 Task:  Click on Football In the Sunday Gridiron Challenge click on  Pick Sheet Add name Gavin Davis Team name Endor Ewoks and  Email softage.3@softage.net 10 Points Minnesota Vikings 9 Points Green Bay Packers 8 Points Los Angeles Rams 7 Points Los Angeles Chargers 6 Points Pittsburgh Steelers 5 Points Baltimore Ravens 4 Points Cincinnati Bengals 3 Points Buffalo Bills 2 Points Dallas Cowboys 1 Points Tennessee Titans Submit pick sheet
Action: Mouse moved to (539, 323)
Screenshot: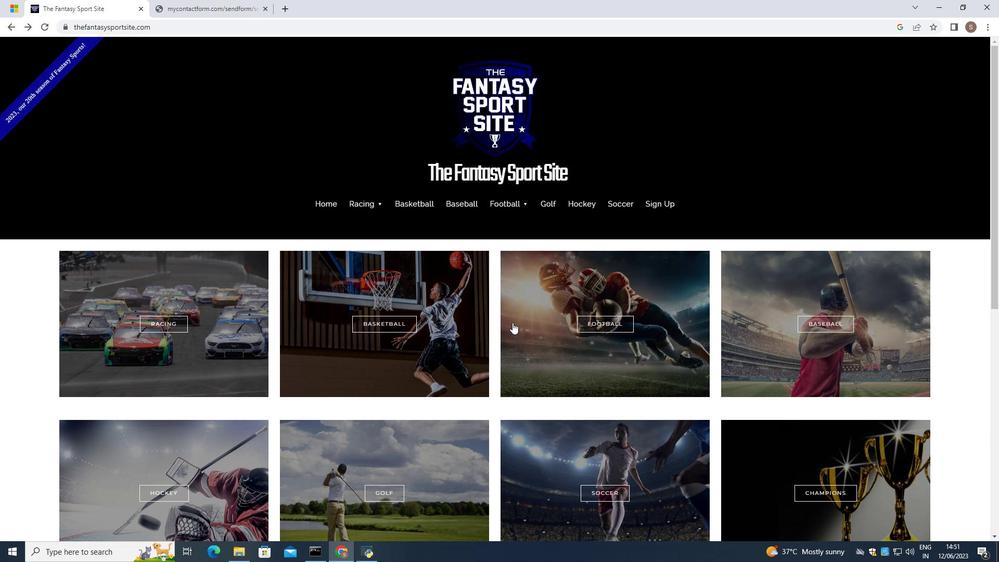 
Action: Mouse pressed left at (539, 323)
Screenshot: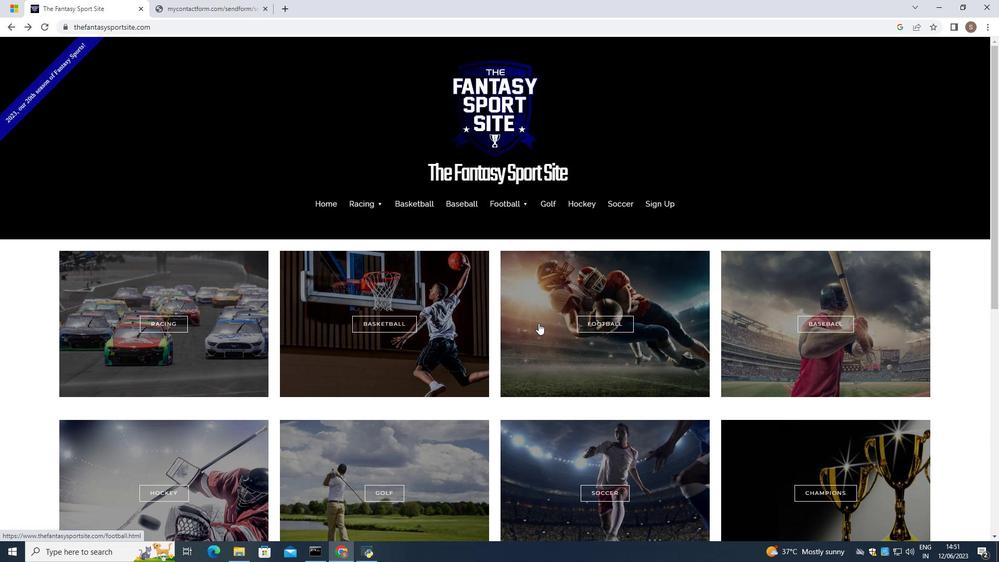 
Action: Mouse scrolled (539, 322) with delta (0, 0)
Screenshot: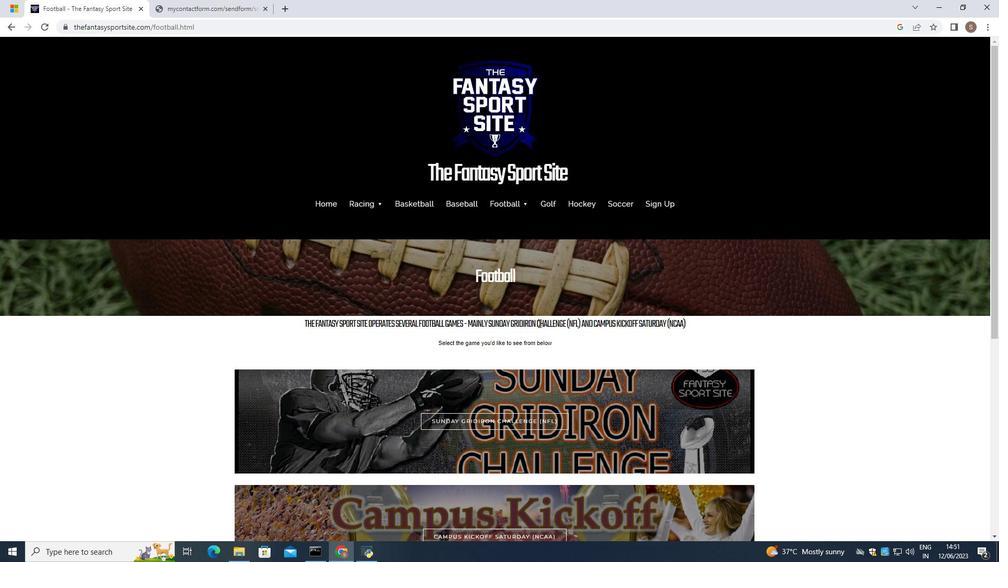 
Action: Mouse moved to (539, 324)
Screenshot: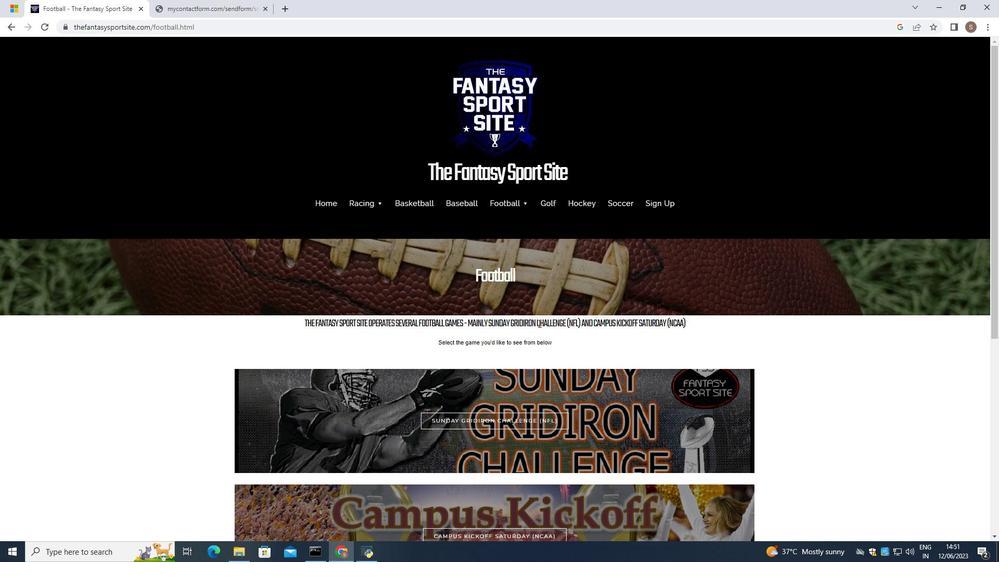 
Action: Mouse scrolled (539, 323) with delta (0, 0)
Screenshot: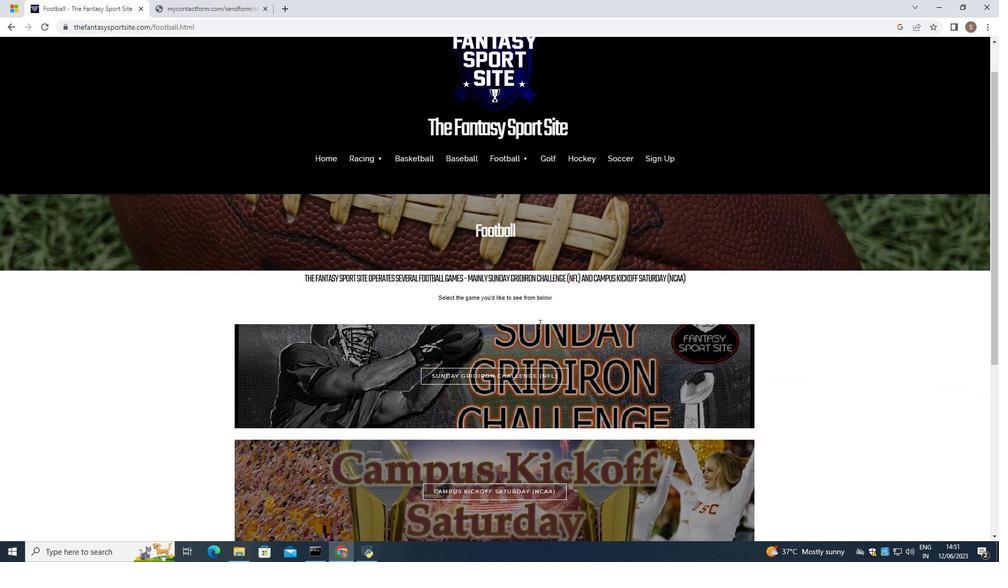 
Action: Mouse moved to (534, 317)
Screenshot: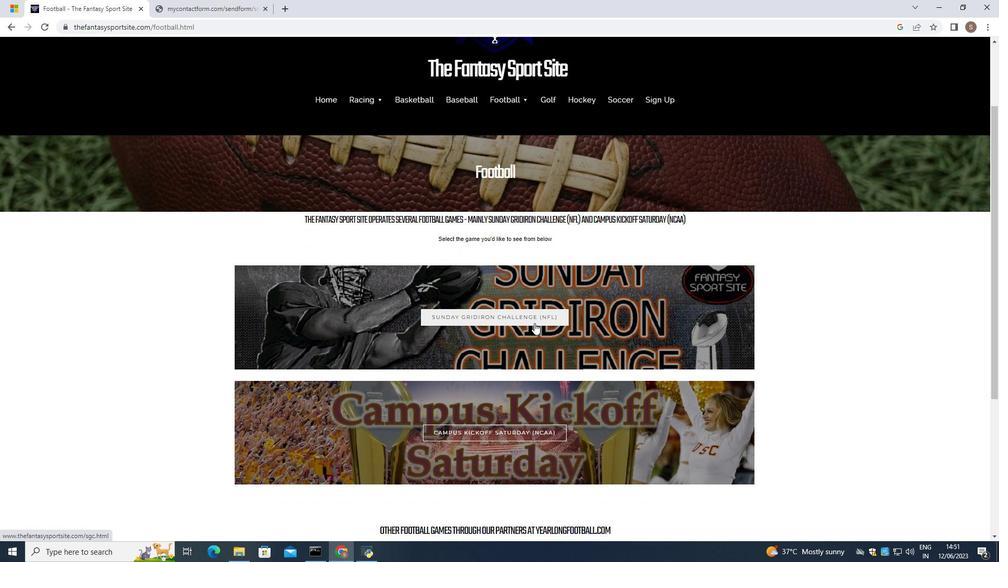 
Action: Mouse pressed left at (534, 317)
Screenshot: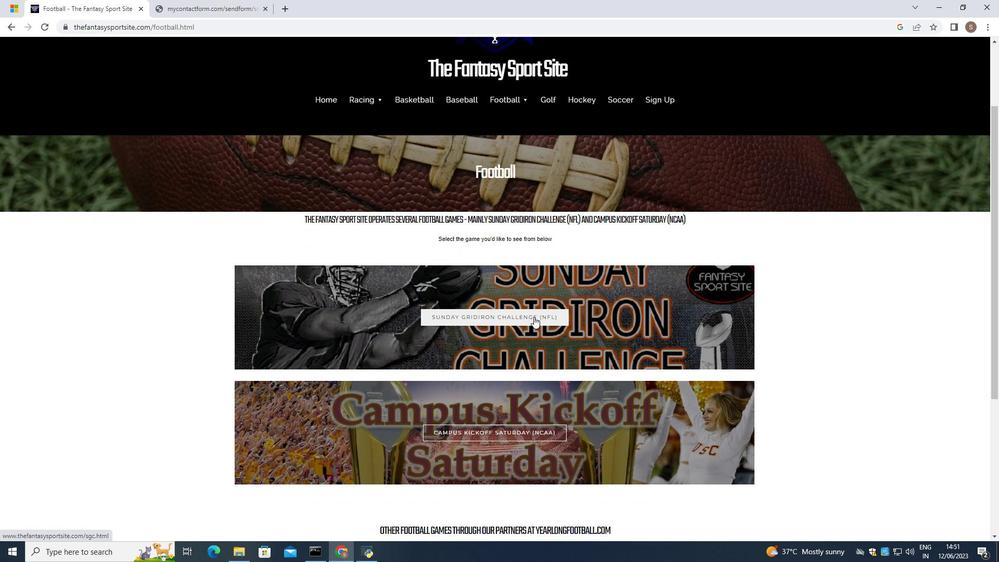 
Action: Mouse moved to (533, 317)
Screenshot: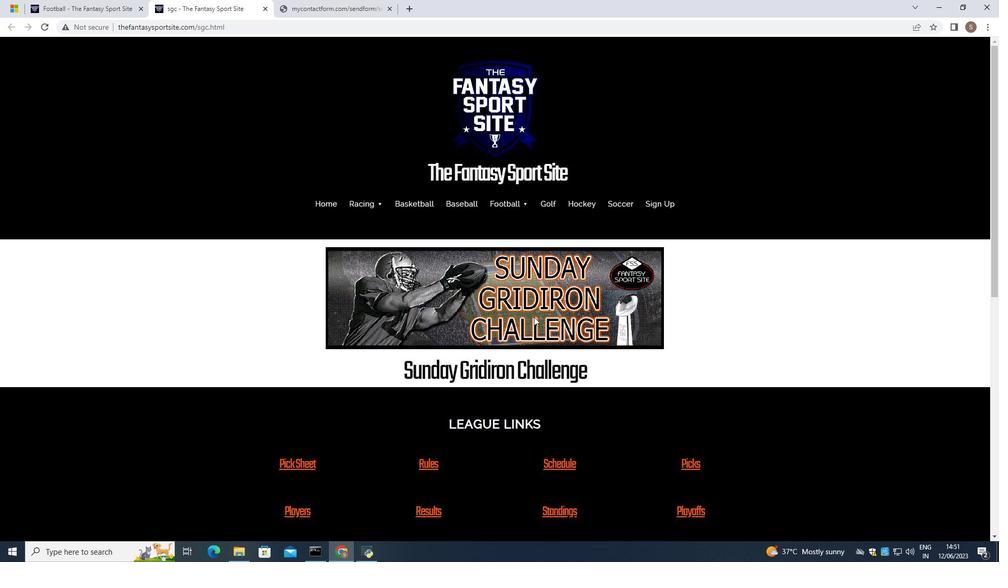 
Action: Mouse scrolled (533, 316) with delta (0, 0)
Screenshot: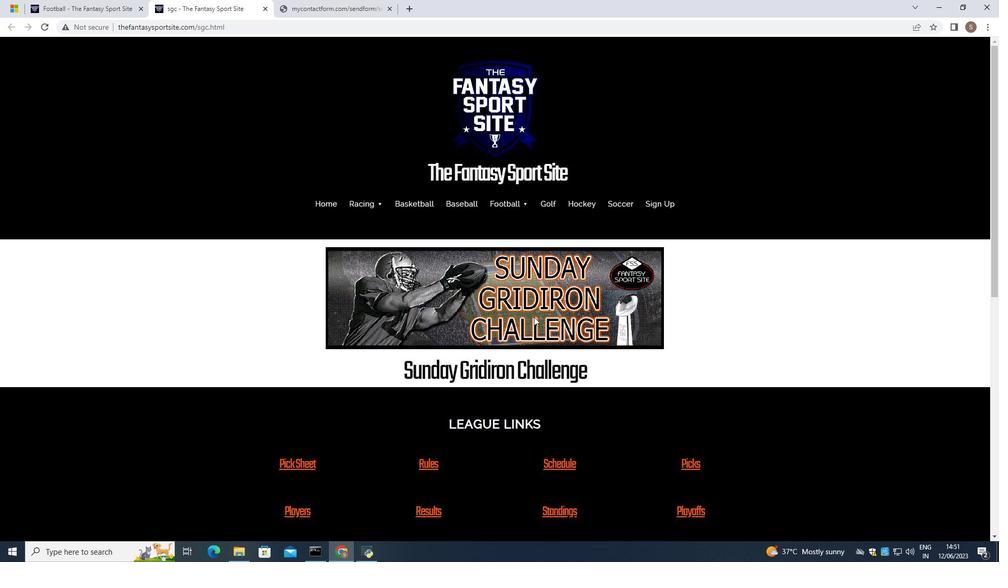 
Action: Mouse moved to (532, 317)
Screenshot: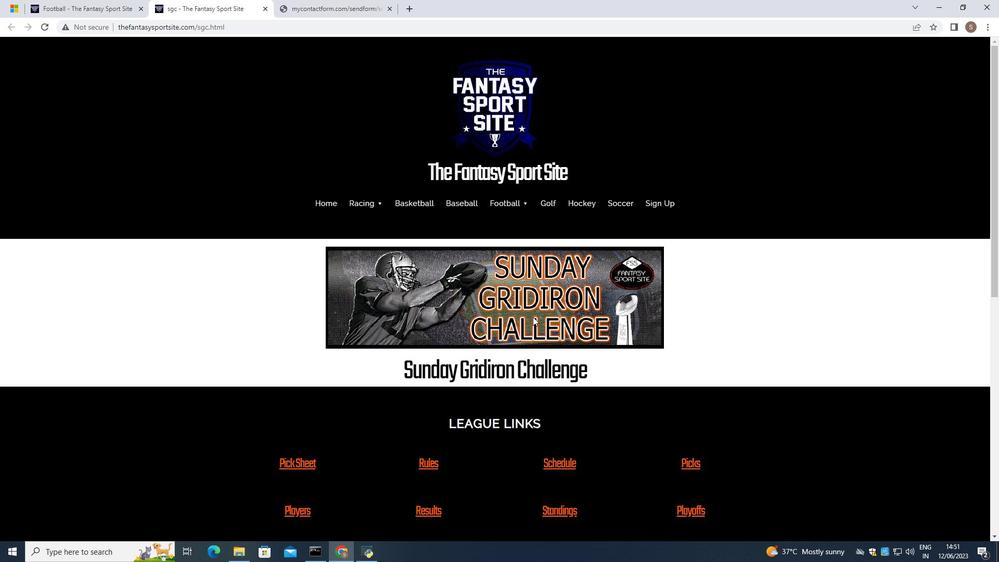 
Action: Mouse scrolled (532, 316) with delta (0, 0)
Screenshot: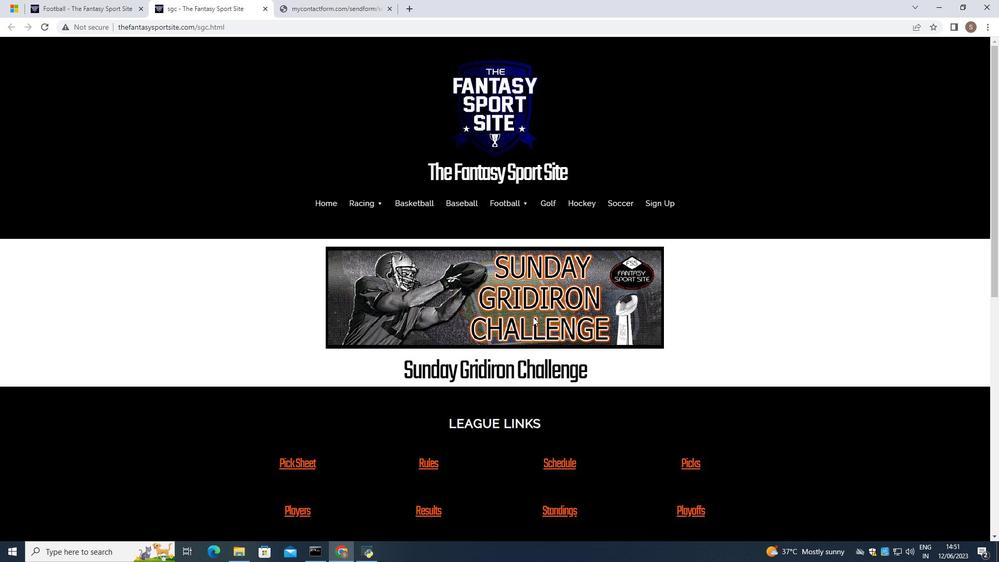 
Action: Mouse moved to (309, 358)
Screenshot: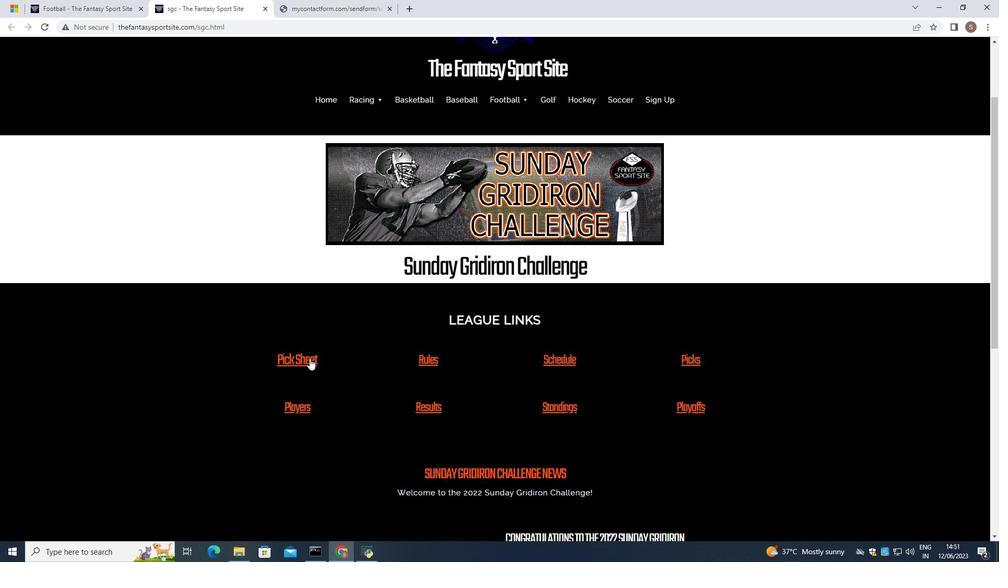 
Action: Mouse pressed left at (309, 358)
Screenshot: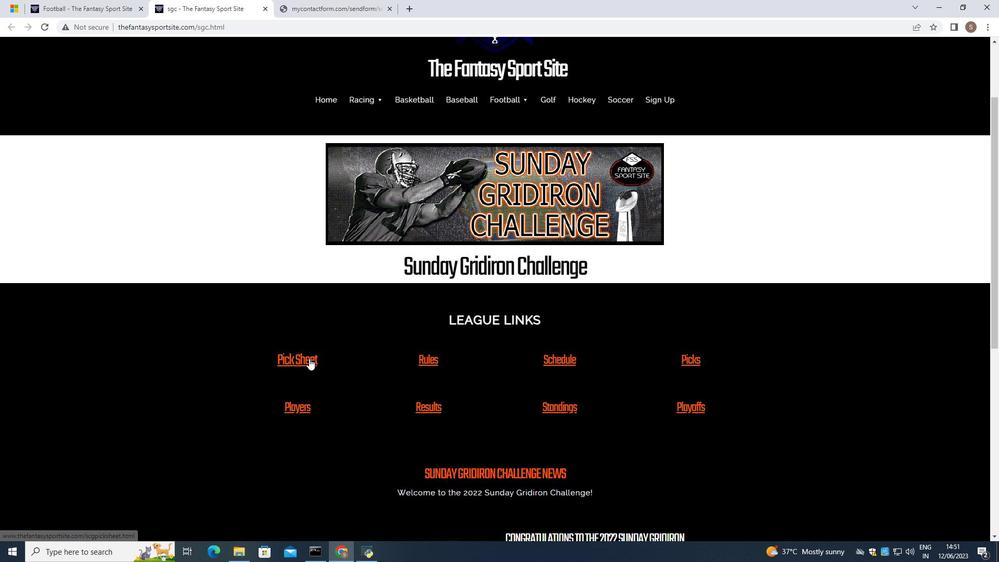 
Action: Mouse scrolled (309, 358) with delta (0, 0)
Screenshot: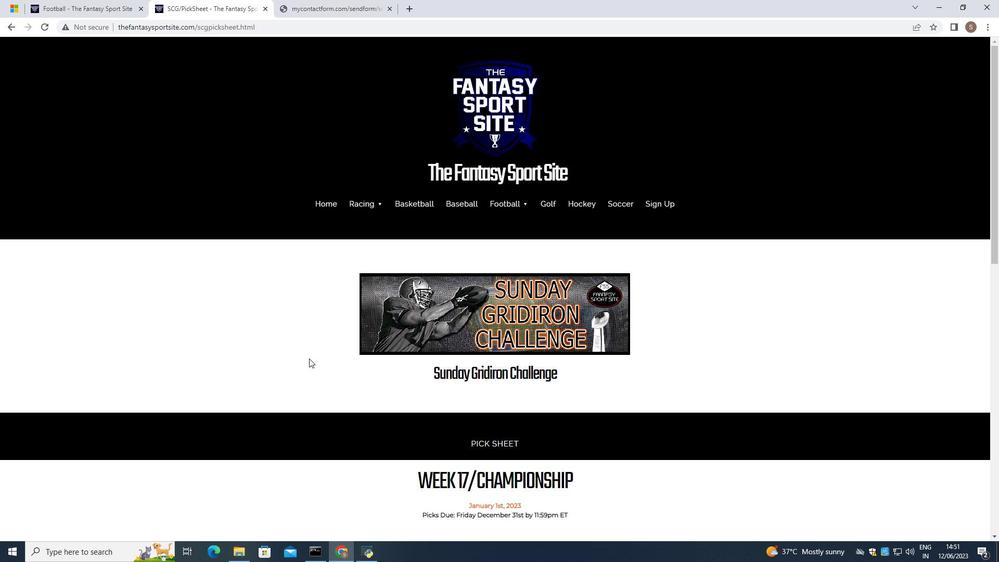 
Action: Mouse scrolled (309, 358) with delta (0, 0)
Screenshot: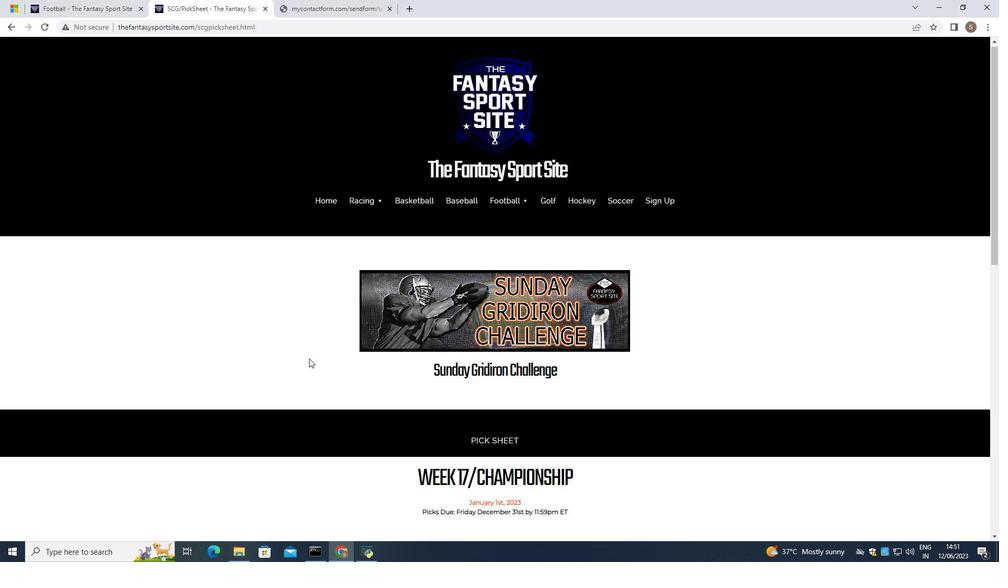 
Action: Mouse scrolled (309, 358) with delta (0, 0)
Screenshot: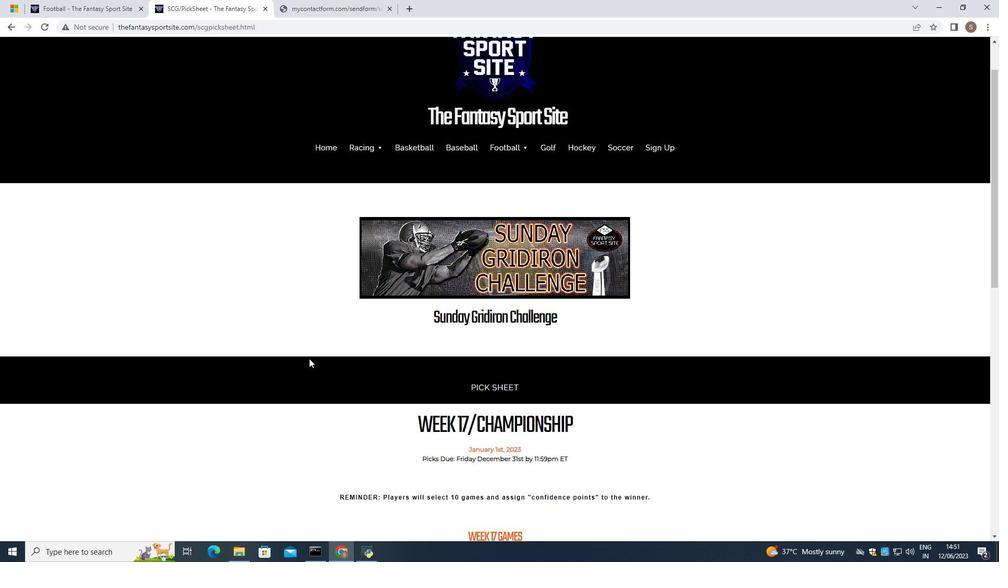 
Action: Mouse scrolled (309, 358) with delta (0, 0)
Screenshot: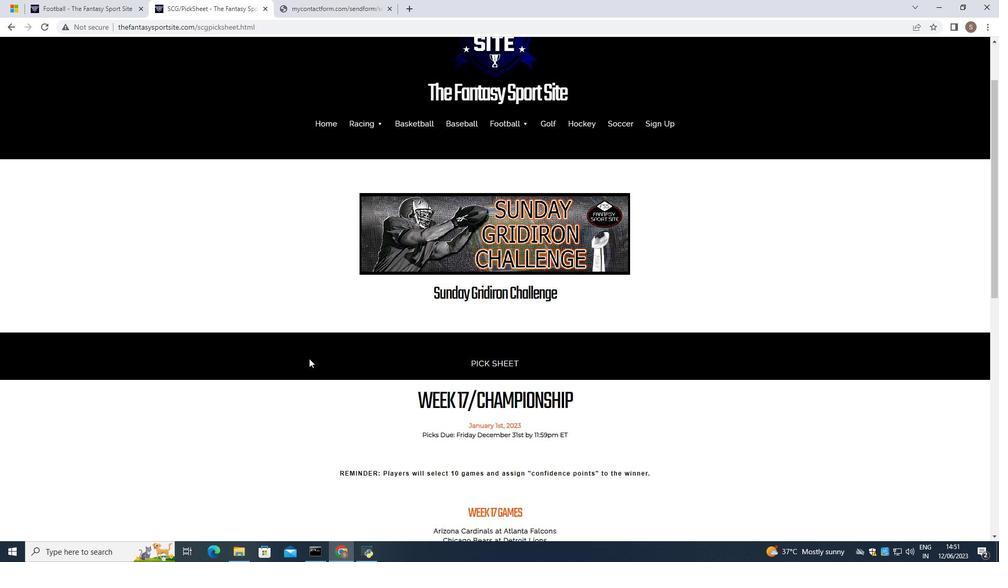 
Action: Mouse scrolled (309, 358) with delta (0, 0)
Screenshot: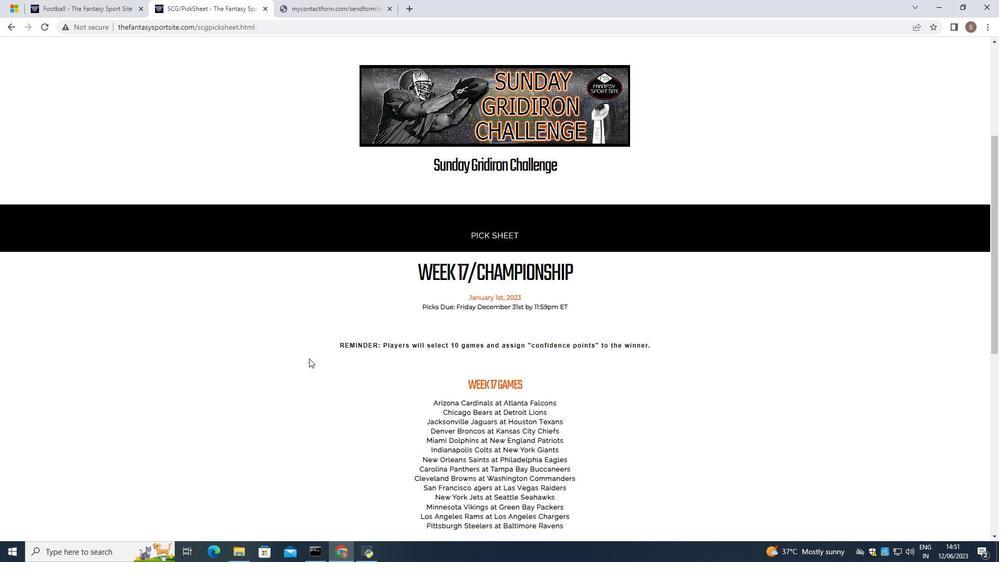 
Action: Mouse scrolled (309, 358) with delta (0, 0)
Screenshot: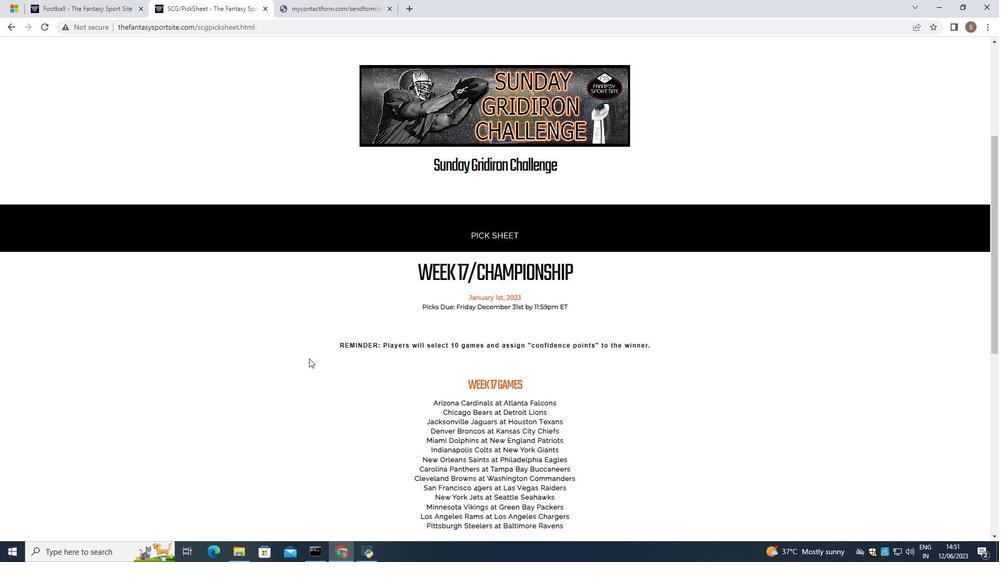 
Action: Mouse scrolled (309, 358) with delta (0, 0)
Screenshot: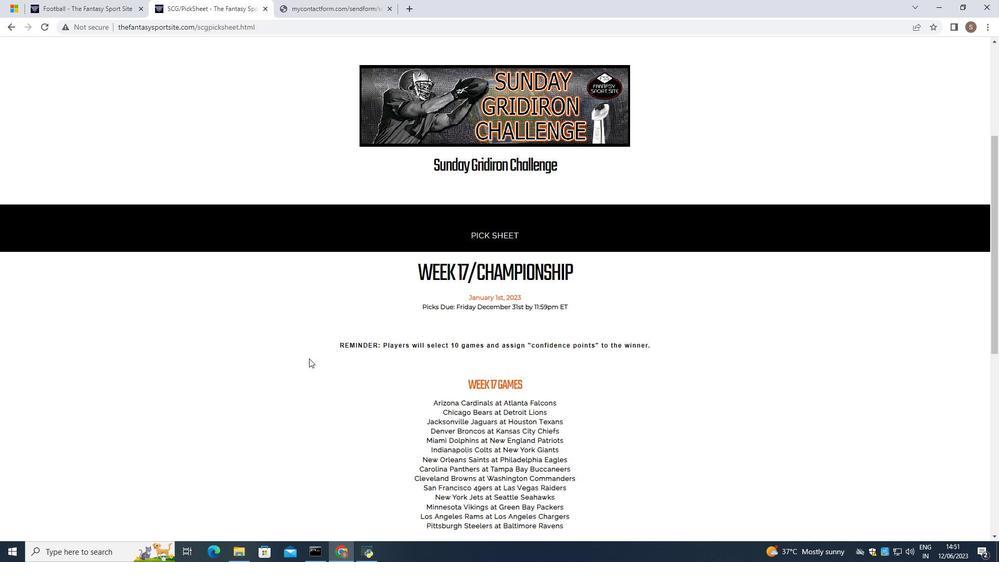 
Action: Mouse scrolled (309, 358) with delta (0, 0)
Screenshot: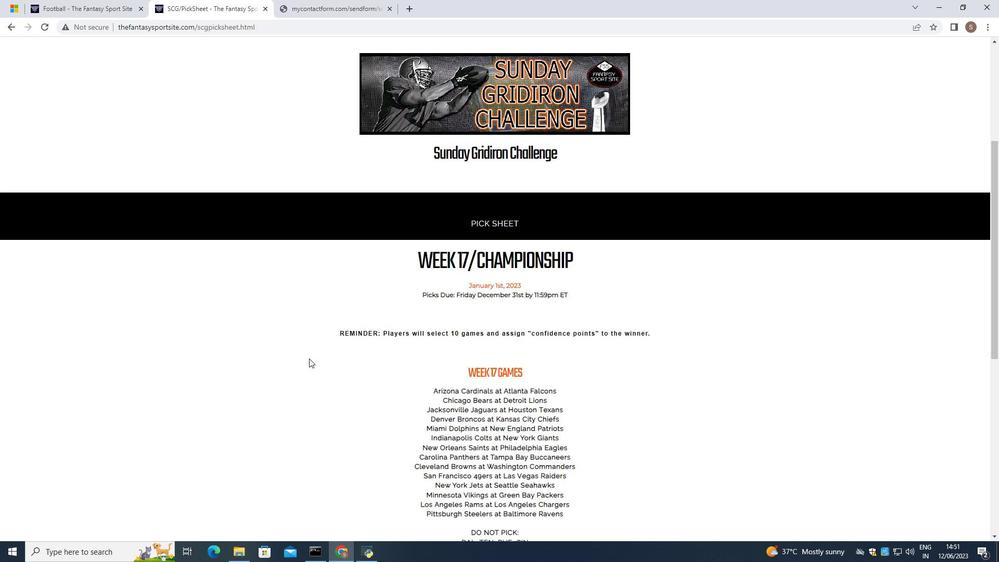 
Action: Mouse scrolled (309, 358) with delta (0, 0)
Screenshot: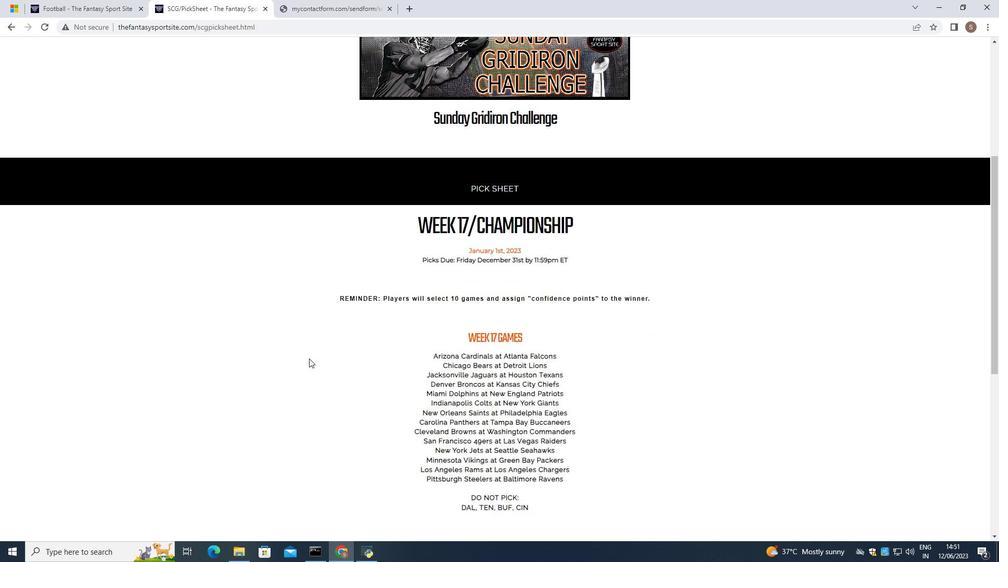 
Action: Mouse scrolled (309, 358) with delta (0, 0)
Screenshot: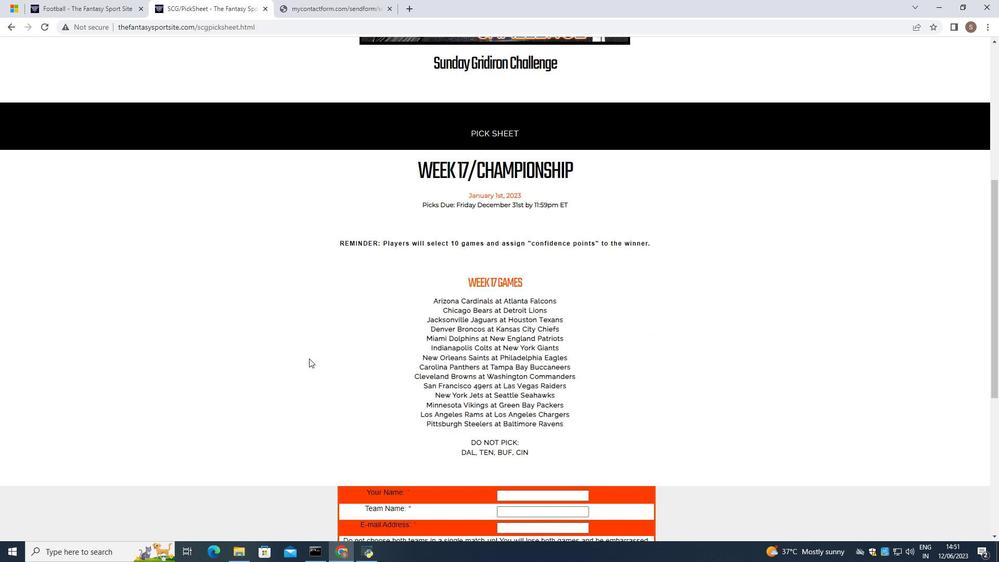 
Action: Mouse moved to (509, 288)
Screenshot: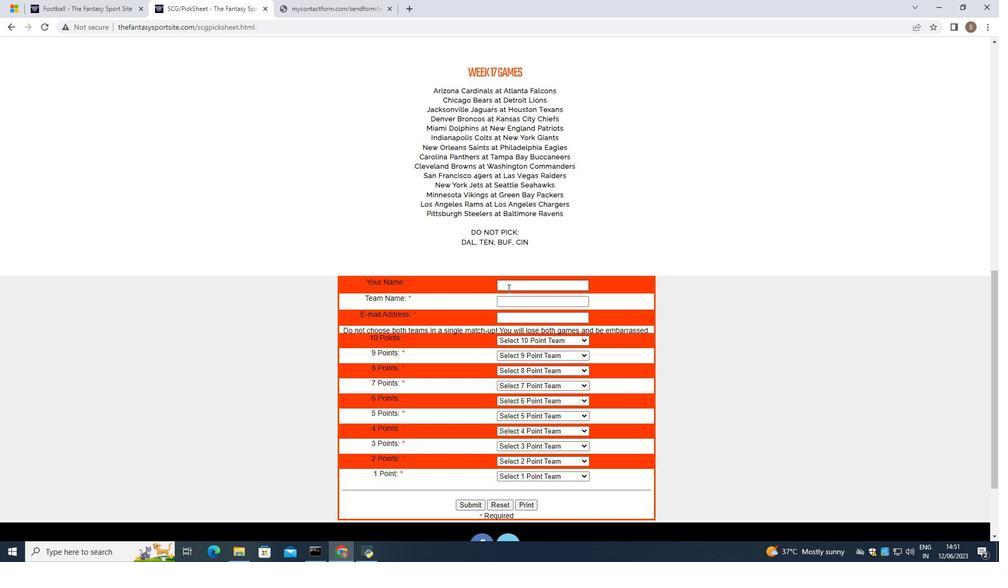 
Action: Mouse pressed left at (509, 288)
Screenshot: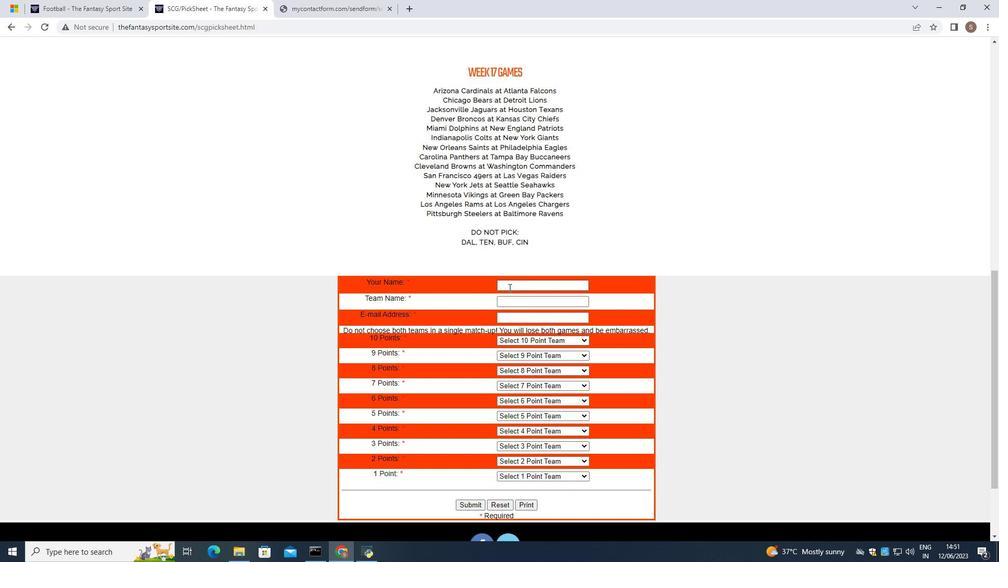 
Action: Key pressed <Key.shift>Gavin<Key.space><Key.shift>Davis
Screenshot: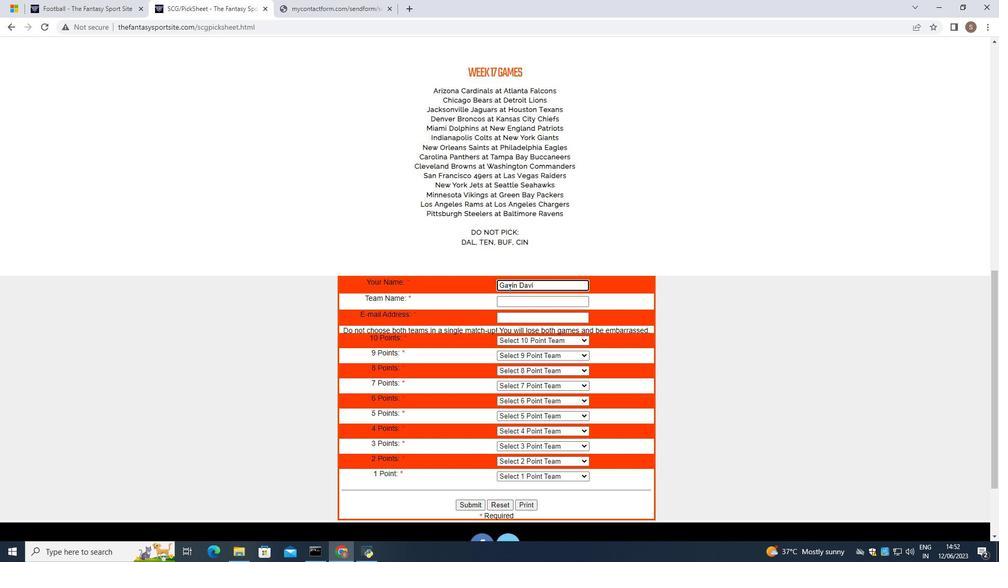 
Action: Mouse moved to (545, 299)
Screenshot: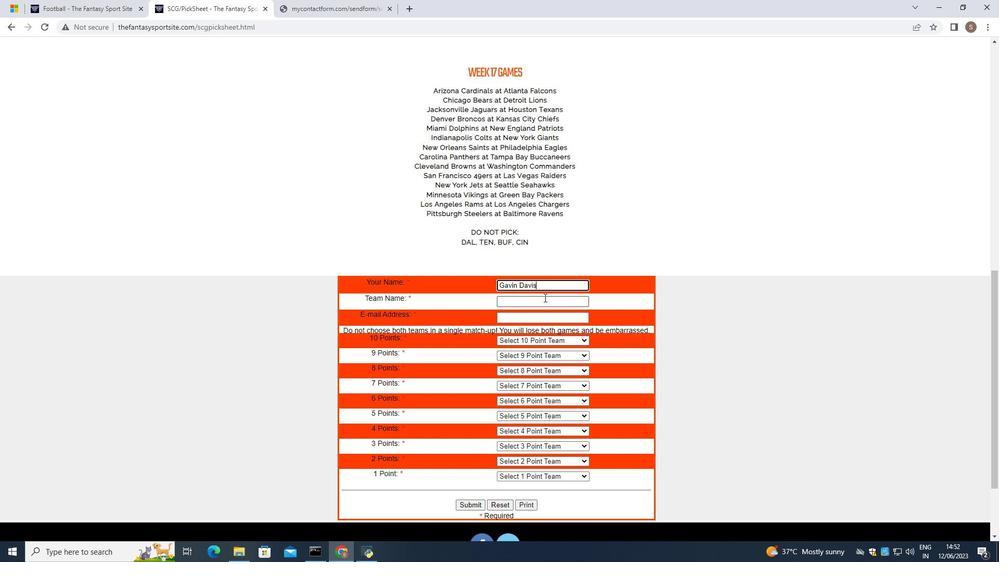 
Action: Mouse pressed left at (545, 299)
Screenshot: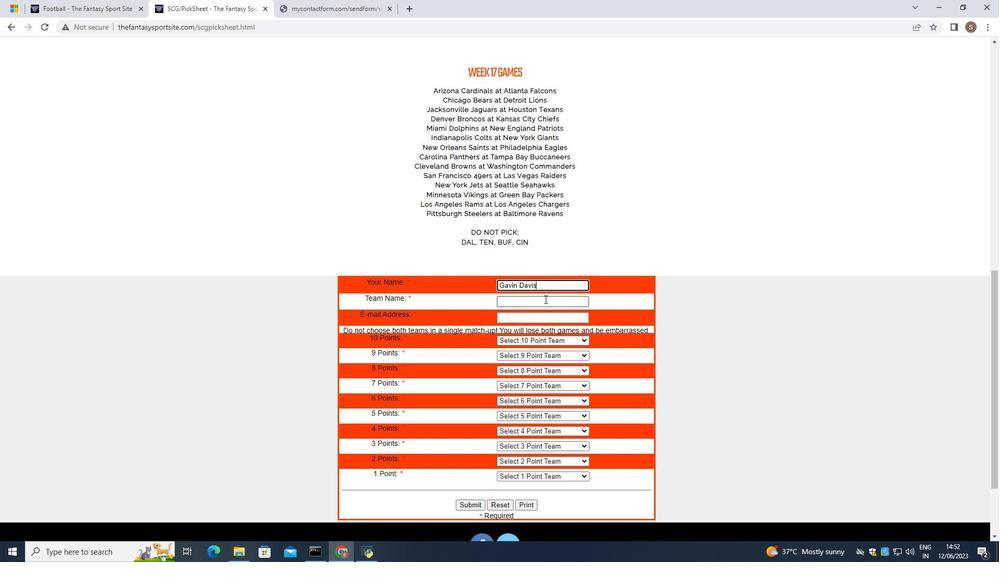 
Action: Key pressed <Key.shift>Endor<Key.space><Key.shift><Key.shift><Key.shift><Key.shift><Key.shift>Ewoks
Screenshot: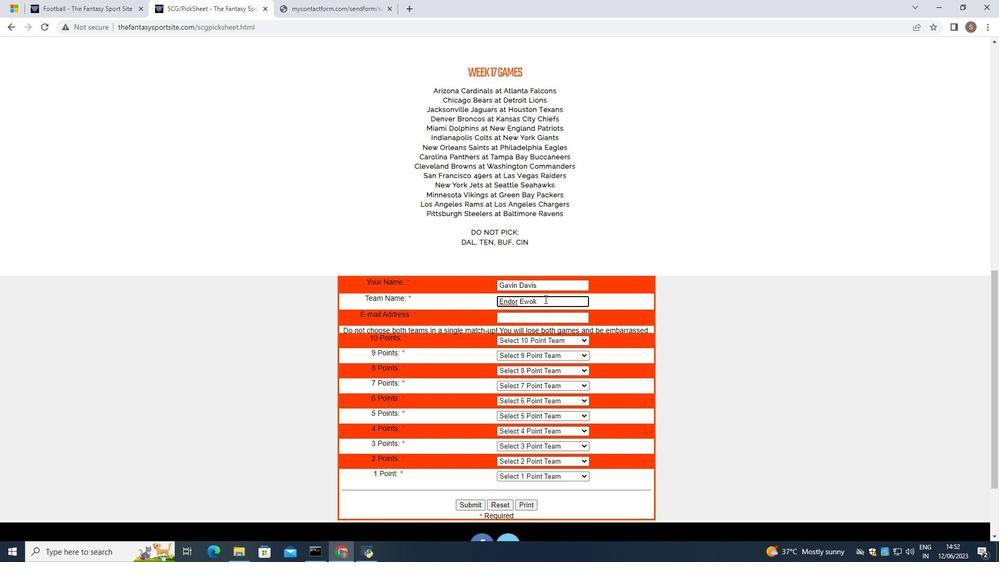 
Action: Mouse moved to (540, 314)
Screenshot: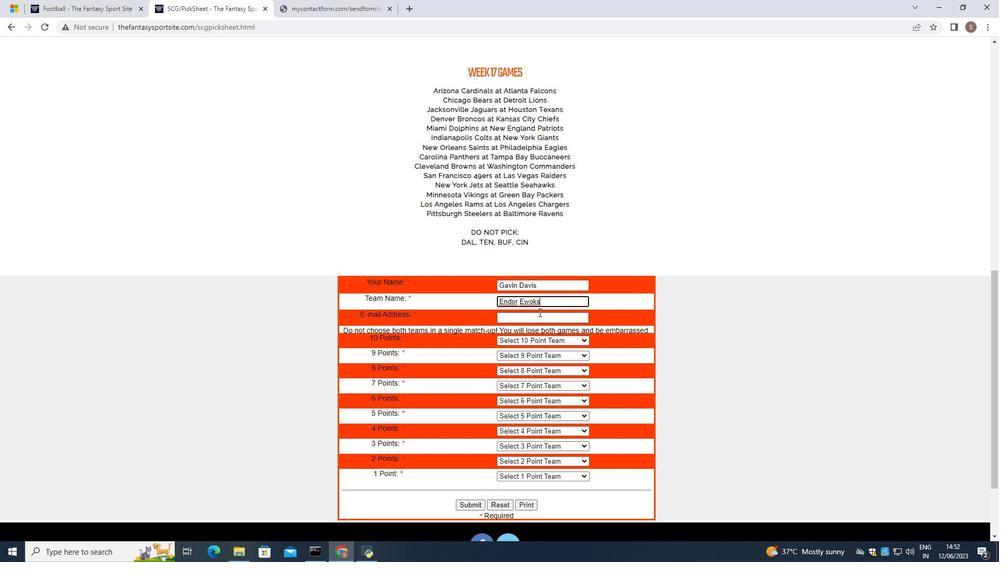 
Action: Mouse pressed left at (540, 314)
Screenshot: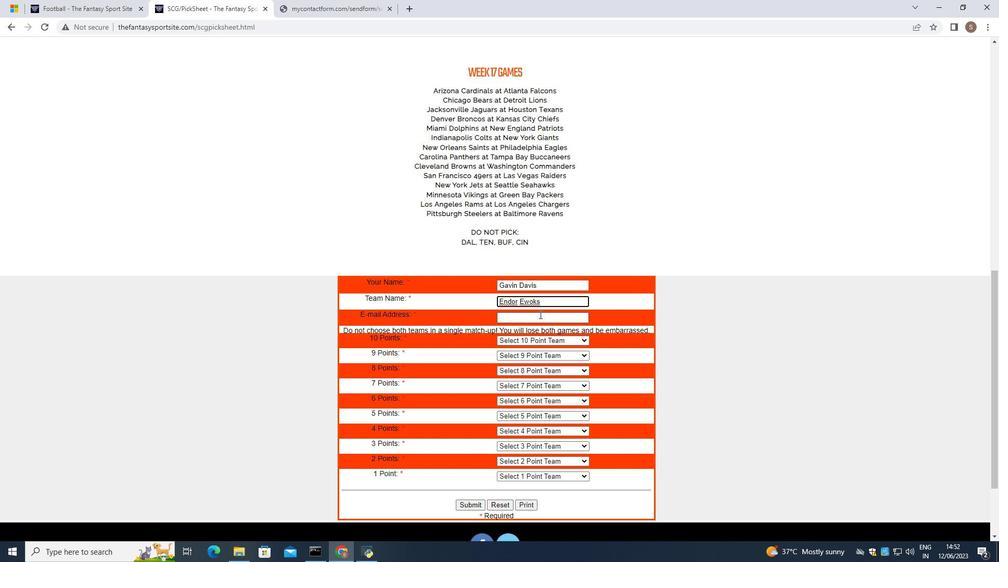 
Action: Mouse moved to (540, 314)
Screenshot: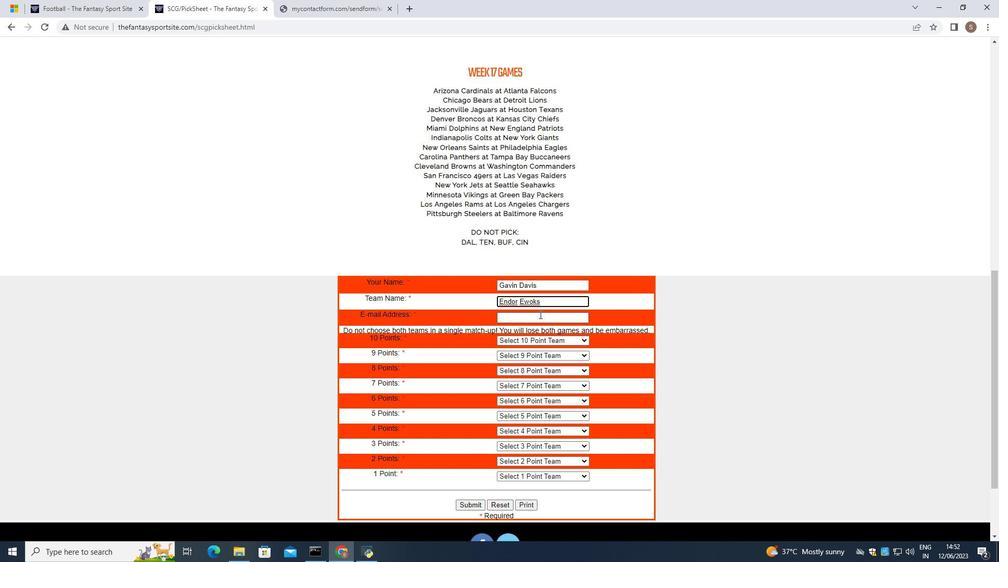 
Action: Key pressed softage.3
Screenshot: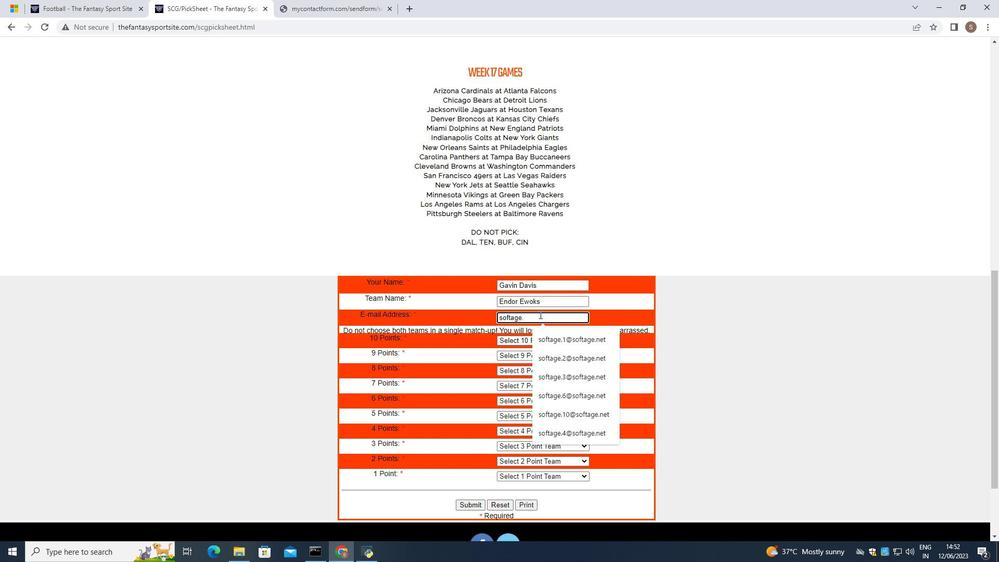 
Action: Mouse moved to (545, 335)
Screenshot: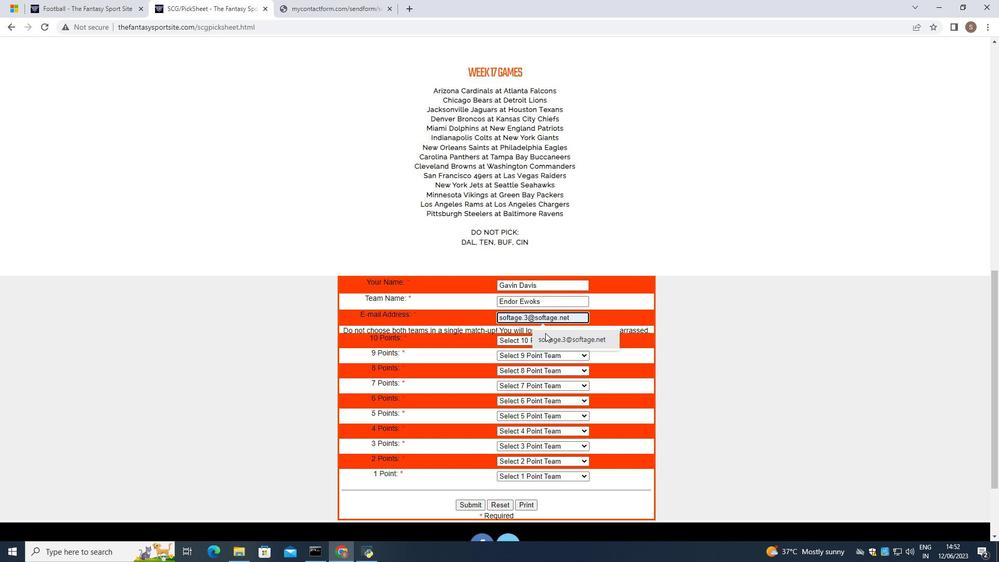
Action: Mouse pressed left at (545, 335)
Screenshot: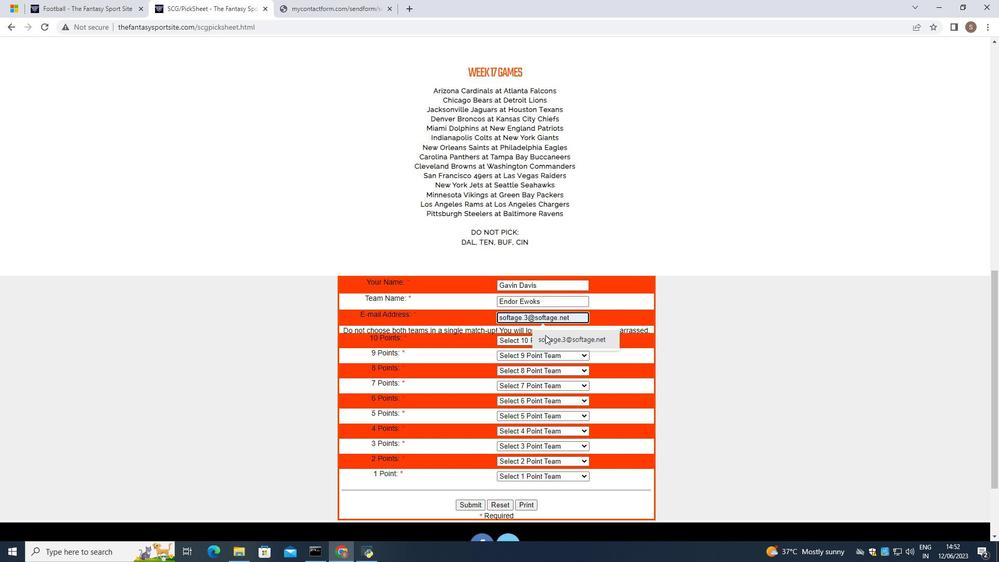
Action: Mouse moved to (567, 339)
Screenshot: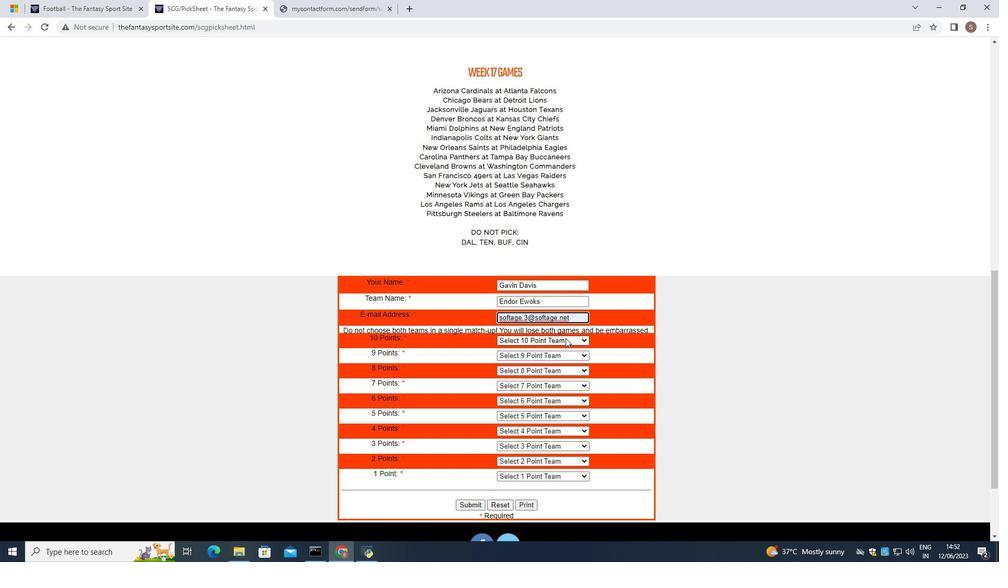 
Action: Mouse pressed left at (567, 339)
Screenshot: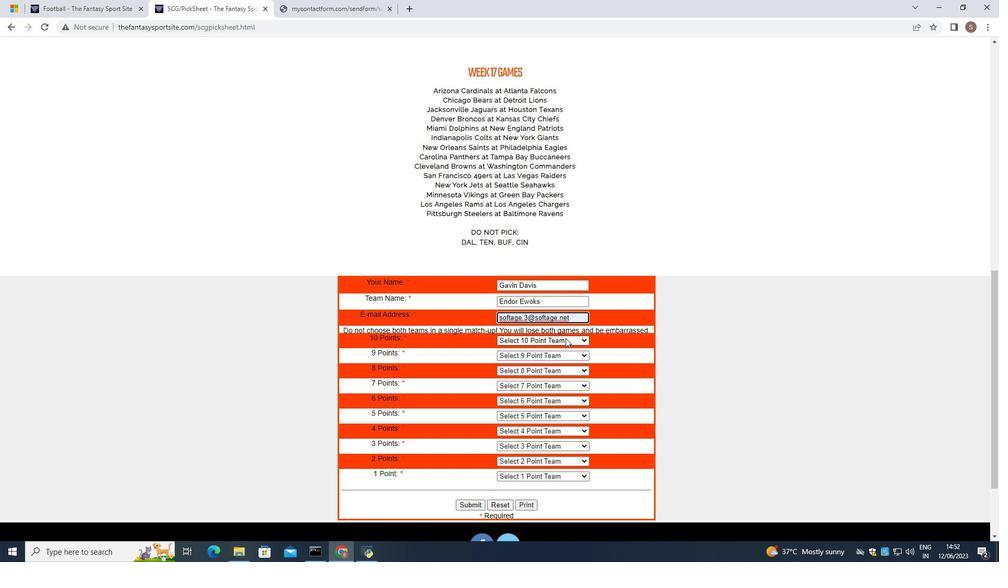 
Action: Mouse moved to (561, 379)
Screenshot: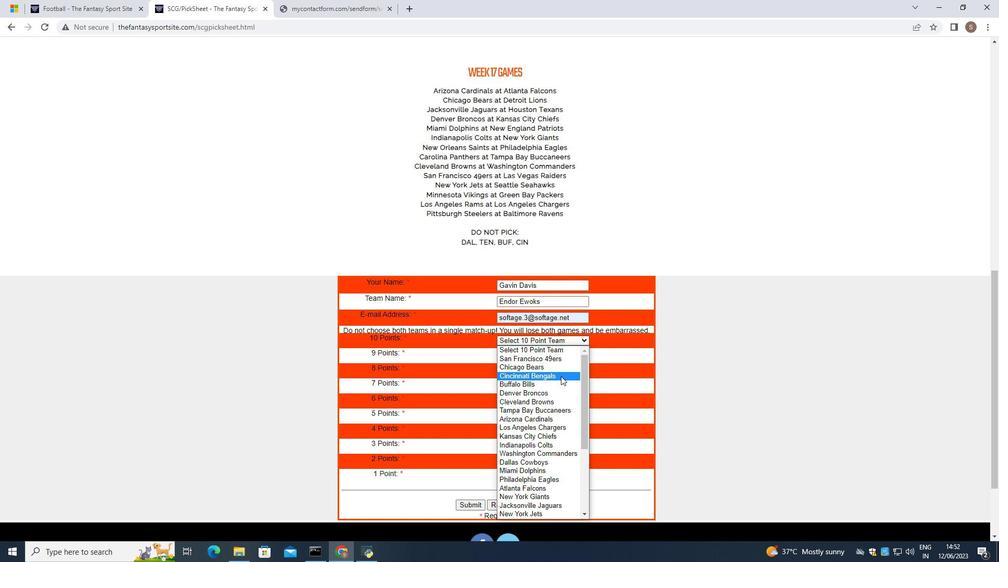 
Action: Mouse scrolled (561, 379) with delta (0, 0)
Screenshot: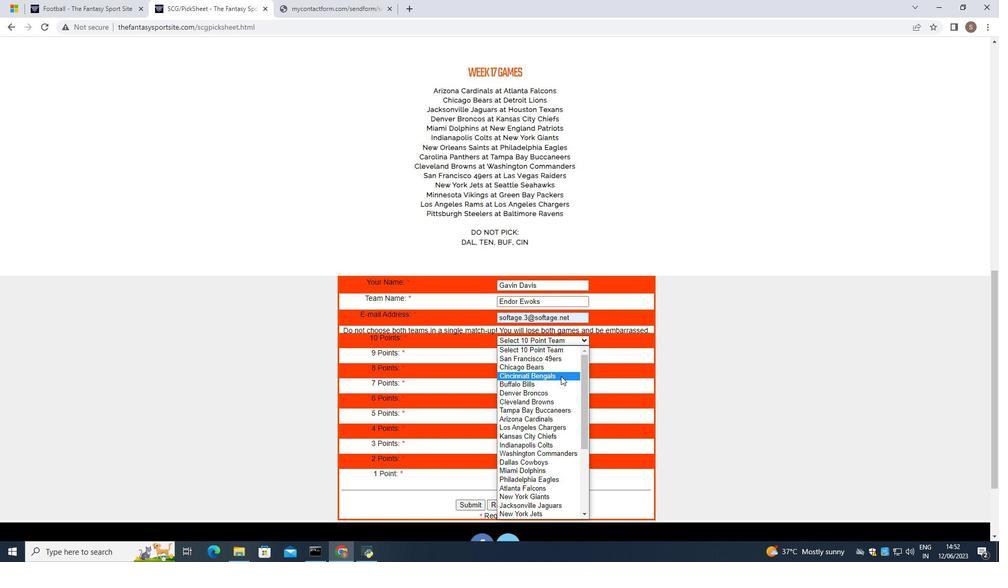 
Action: Mouse moved to (561, 380)
Screenshot: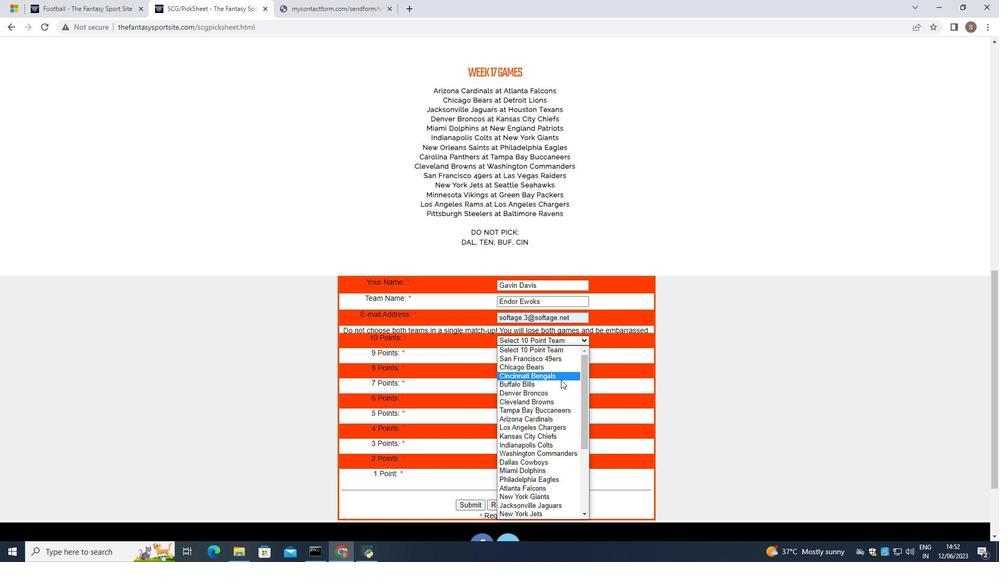 
Action: Mouse scrolled (561, 380) with delta (0, 0)
Screenshot: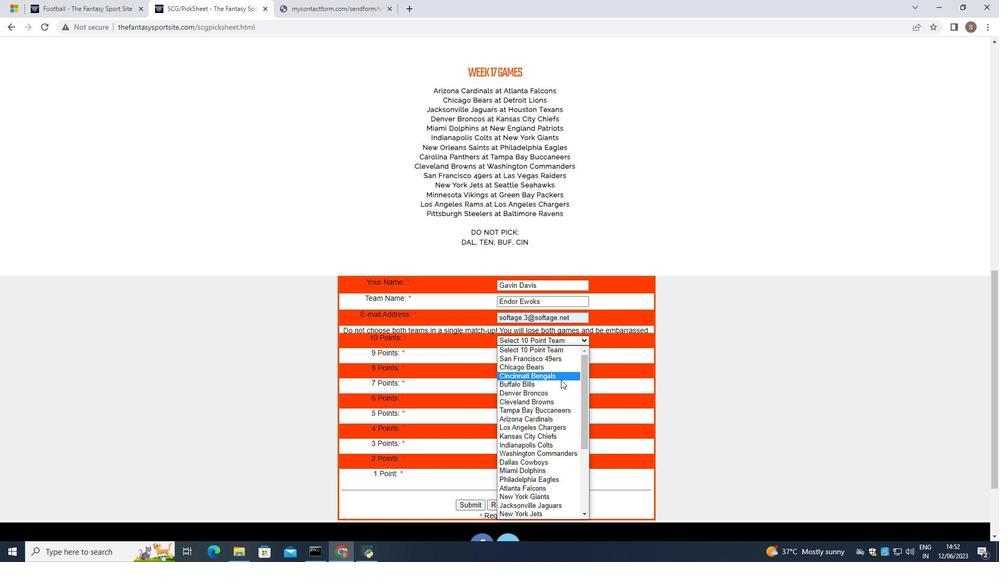 
Action: Mouse moved to (561, 383)
Screenshot: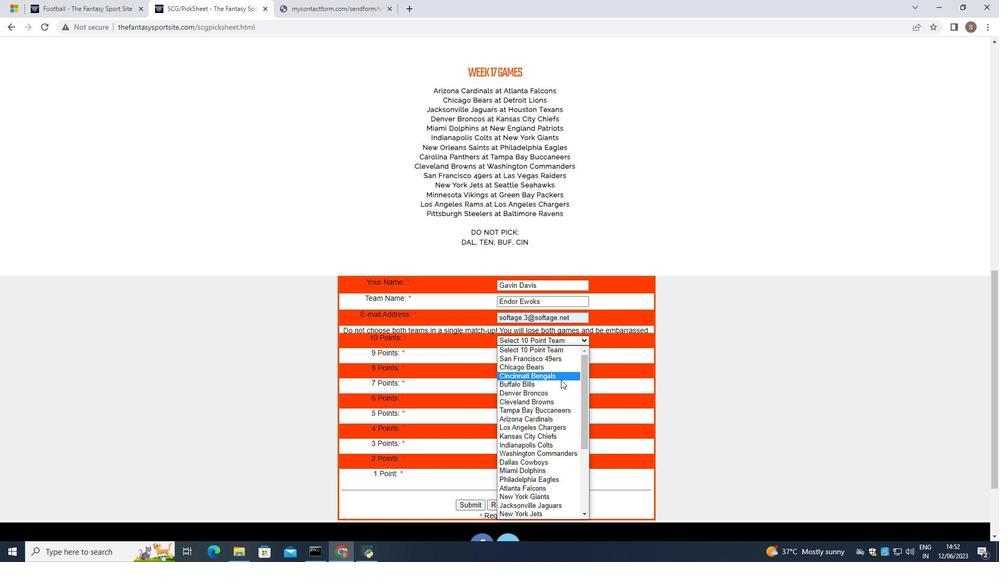 
Action: Mouse scrolled (561, 380) with delta (0, 0)
Screenshot: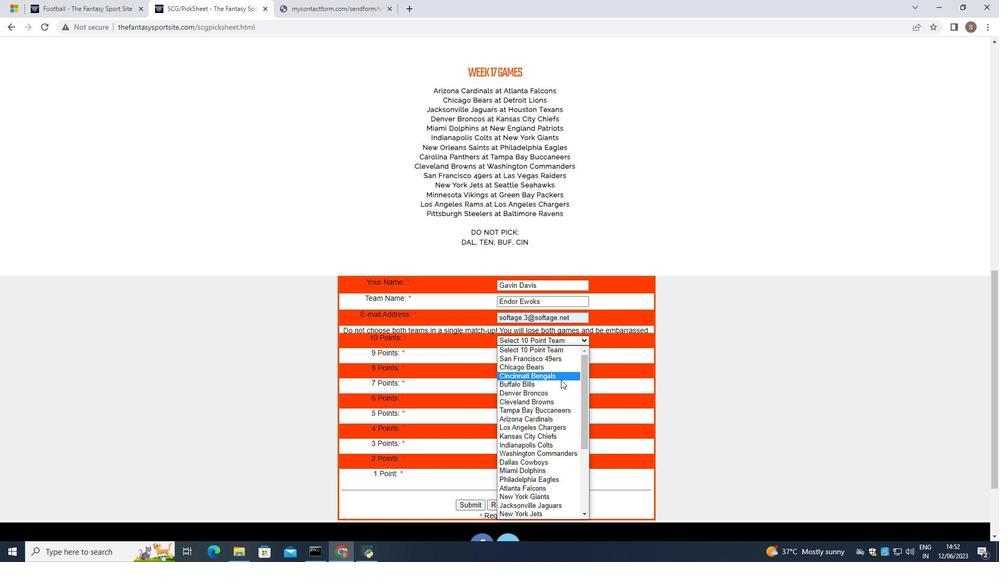 
Action: Mouse moved to (561, 383)
Screenshot: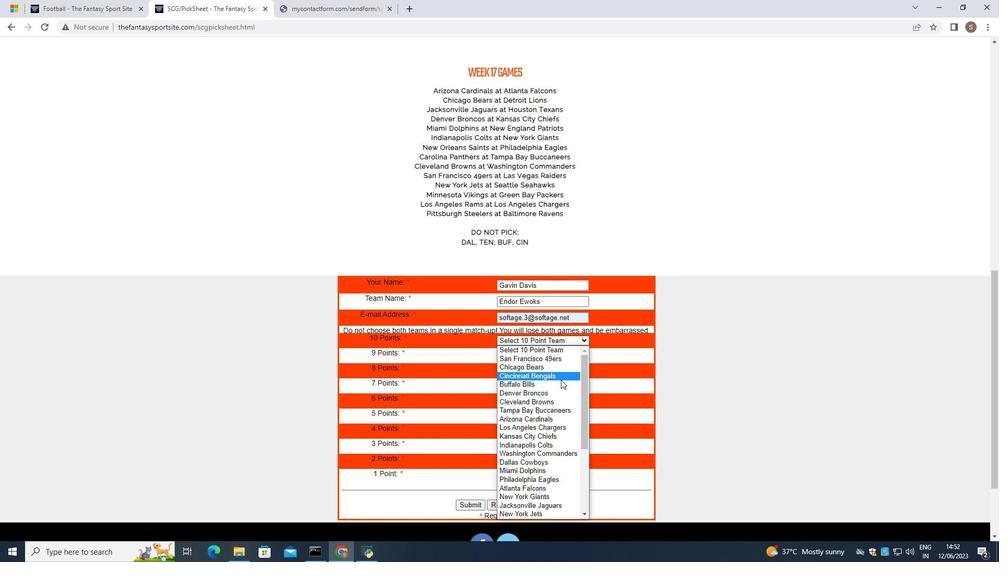 
Action: Mouse scrolled (561, 380) with delta (0, 0)
Screenshot: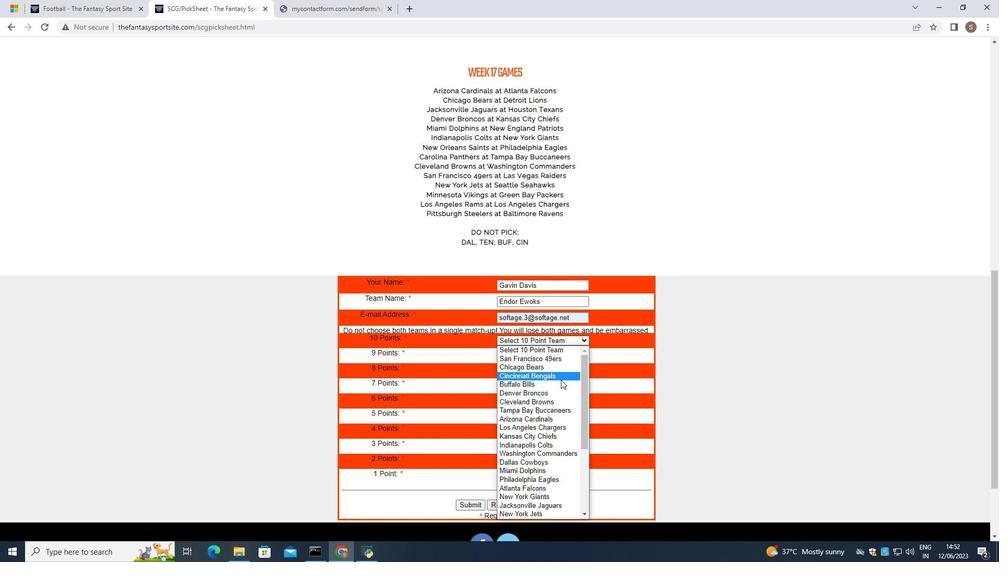 
Action: Mouse moved to (561, 384)
Screenshot: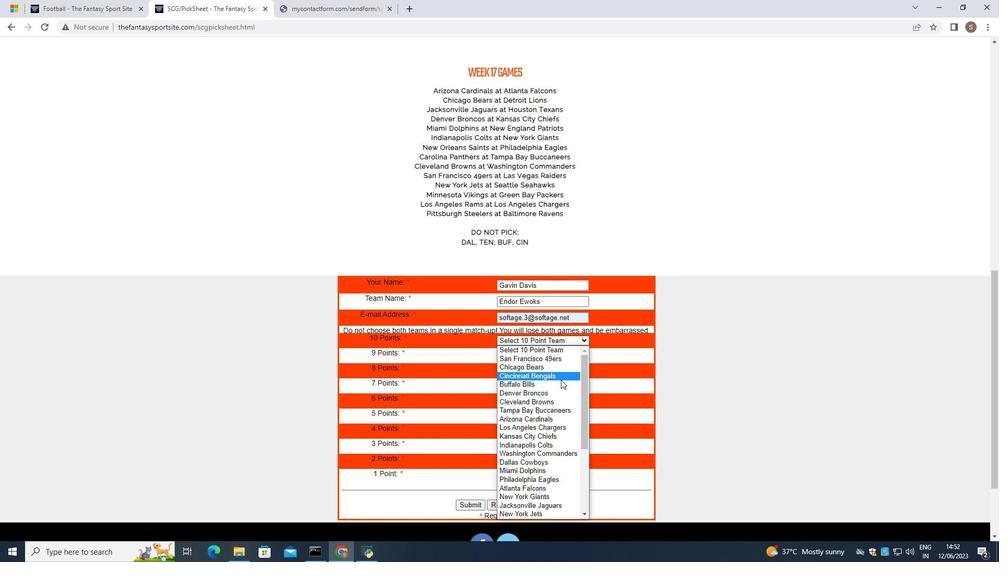 
Action: Mouse scrolled (561, 380) with delta (0, 0)
Screenshot: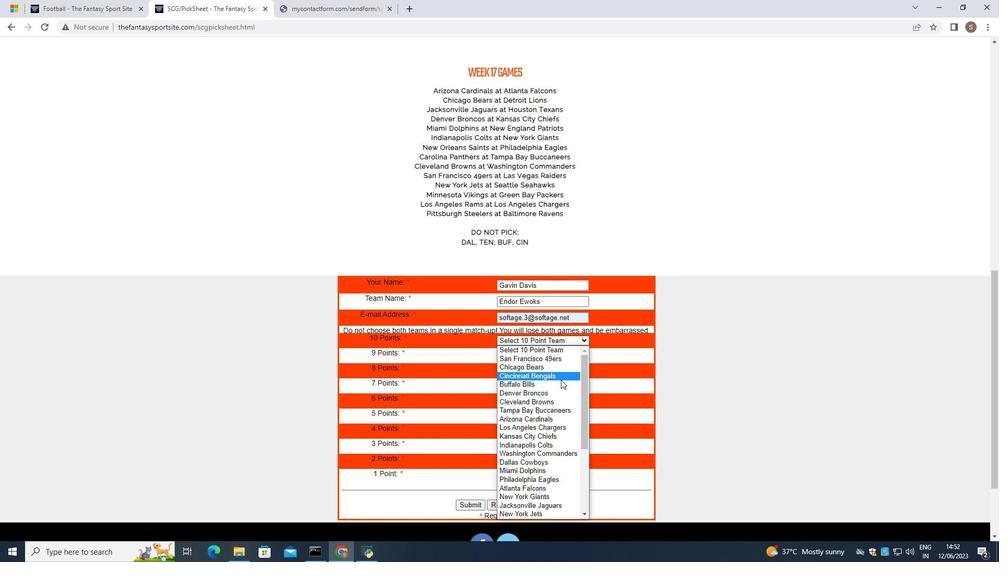 
Action: Mouse moved to (561, 384)
Screenshot: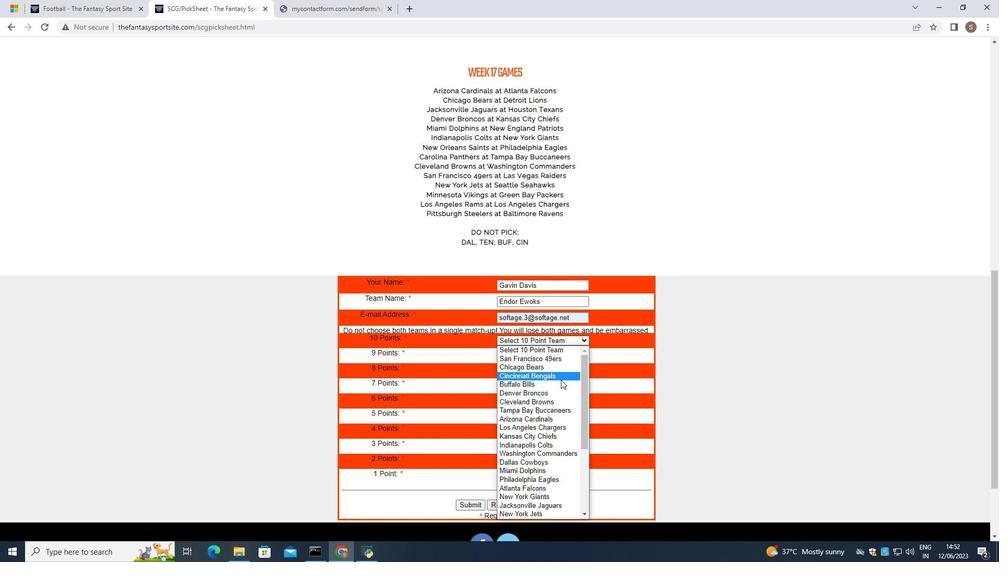 
Action: Mouse scrolled (561, 380) with delta (0, 0)
Screenshot: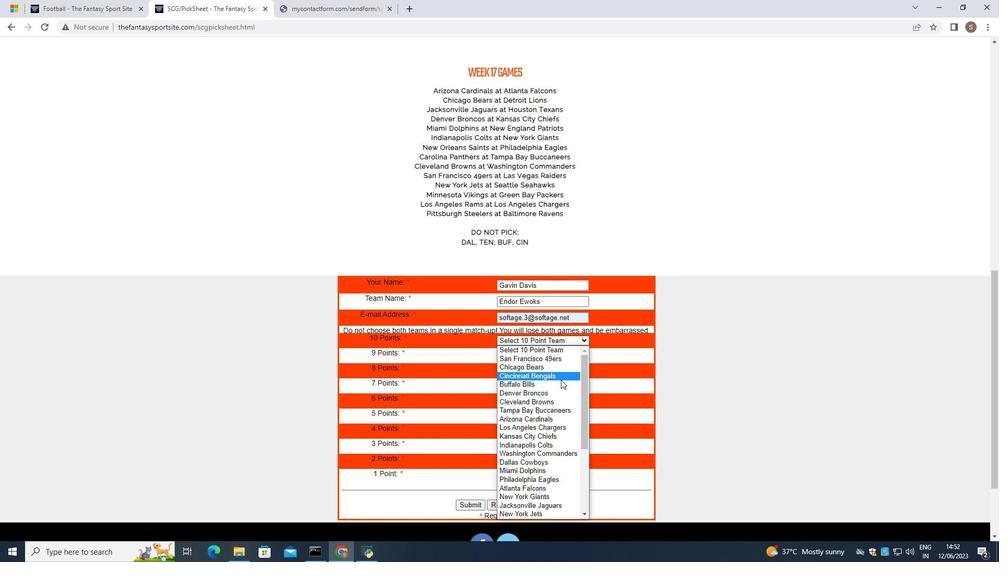 
Action: Mouse moved to (560, 390)
Screenshot: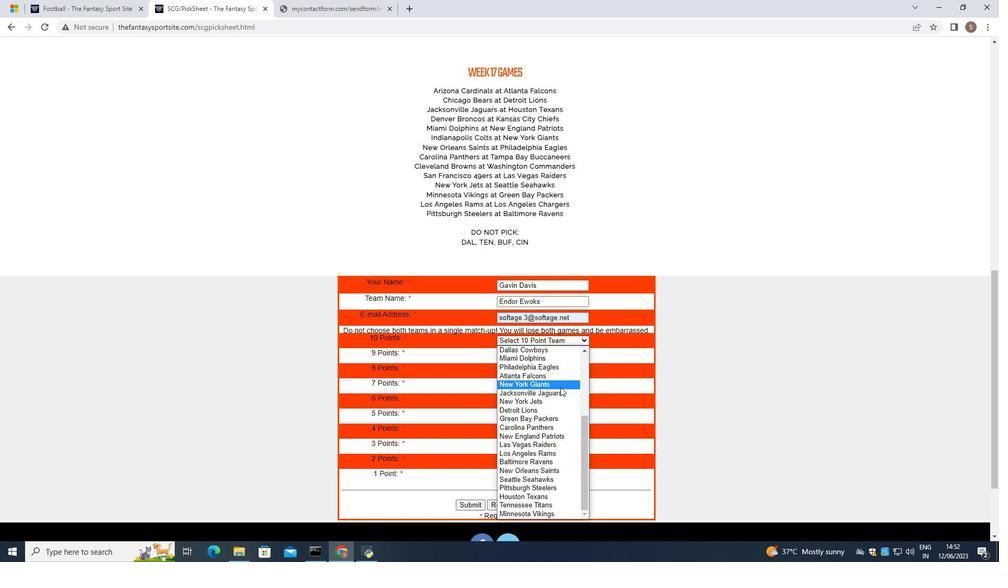 
Action: Mouse scrolled (560, 389) with delta (0, 0)
Screenshot: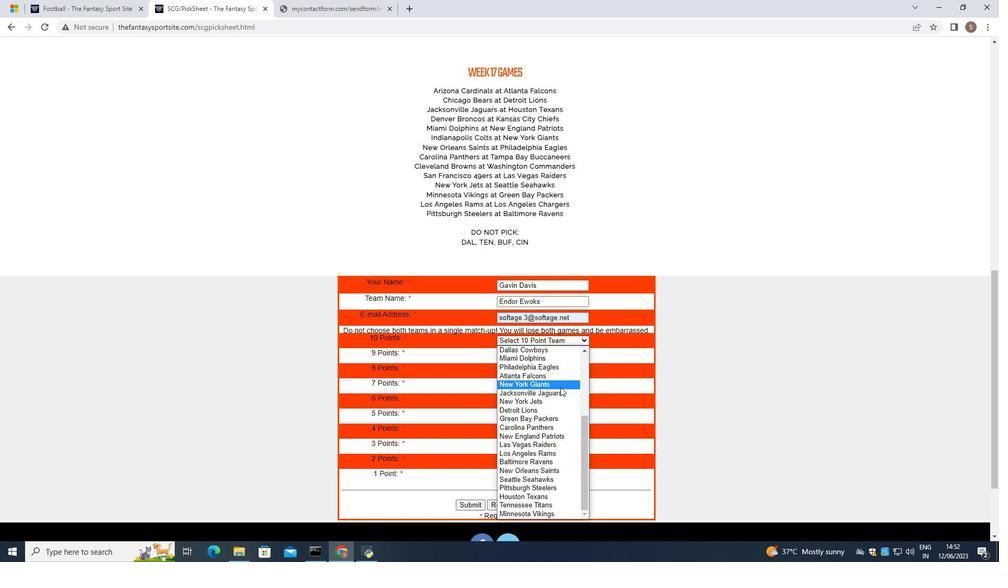 
Action: Mouse moved to (560, 392)
Screenshot: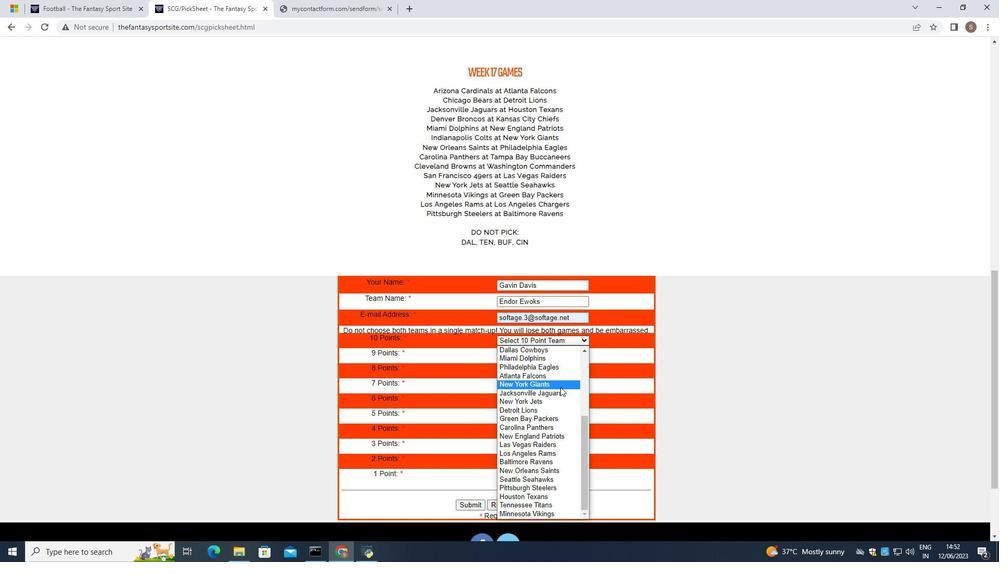 
Action: Mouse scrolled (560, 392) with delta (0, 0)
Screenshot: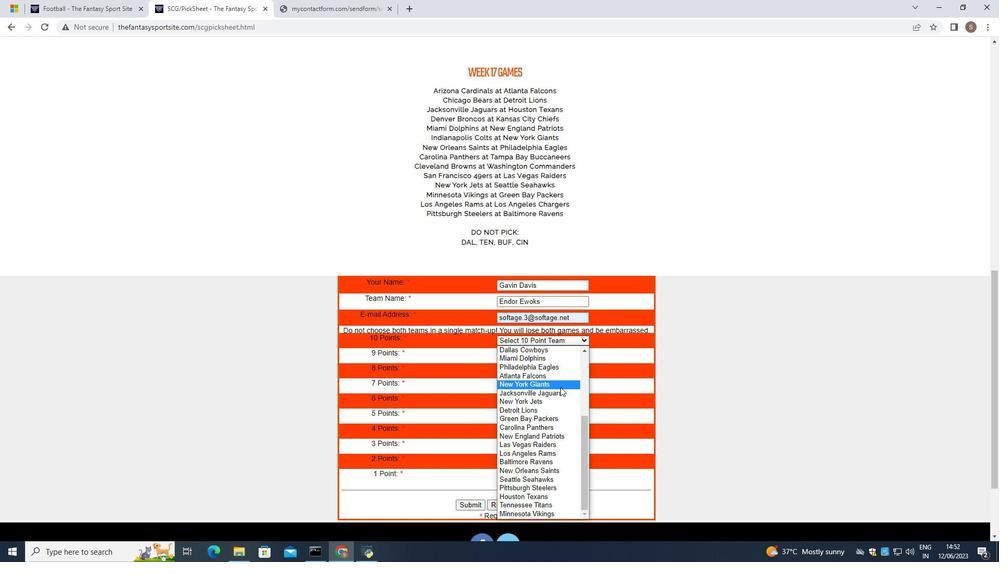 
Action: Mouse moved to (560, 394)
Screenshot: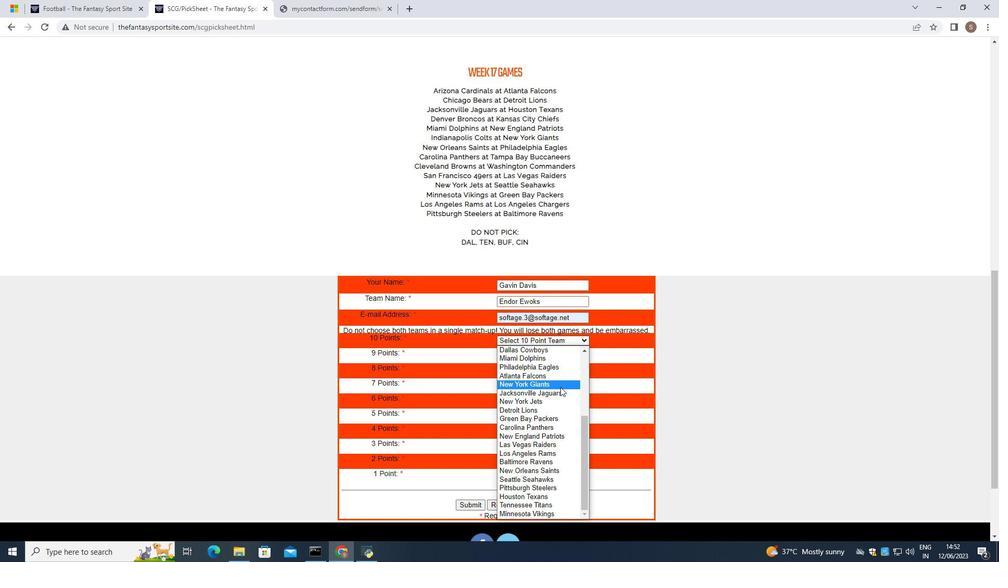 
Action: Mouse scrolled (560, 394) with delta (0, 0)
Screenshot: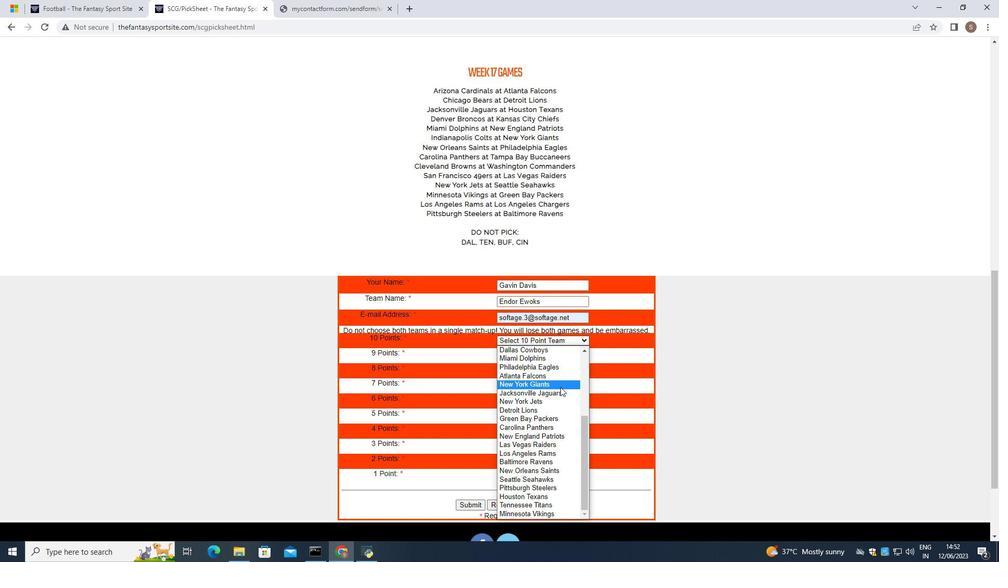 
Action: Mouse moved to (560, 395)
Screenshot: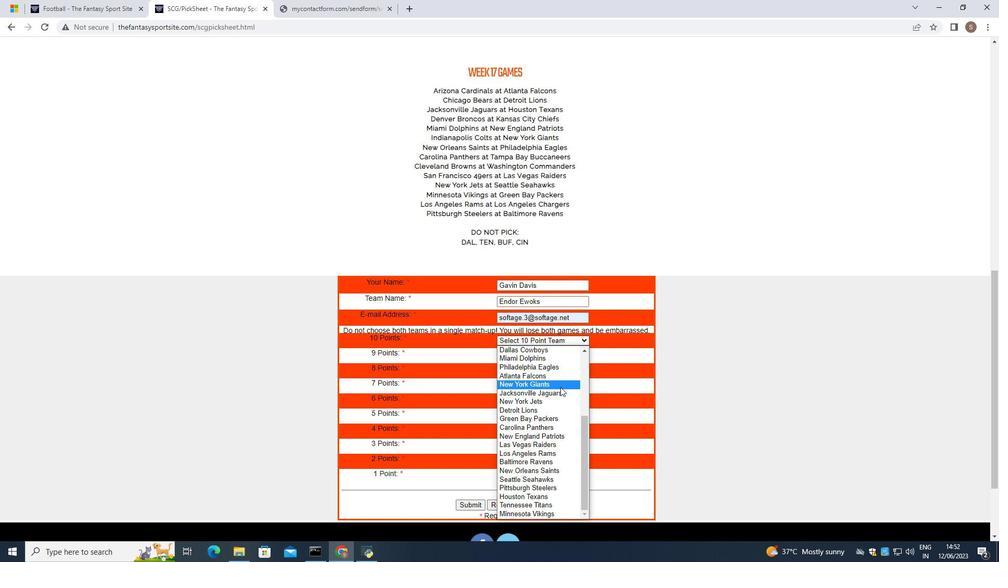 
Action: Mouse scrolled (560, 395) with delta (0, 0)
Screenshot: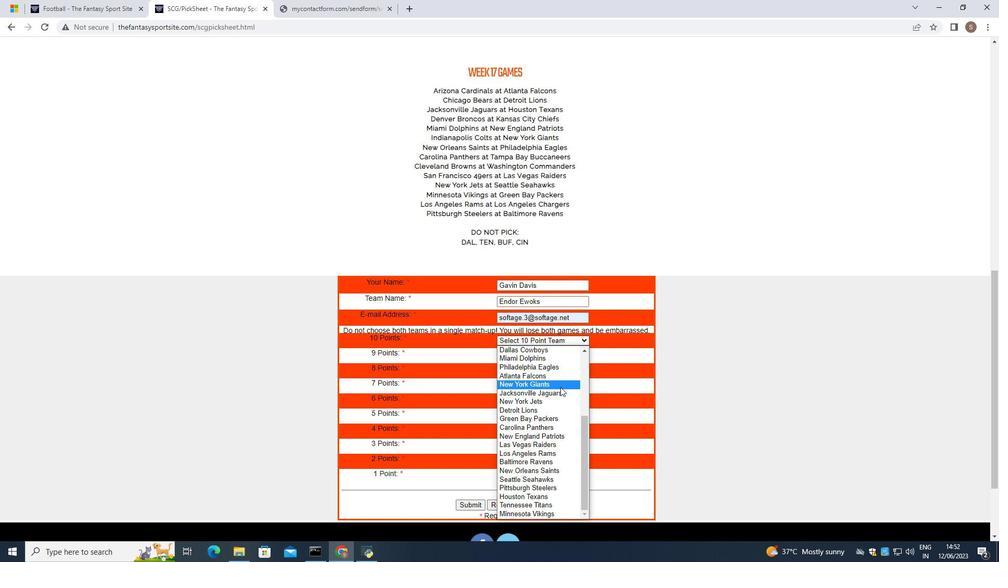 
Action: Mouse scrolled (560, 395) with delta (0, 0)
Screenshot: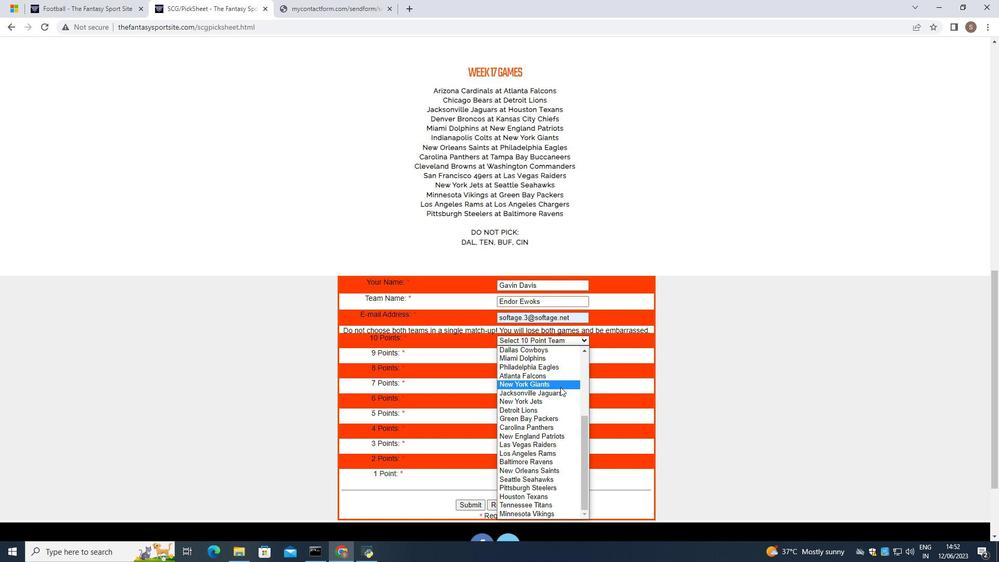 
Action: Mouse moved to (549, 515)
Screenshot: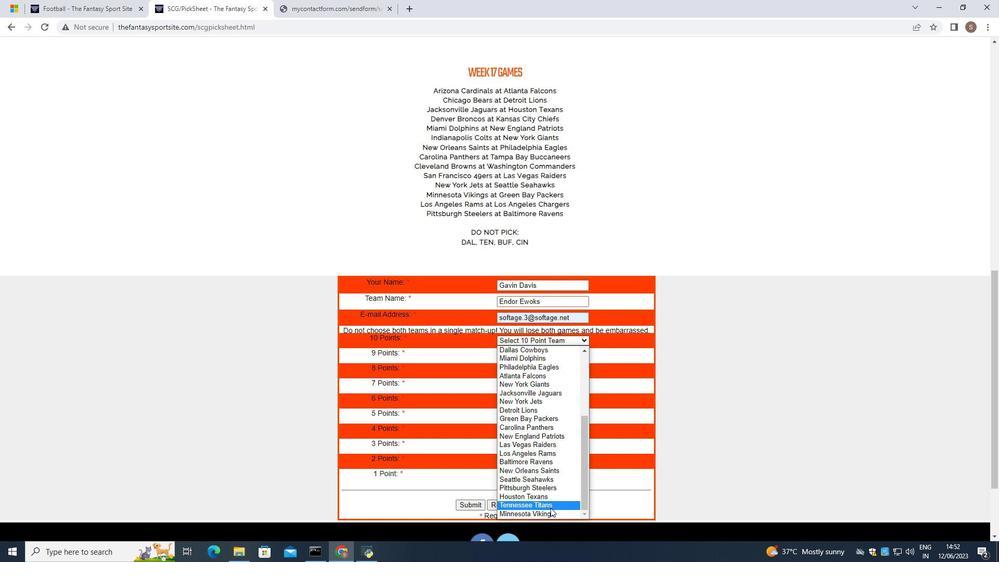 
Action: Mouse pressed left at (549, 515)
Screenshot: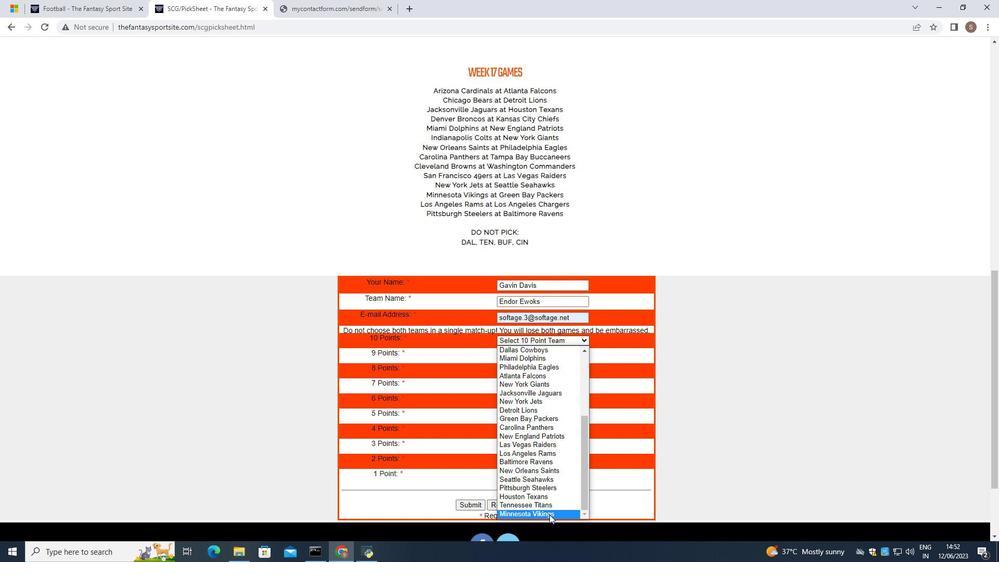 
Action: Mouse moved to (574, 356)
Screenshot: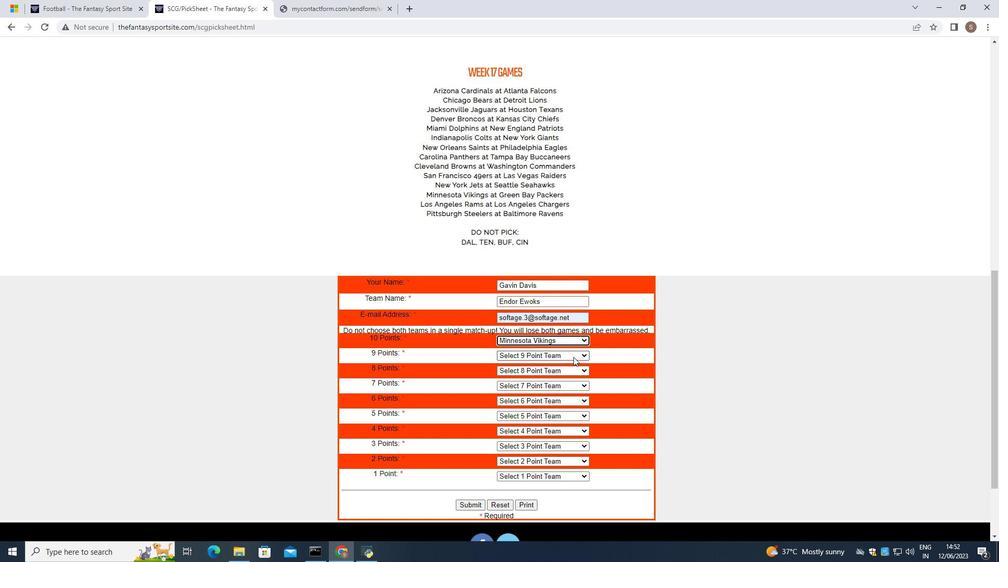 
Action: Mouse pressed left at (574, 356)
Screenshot: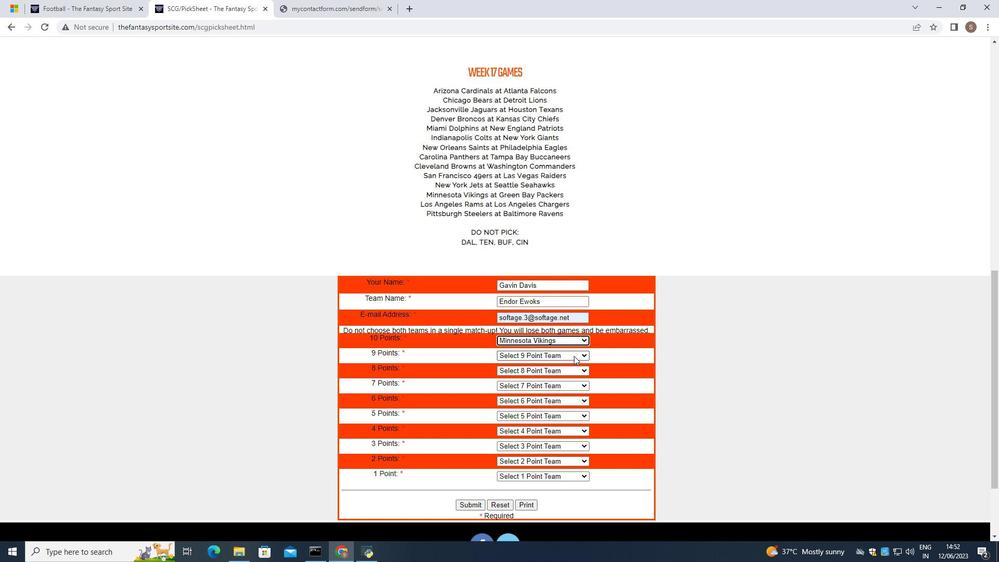 
Action: Mouse moved to (550, 454)
Screenshot: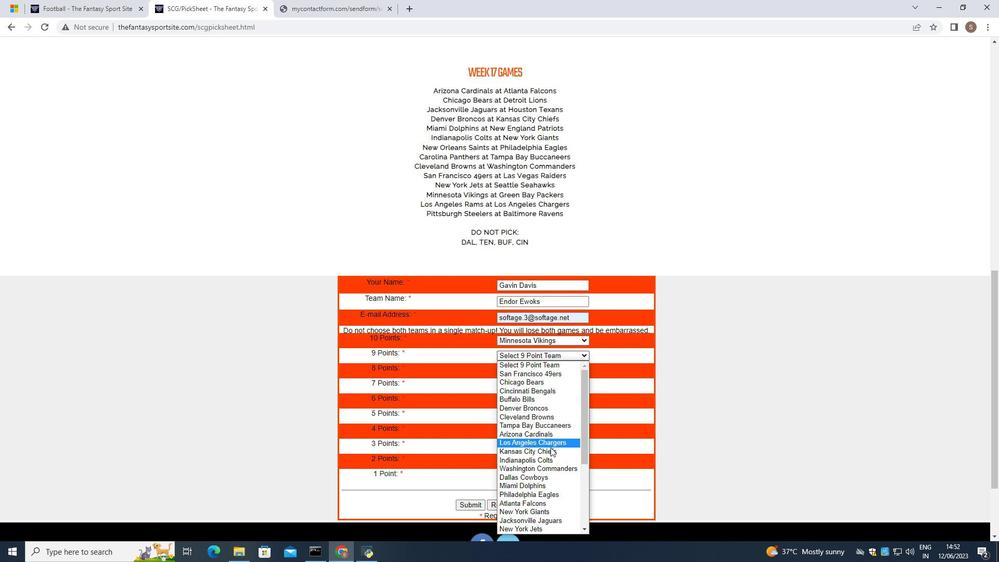 
Action: Mouse scrolled (550, 454) with delta (0, 0)
Screenshot: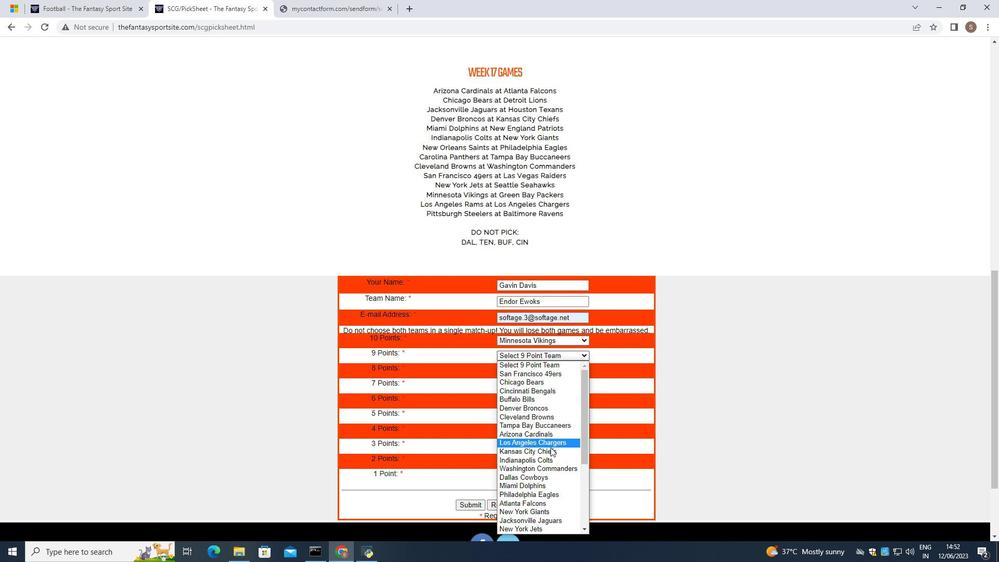 
Action: Mouse moved to (550, 459)
Screenshot: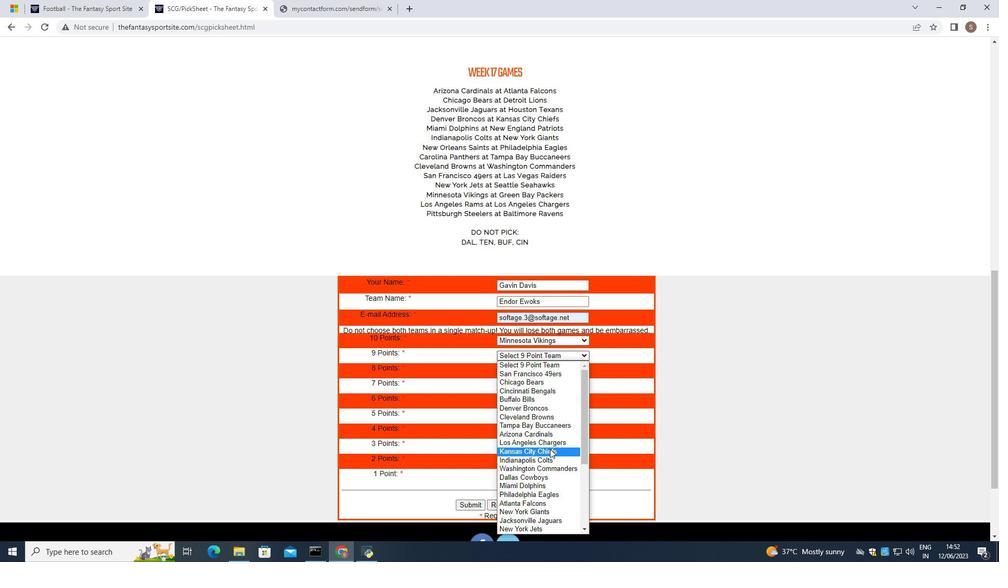 
Action: Mouse scrolled (550, 458) with delta (0, 0)
Screenshot: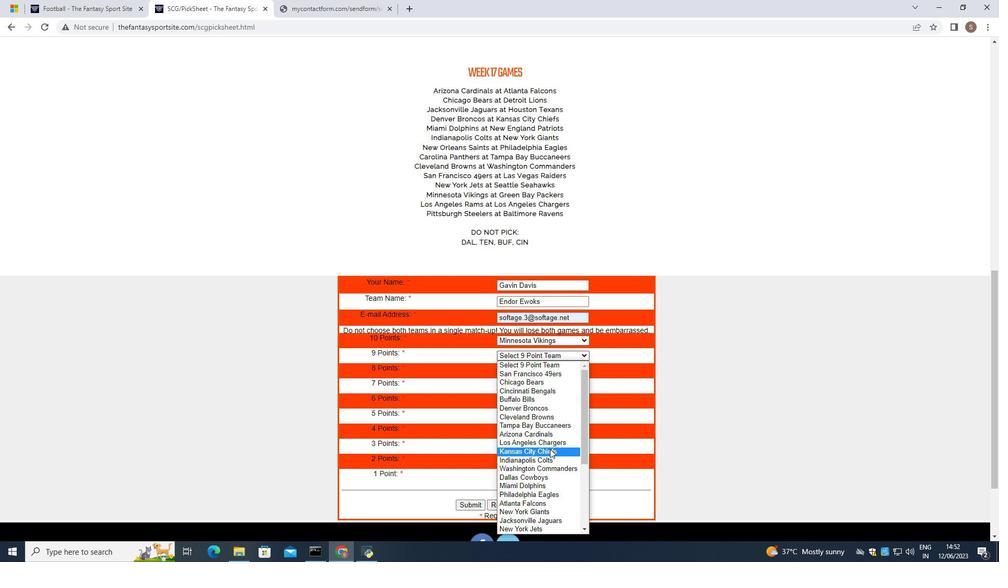 
Action: Mouse moved to (550, 459)
Screenshot: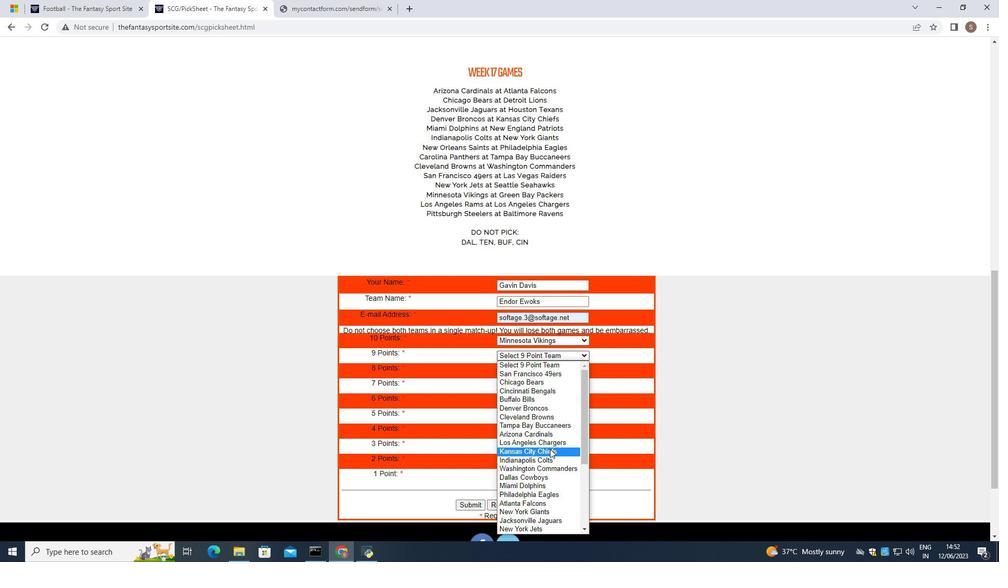 
Action: Mouse scrolled (550, 458) with delta (0, 0)
Screenshot: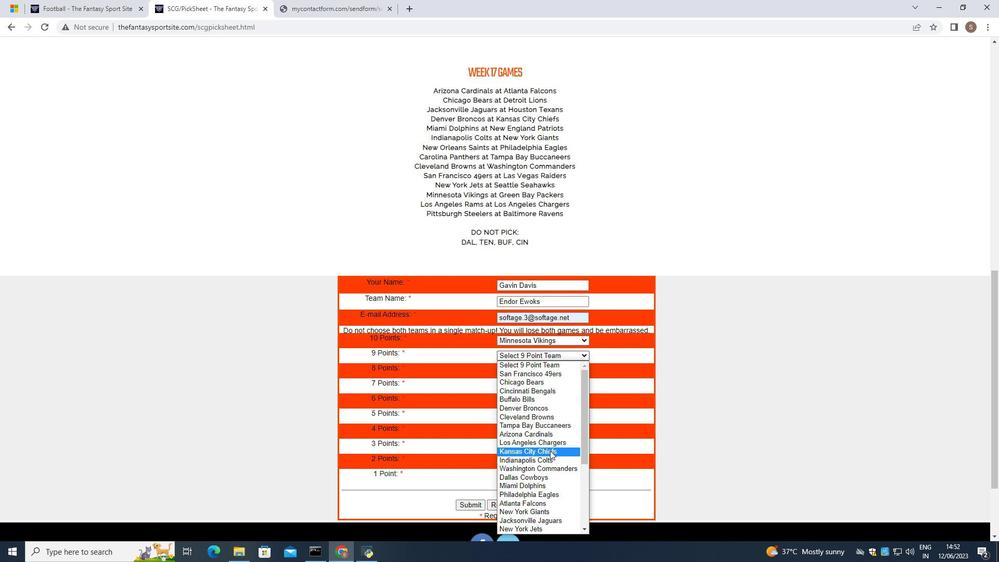 
Action: Mouse scrolled (550, 458) with delta (0, 0)
Screenshot: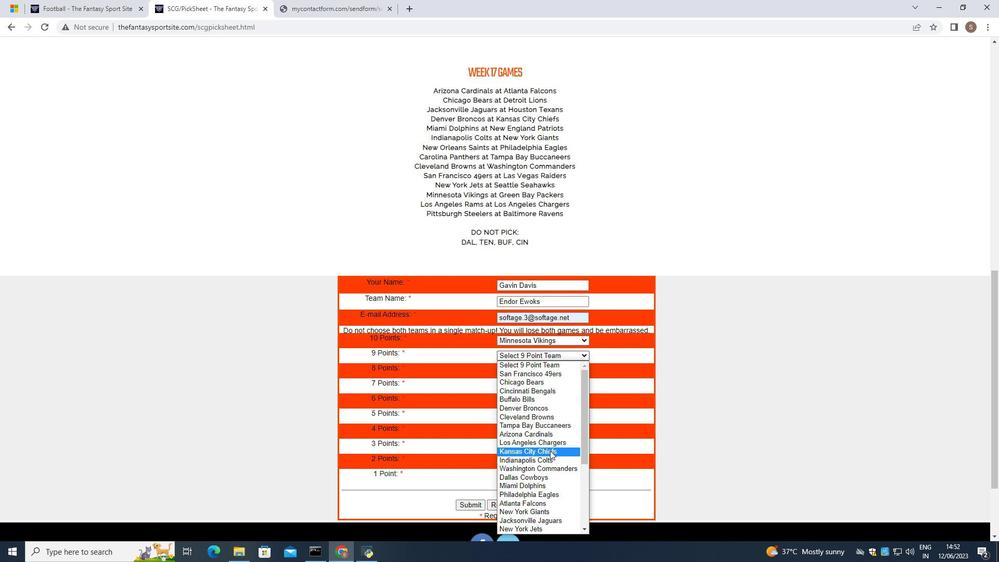 
Action: Mouse scrolled (550, 458) with delta (0, 0)
Screenshot: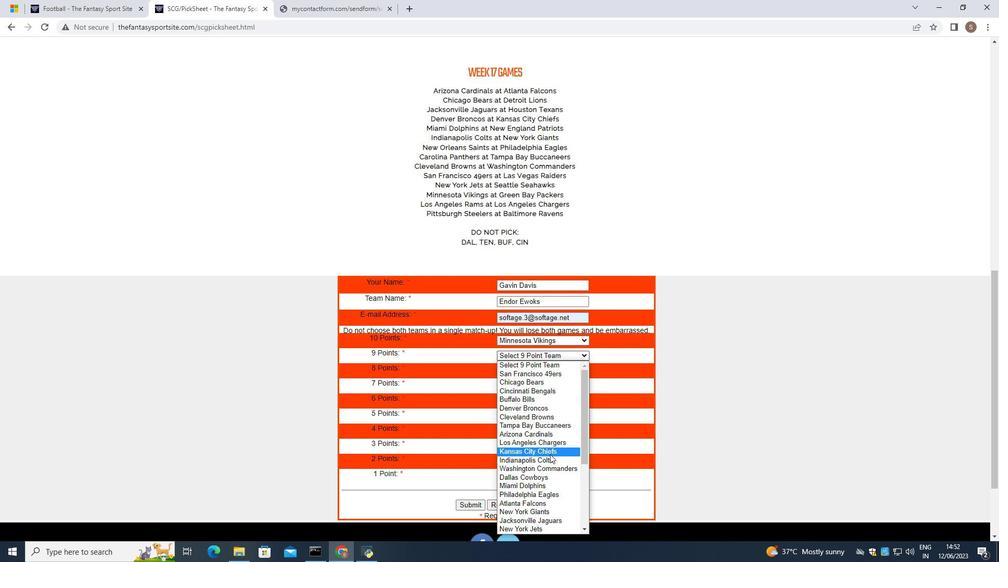 
Action: Mouse scrolled (550, 458) with delta (0, 0)
Screenshot: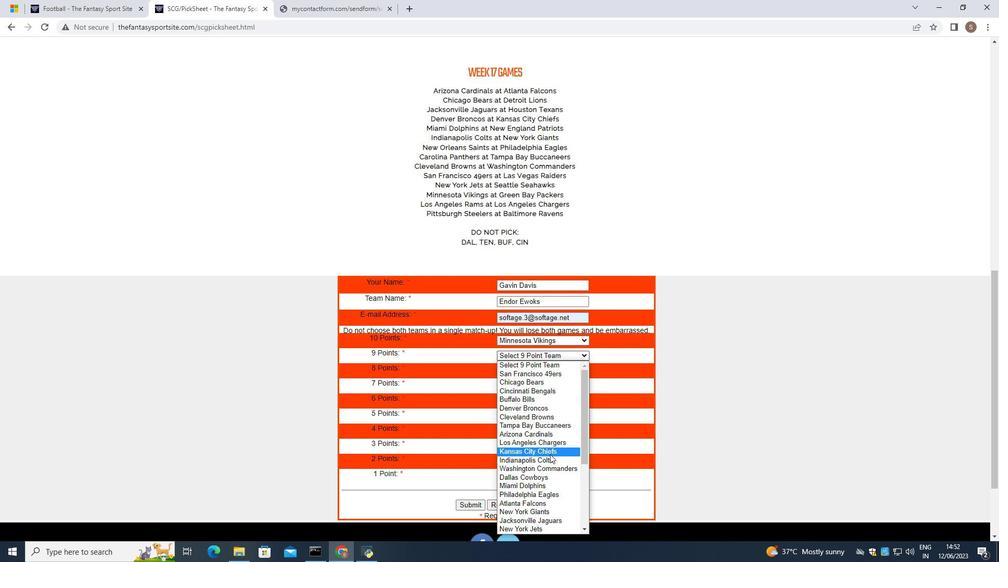 
Action: Mouse scrolled (550, 458) with delta (0, 0)
Screenshot: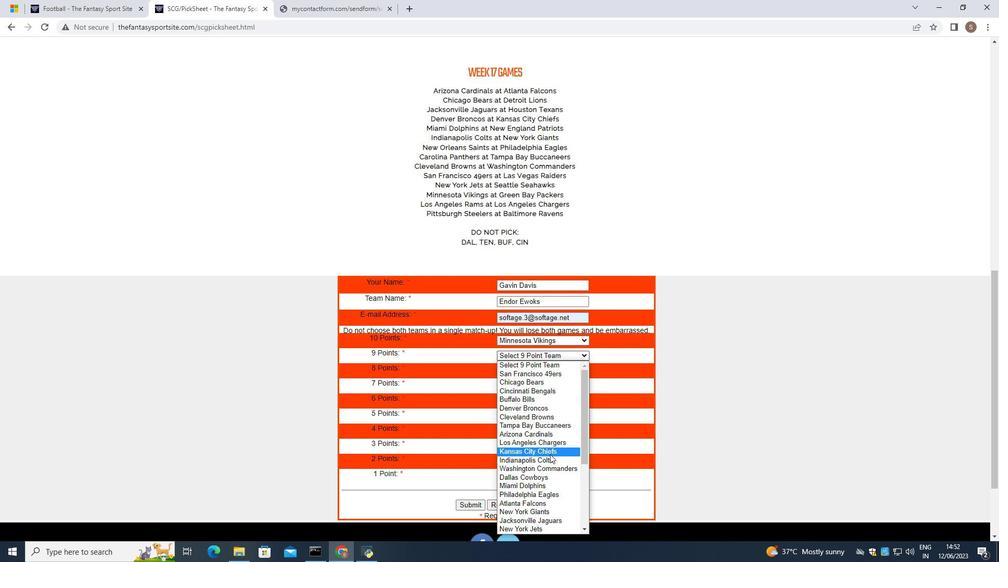 
Action: Mouse moved to (559, 435)
Screenshot: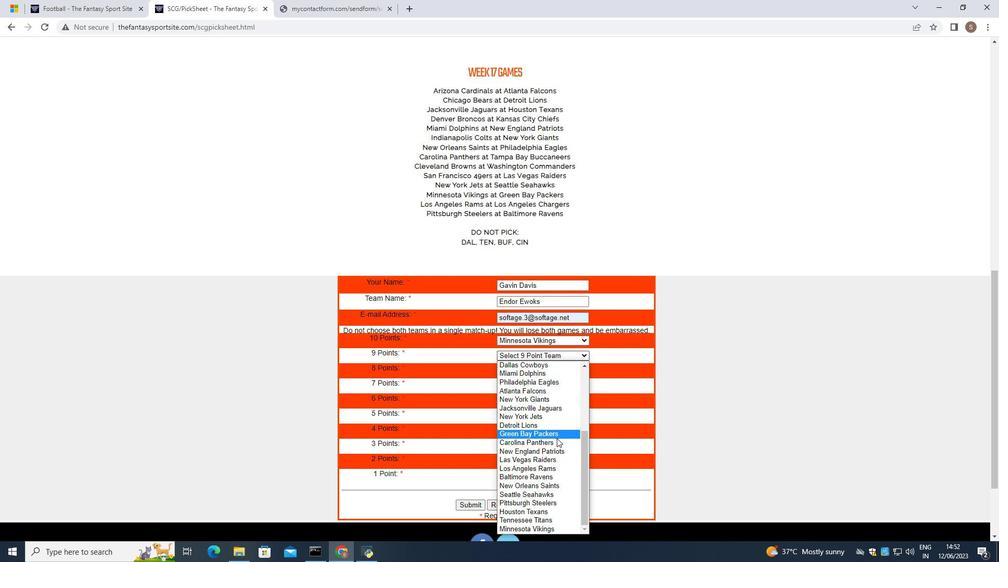 
Action: Mouse pressed left at (559, 435)
Screenshot: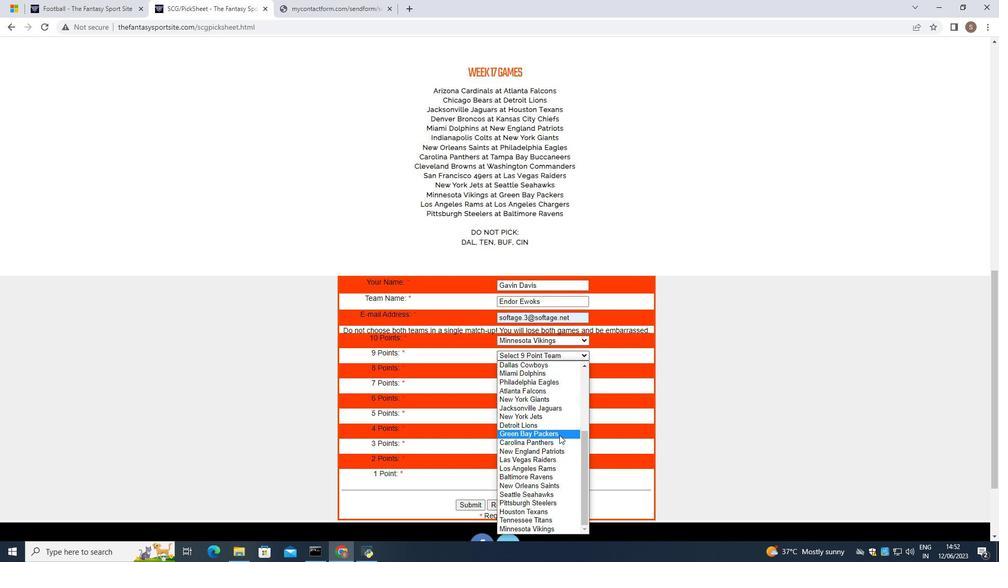 
Action: Mouse moved to (578, 372)
Screenshot: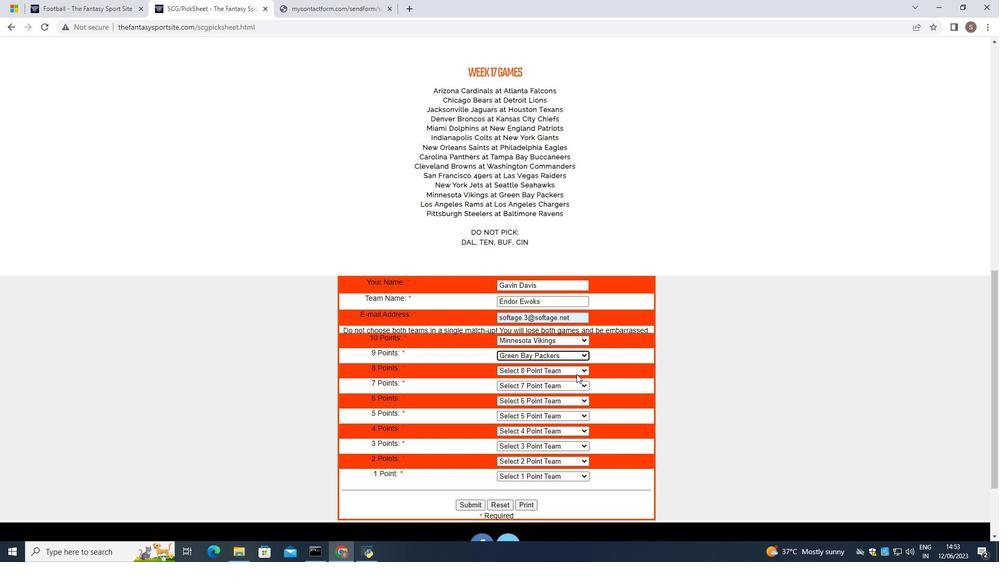 
Action: Mouse pressed left at (578, 372)
Screenshot: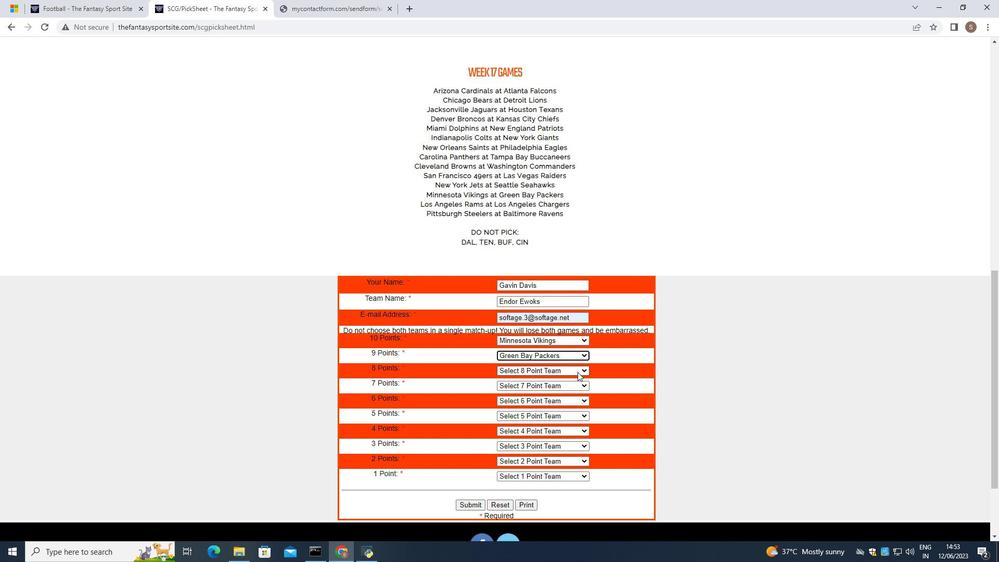 
Action: Mouse moved to (566, 340)
Screenshot: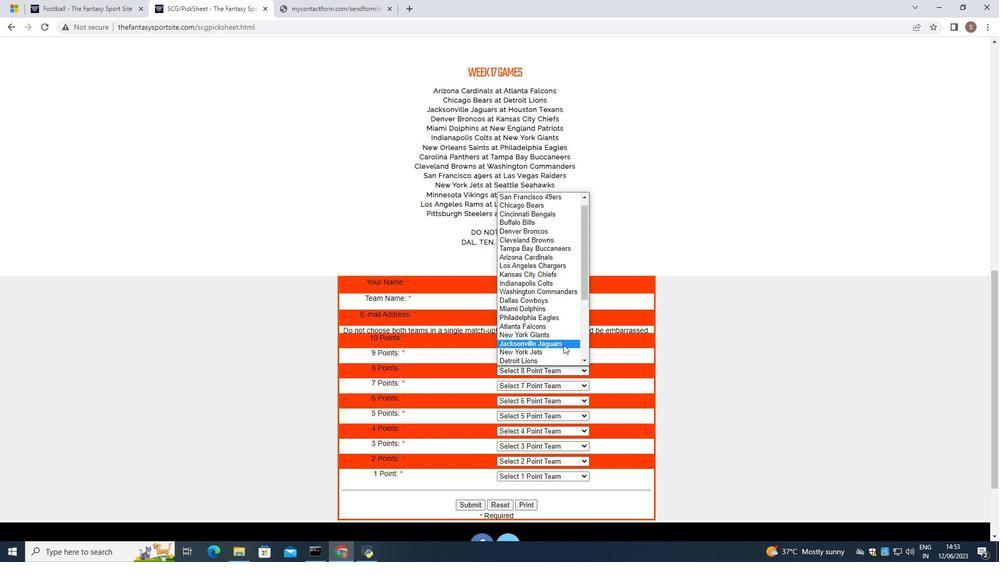 
Action: Mouse scrolled (566, 340) with delta (0, 0)
Screenshot: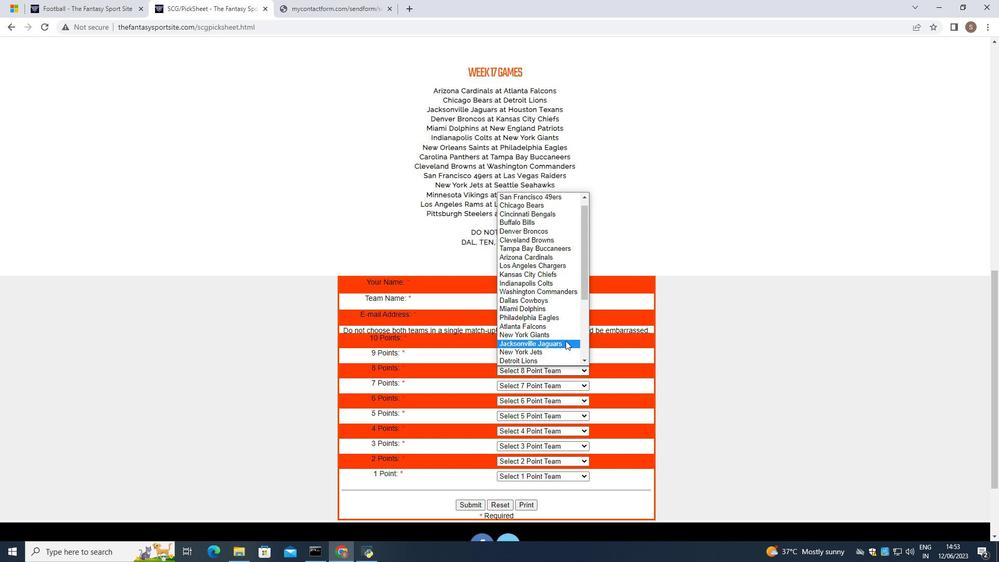 
Action: Mouse scrolled (566, 340) with delta (0, 0)
Screenshot: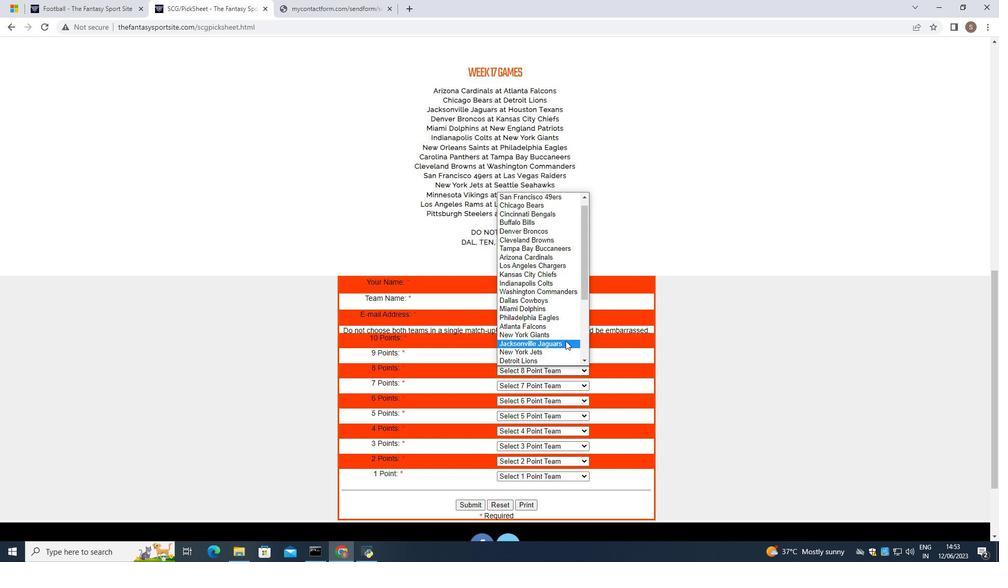 
Action: Mouse scrolled (566, 340) with delta (0, 0)
Screenshot: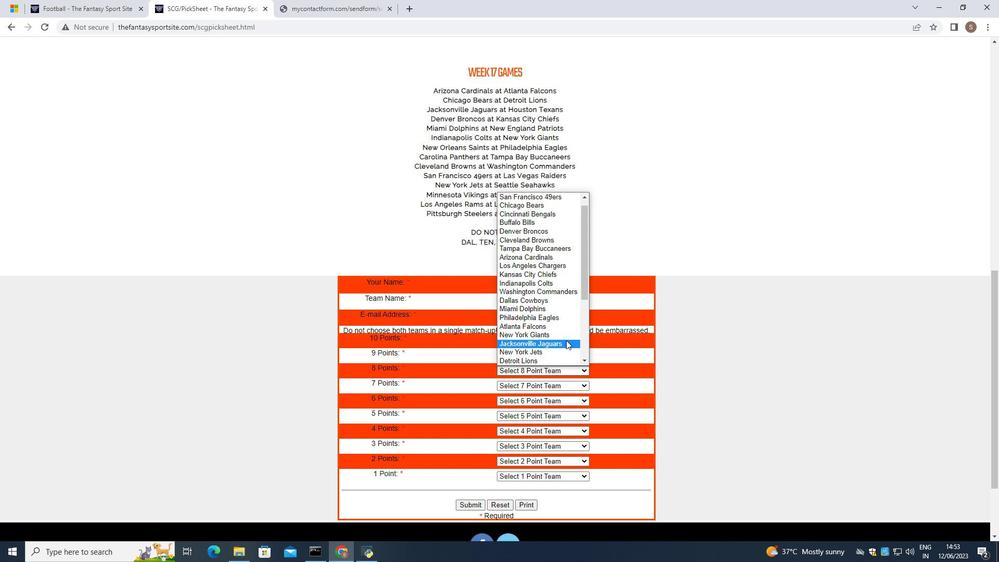 
Action: Mouse scrolled (566, 340) with delta (0, 0)
Screenshot: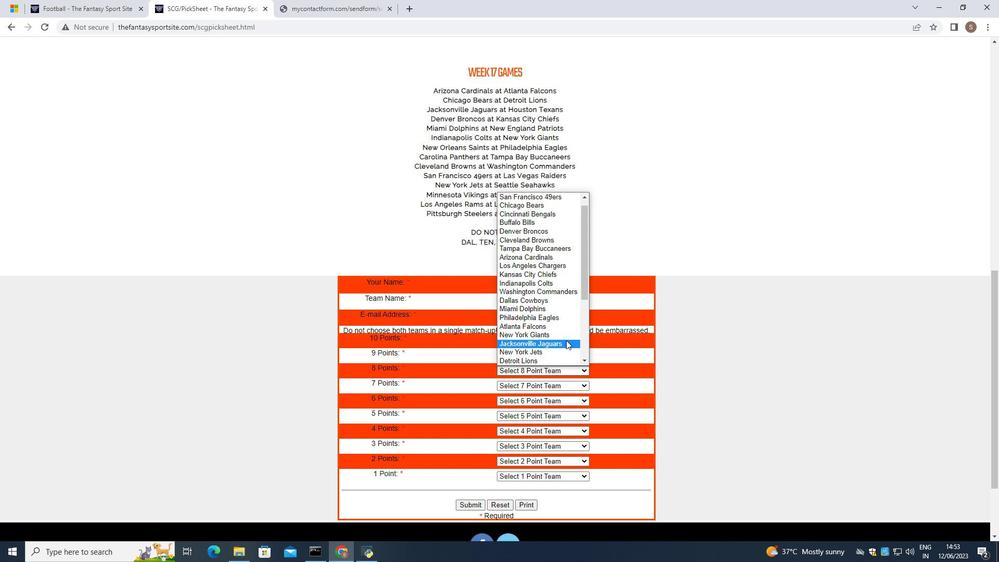 
Action: Mouse scrolled (566, 340) with delta (0, 0)
Screenshot: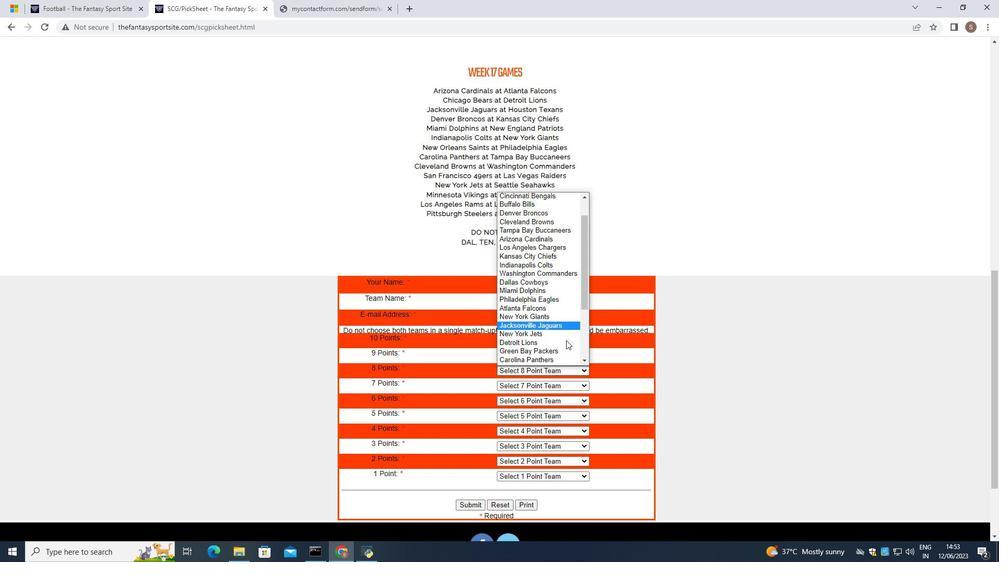 
Action: Mouse scrolled (566, 340) with delta (0, 0)
Screenshot: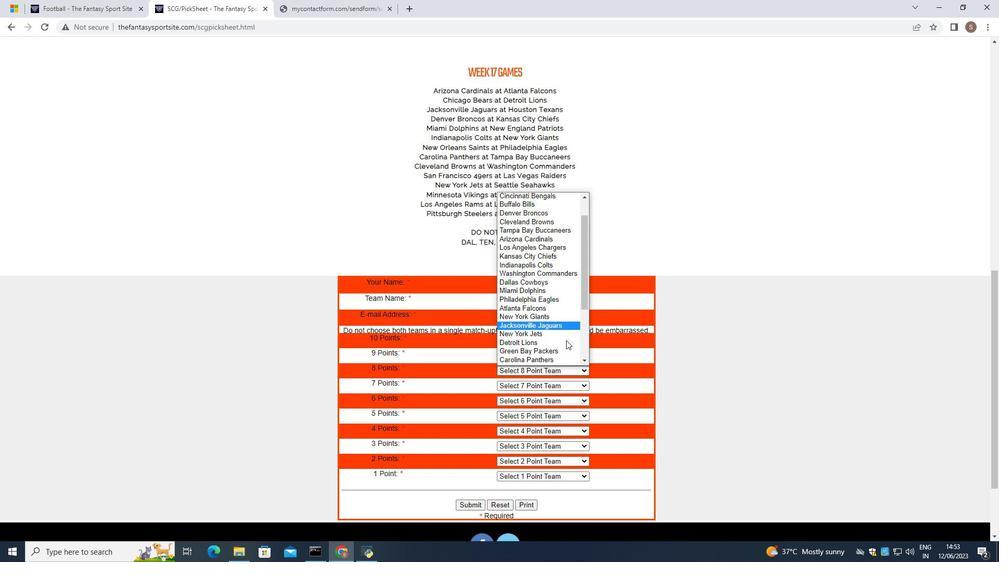 
Action: Mouse scrolled (566, 340) with delta (0, 0)
Screenshot: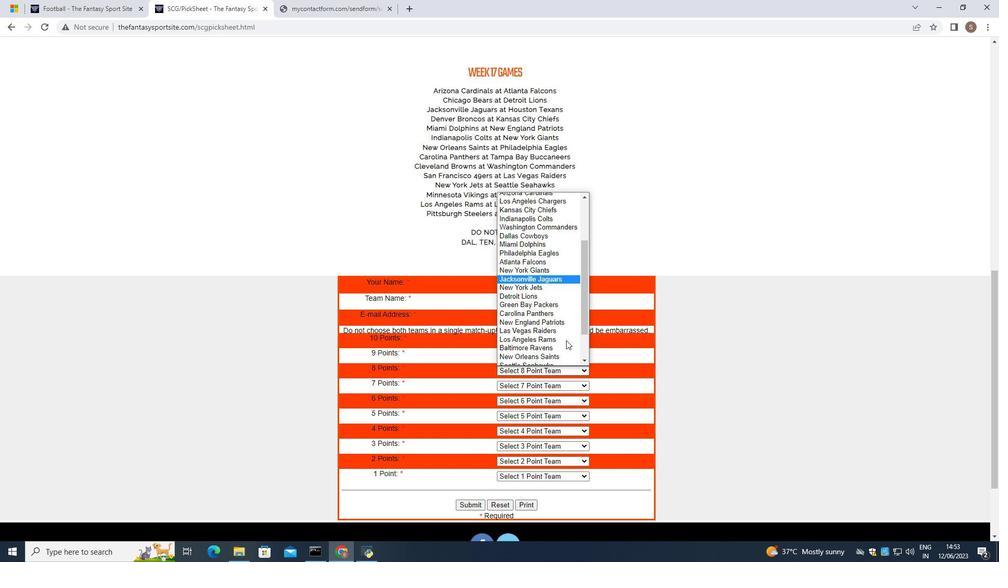 
Action: Mouse moved to (560, 301)
Screenshot: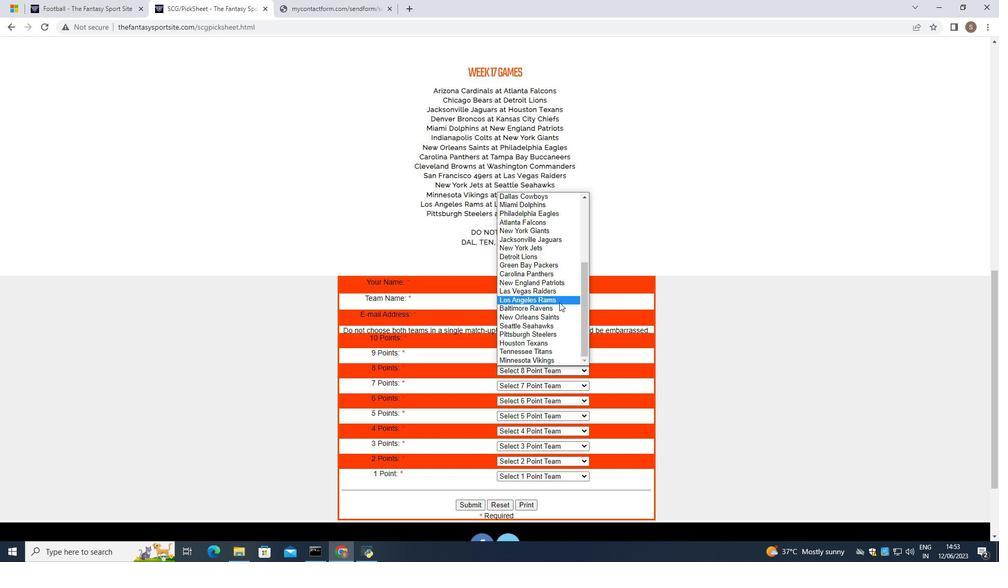 
Action: Mouse pressed left at (560, 301)
Screenshot: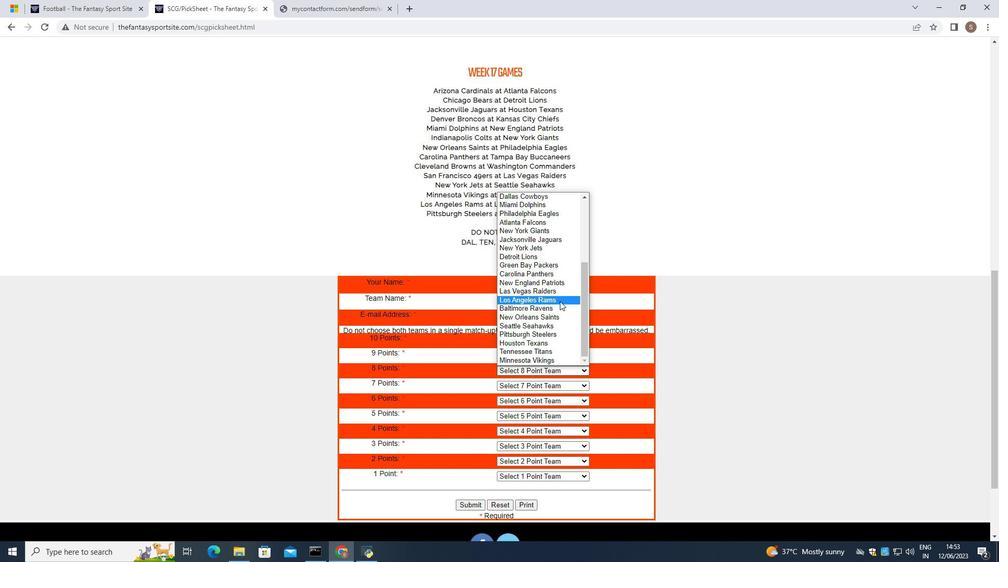 
Action: Mouse moved to (564, 388)
Screenshot: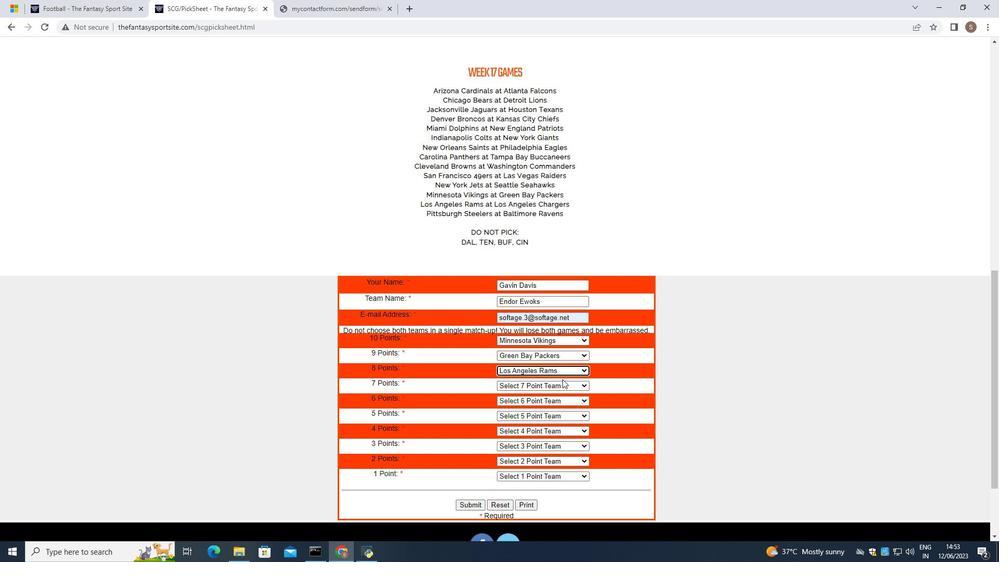 
Action: Mouse pressed left at (564, 388)
Screenshot: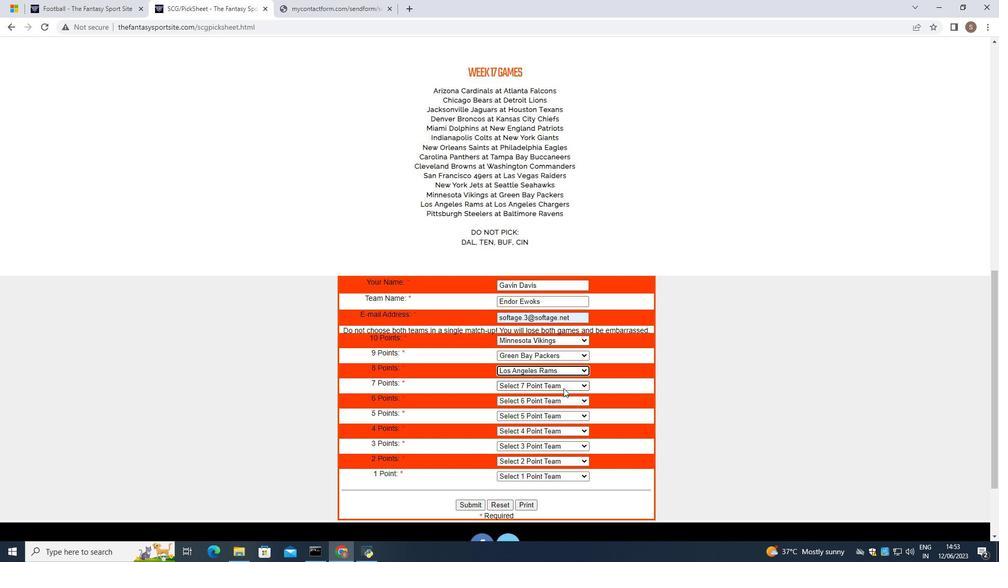 
Action: Mouse moved to (568, 280)
Screenshot: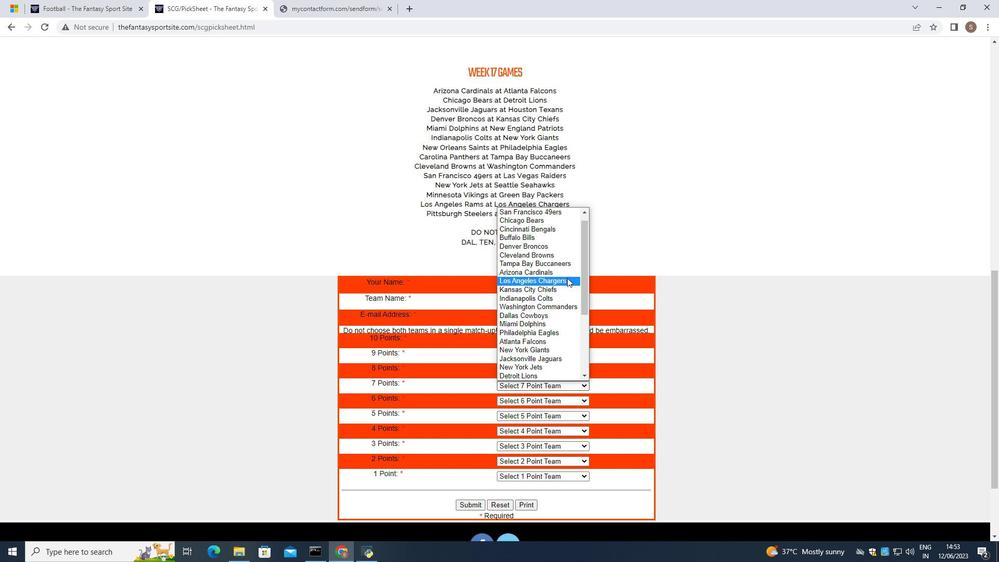 
Action: Mouse pressed left at (568, 280)
Screenshot: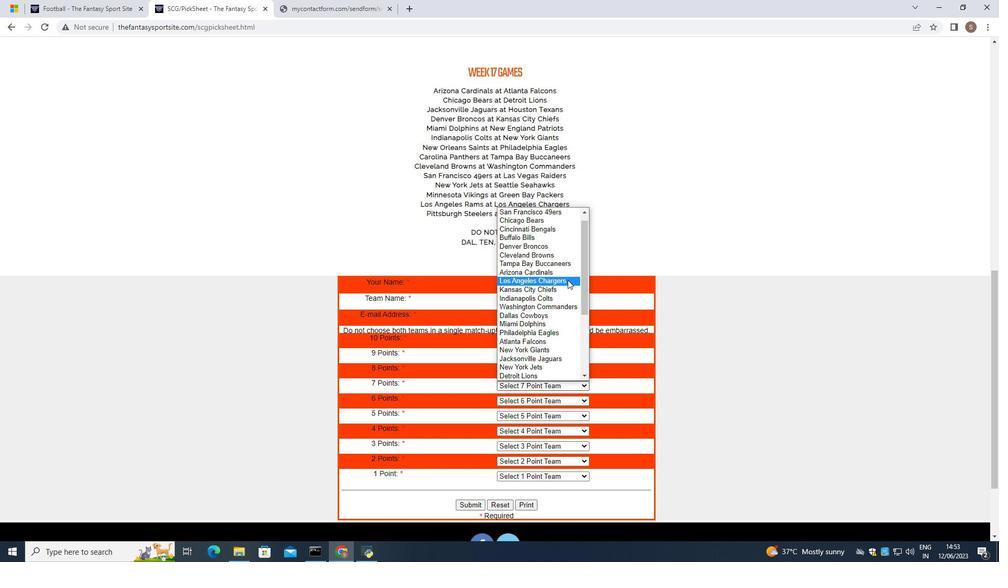 
Action: Mouse moved to (564, 401)
Screenshot: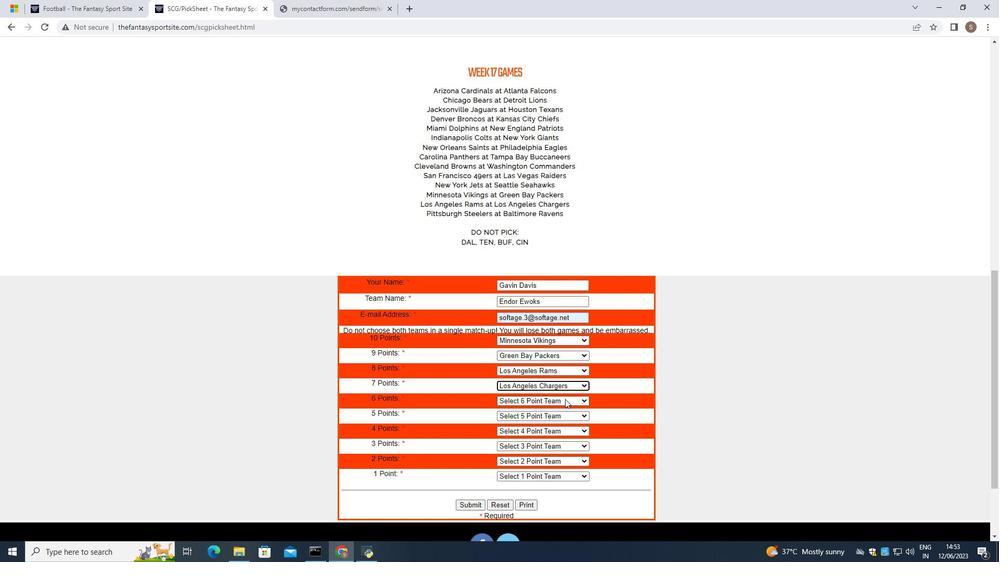 
Action: Mouse pressed left at (564, 401)
Screenshot: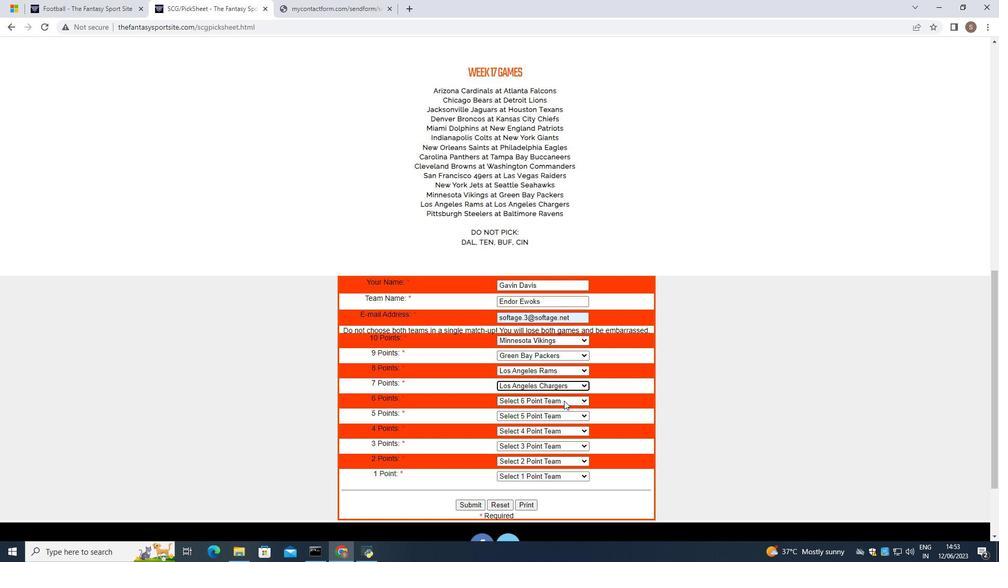 
Action: Mouse moved to (557, 339)
Screenshot: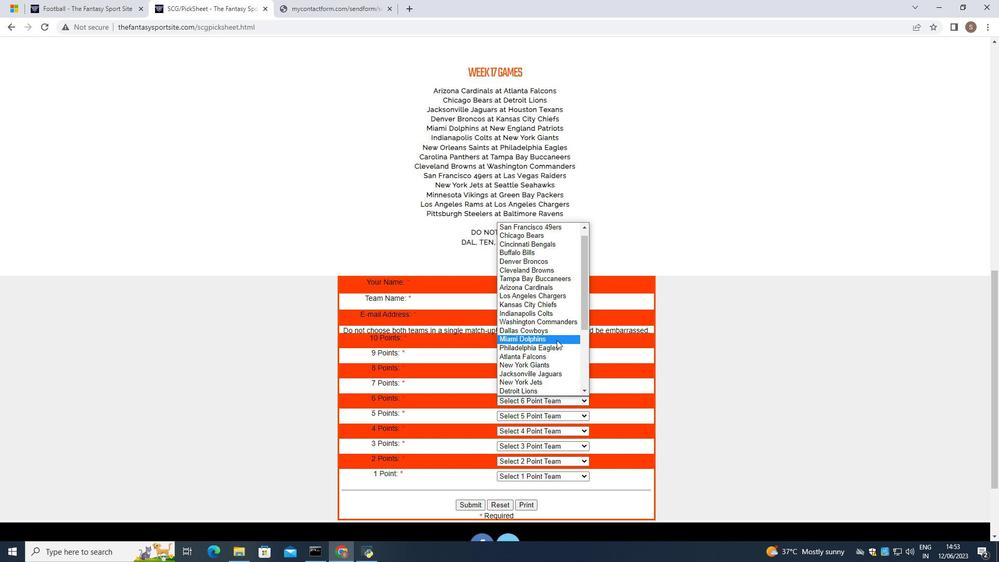 
Action: Mouse scrolled (557, 339) with delta (0, 0)
Screenshot: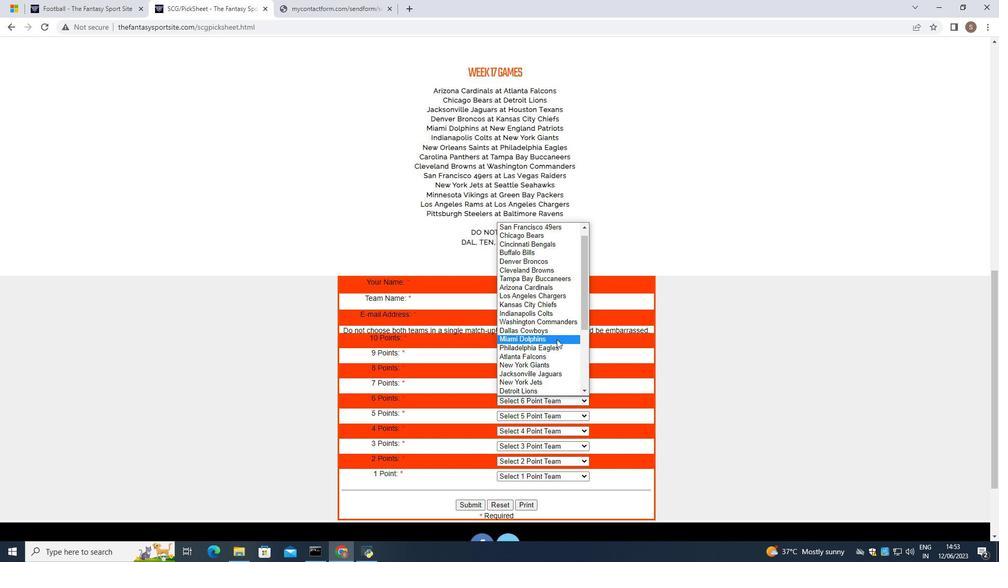 
Action: Mouse scrolled (557, 339) with delta (0, 0)
Screenshot: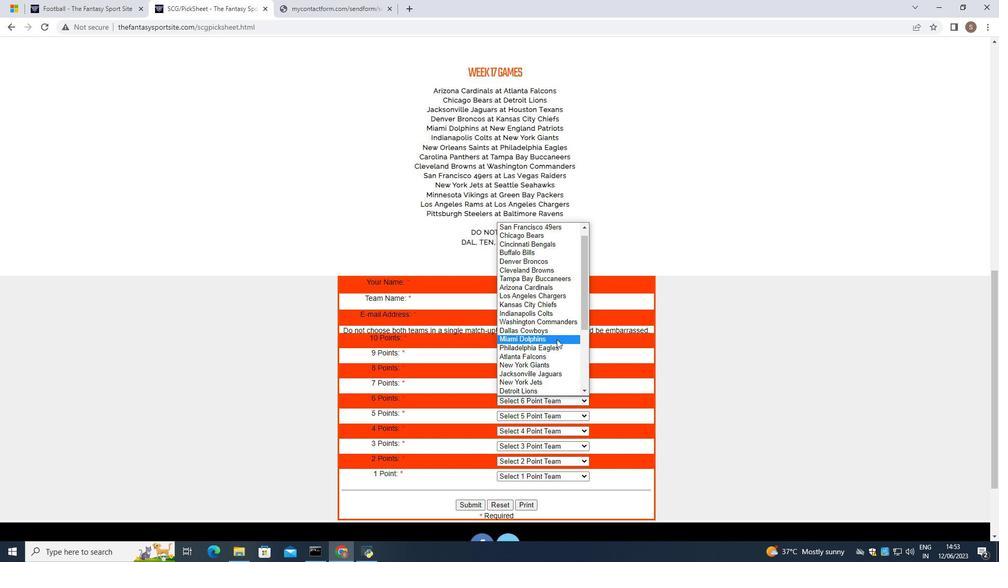 
Action: Mouse scrolled (557, 339) with delta (0, 0)
Screenshot: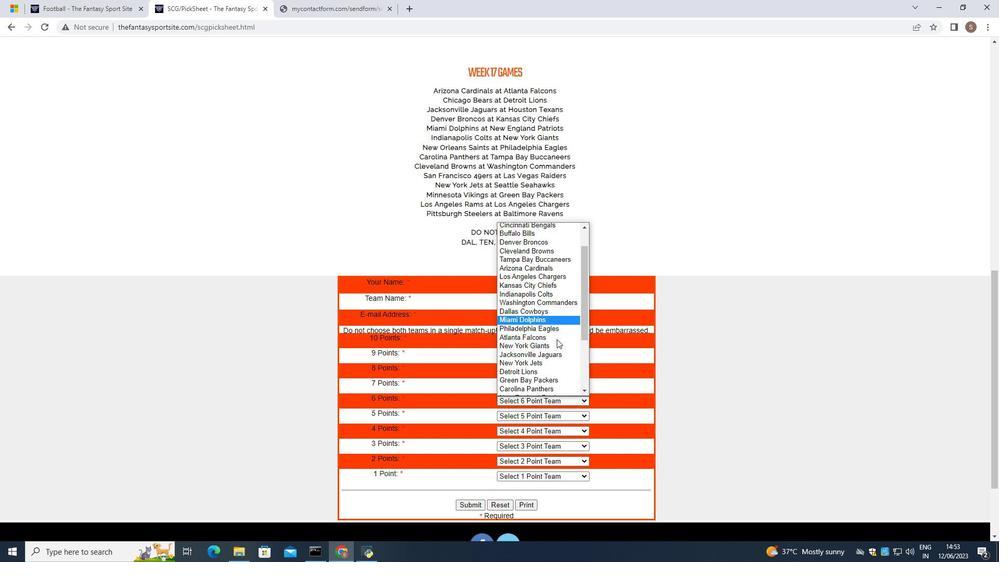 
Action: Mouse scrolled (557, 339) with delta (0, 0)
Screenshot: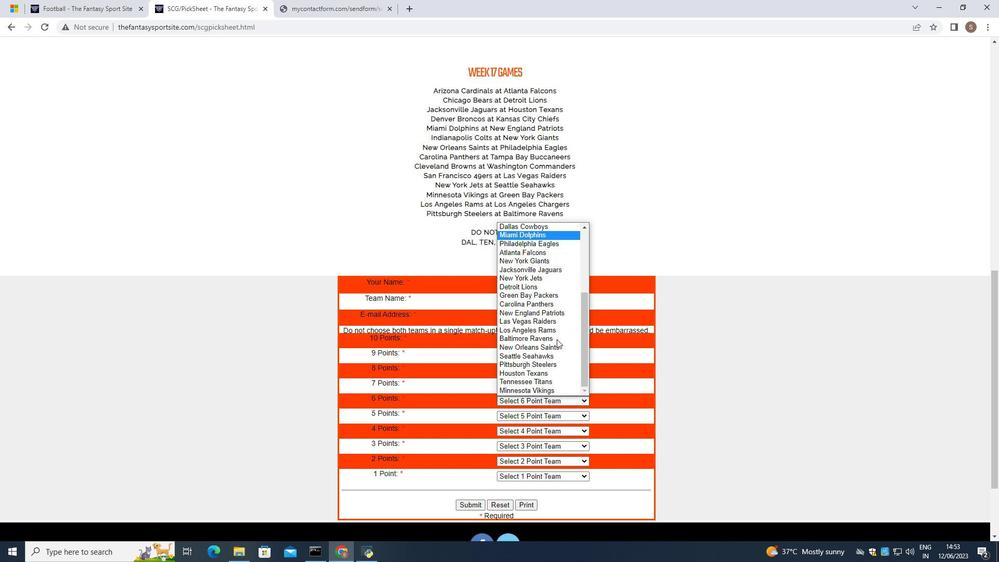 
Action: Mouse scrolled (557, 339) with delta (0, 0)
Screenshot: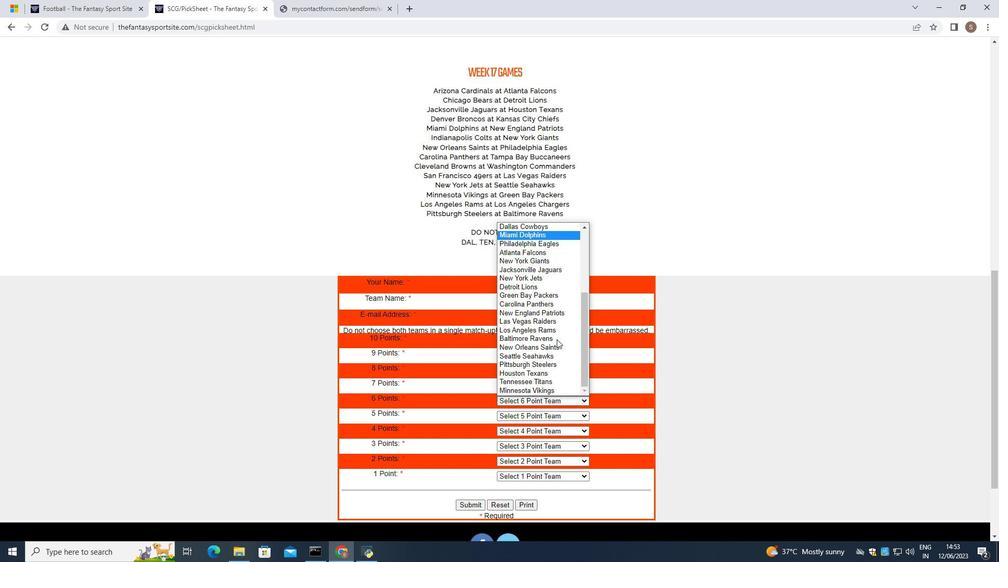 
Action: Mouse moved to (546, 366)
Screenshot: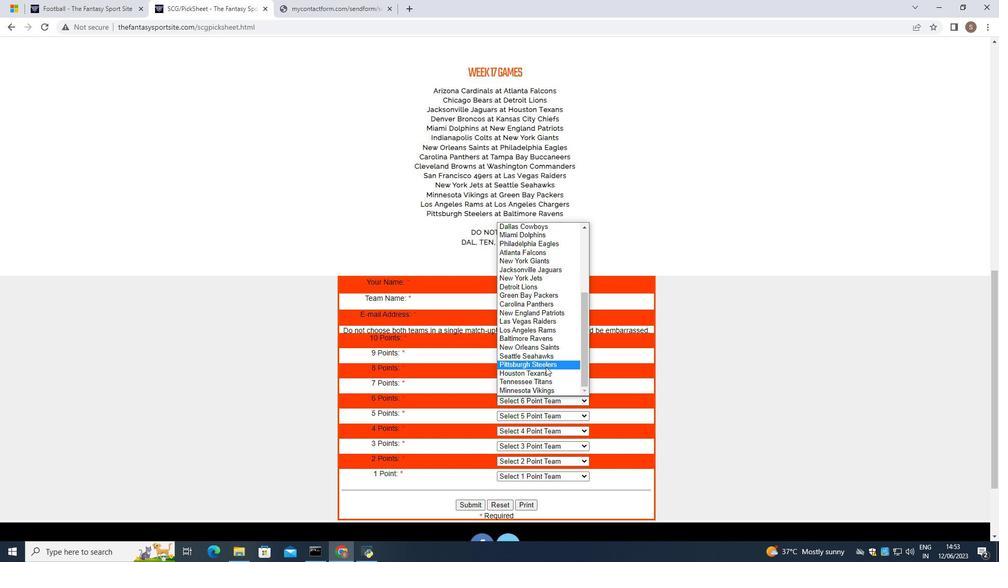 
Action: Mouse pressed left at (546, 366)
Screenshot: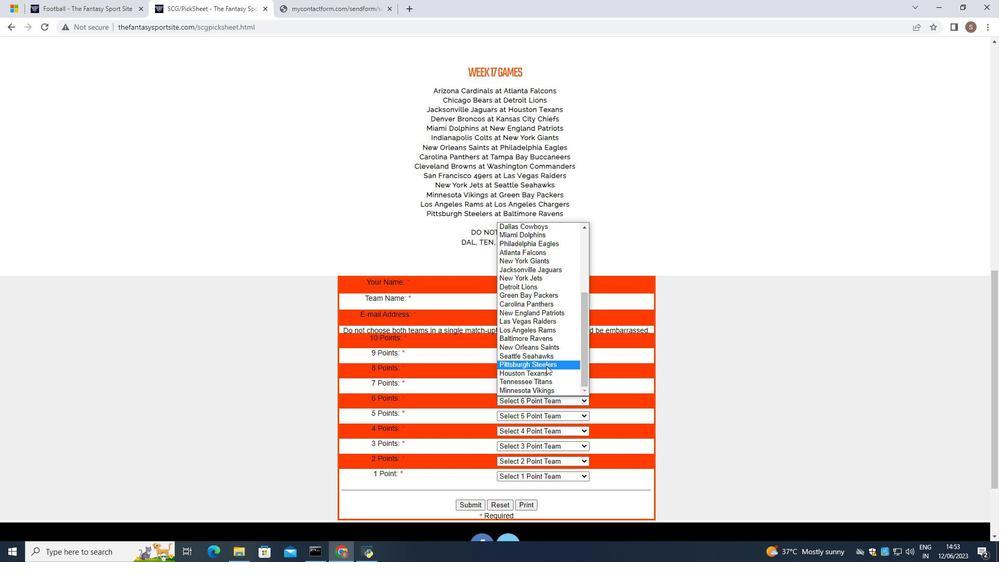 
Action: Mouse moved to (568, 414)
Screenshot: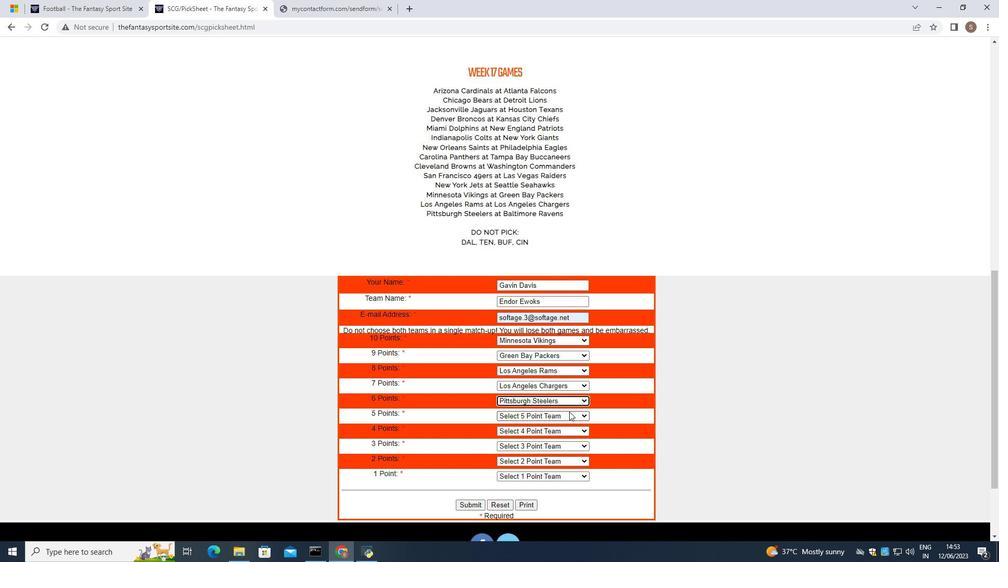 
Action: Mouse pressed left at (568, 414)
Screenshot: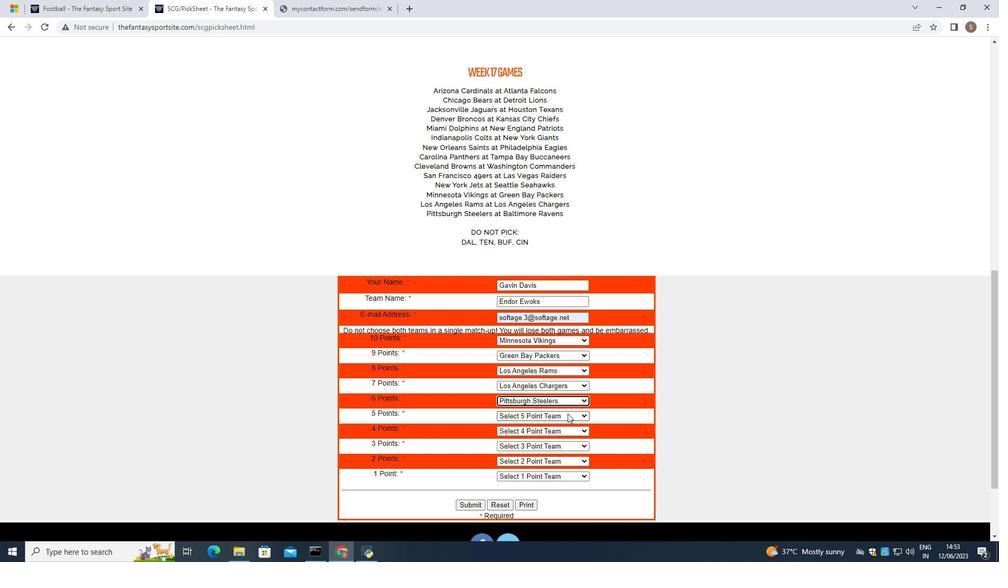 
Action: Mouse moved to (551, 353)
Screenshot: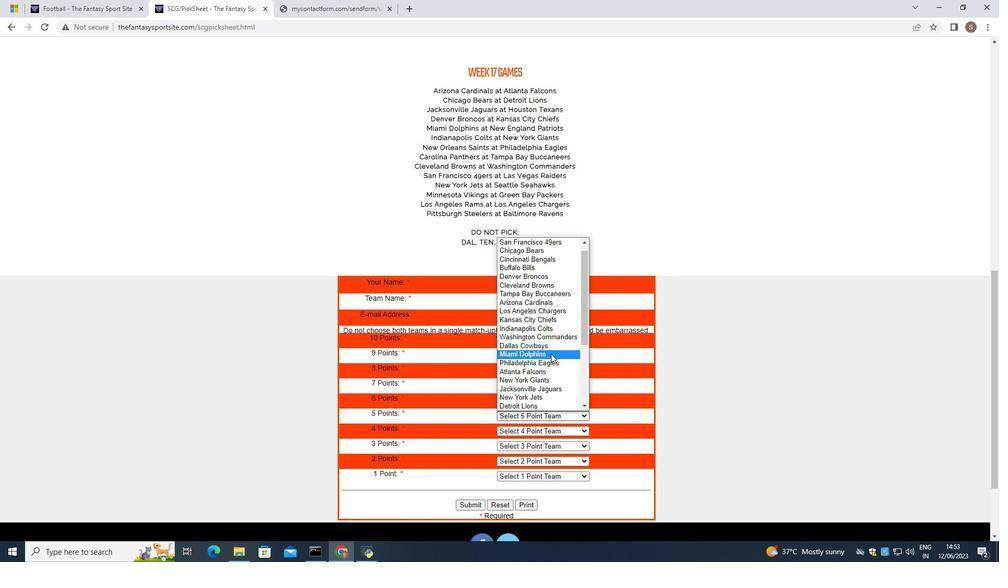 
Action: Mouse scrolled (551, 352) with delta (0, 0)
Screenshot: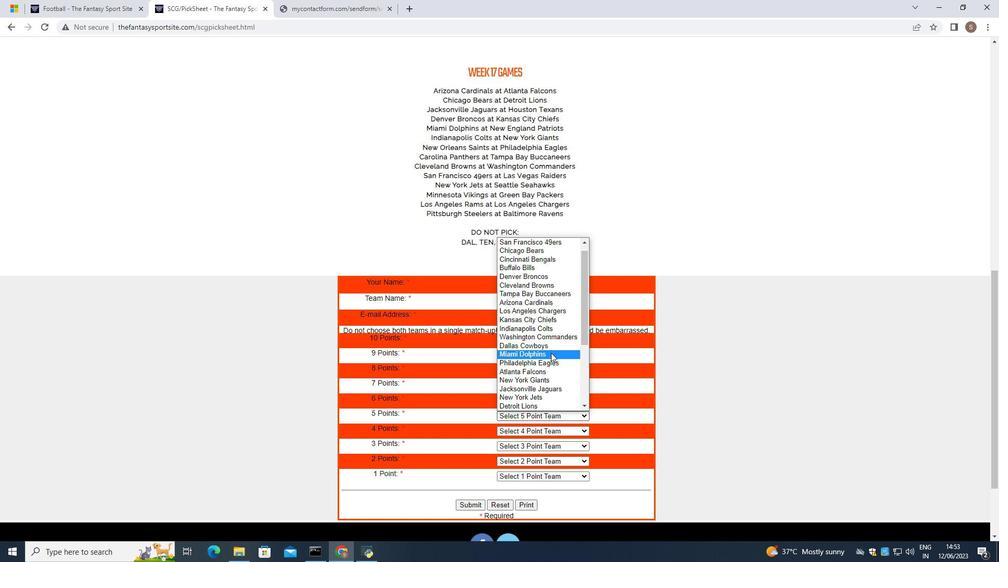 
Action: Mouse scrolled (551, 352) with delta (0, 0)
Screenshot: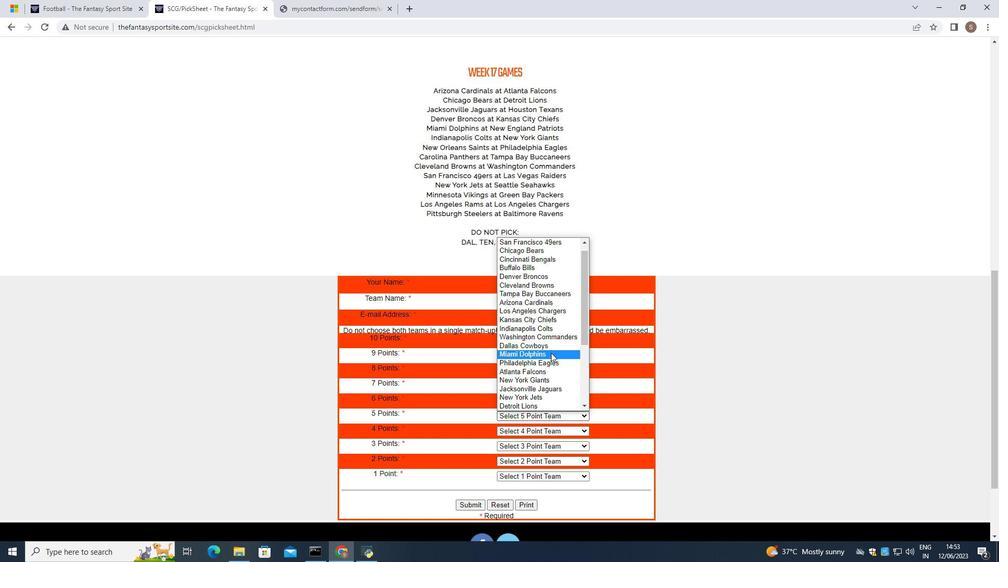 
Action: Mouse scrolled (551, 352) with delta (0, 0)
Screenshot: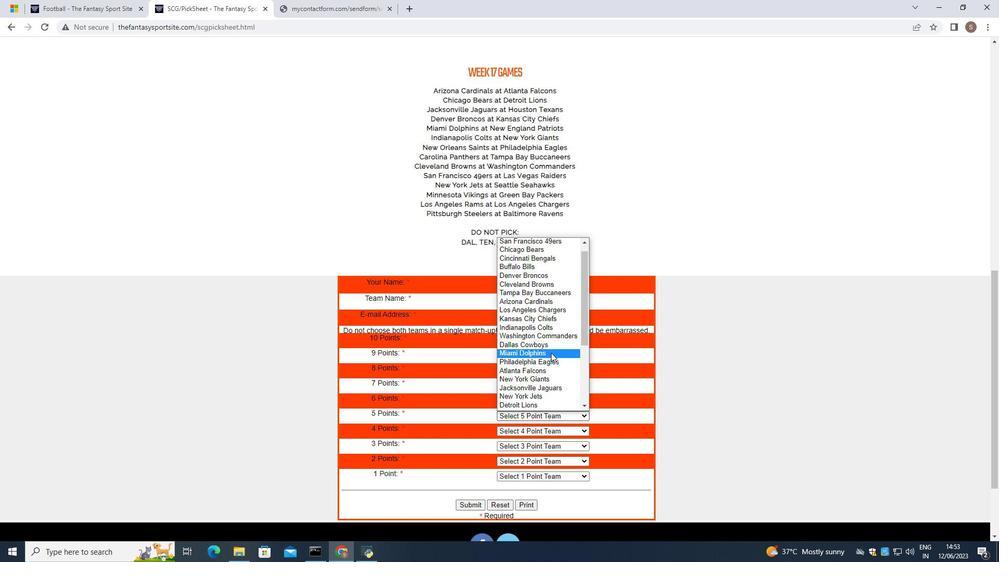 
Action: Mouse scrolled (551, 352) with delta (0, 0)
Screenshot: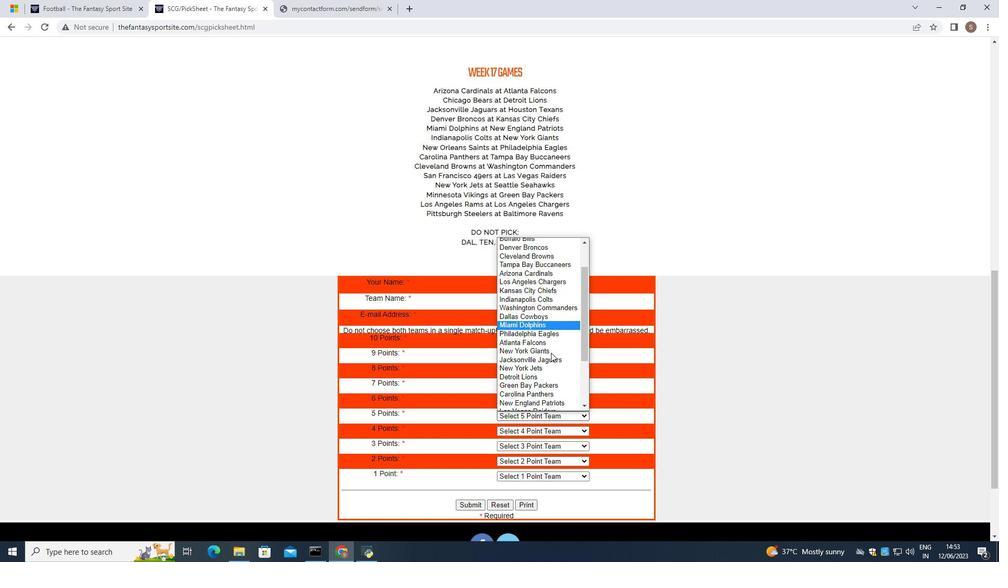 
Action: Mouse scrolled (551, 352) with delta (0, 0)
Screenshot: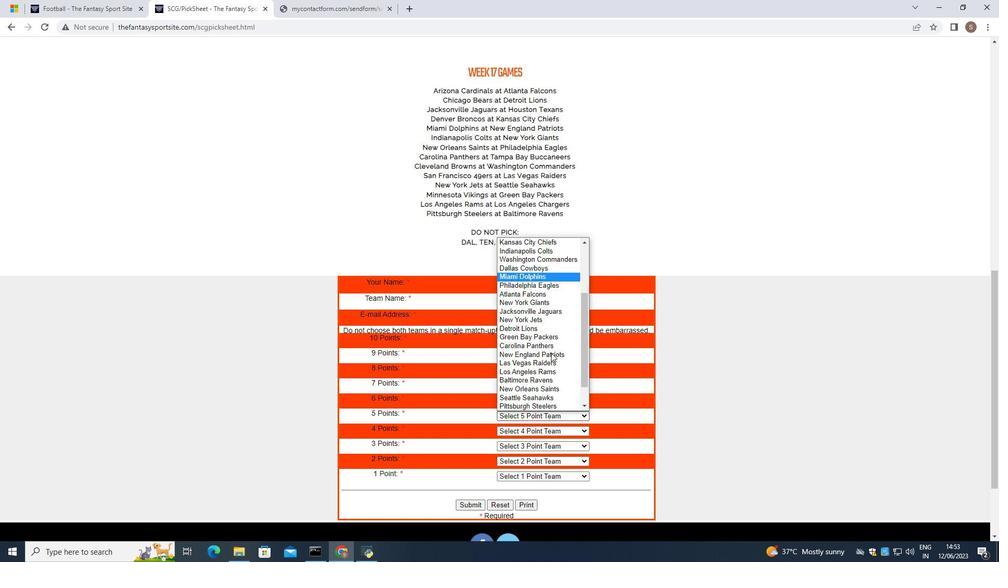 
Action: Mouse scrolled (551, 352) with delta (0, 0)
Screenshot: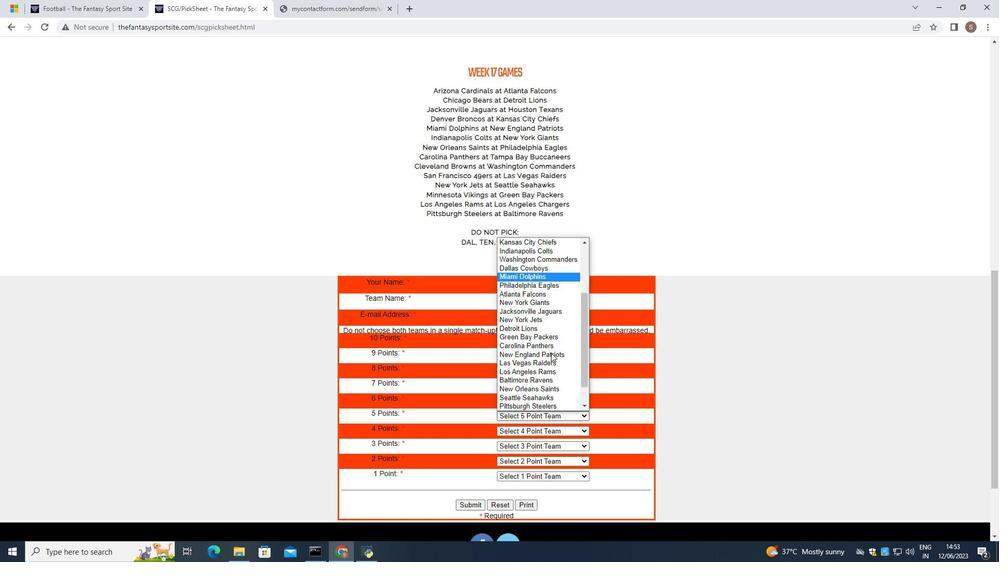 
Action: Mouse scrolled (551, 352) with delta (0, 0)
Screenshot: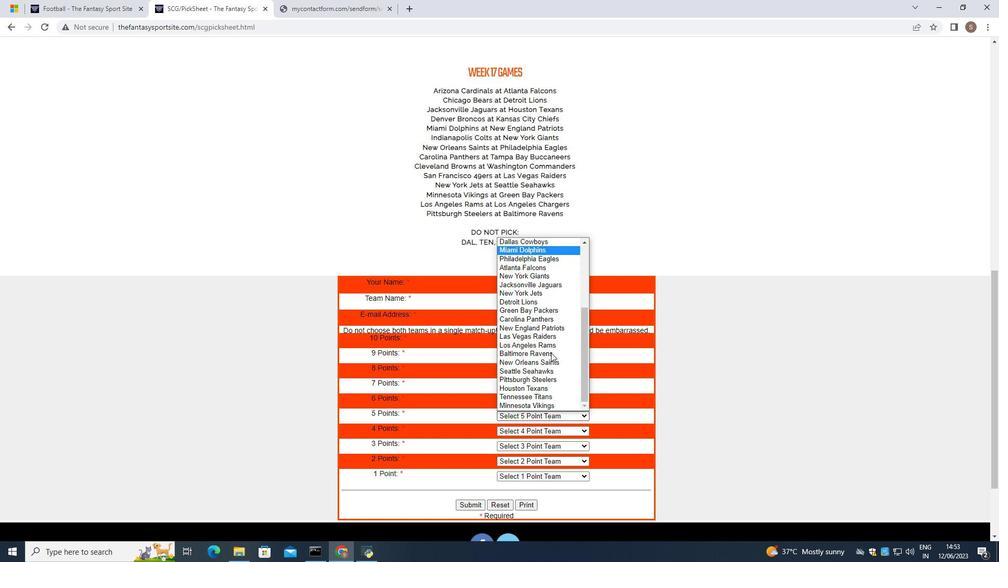 
Action: Mouse scrolled (551, 352) with delta (0, 0)
Screenshot: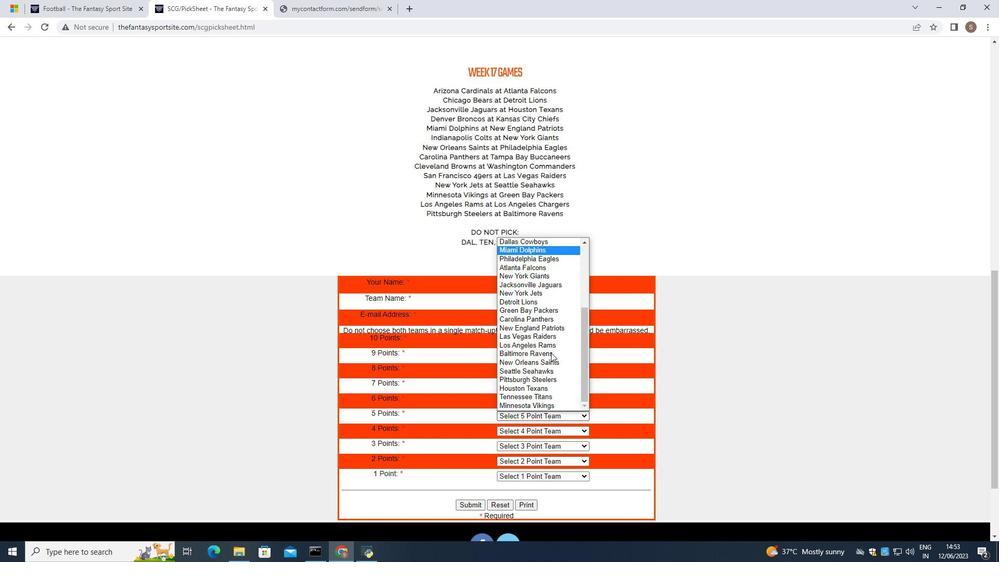 
Action: Mouse moved to (557, 357)
Screenshot: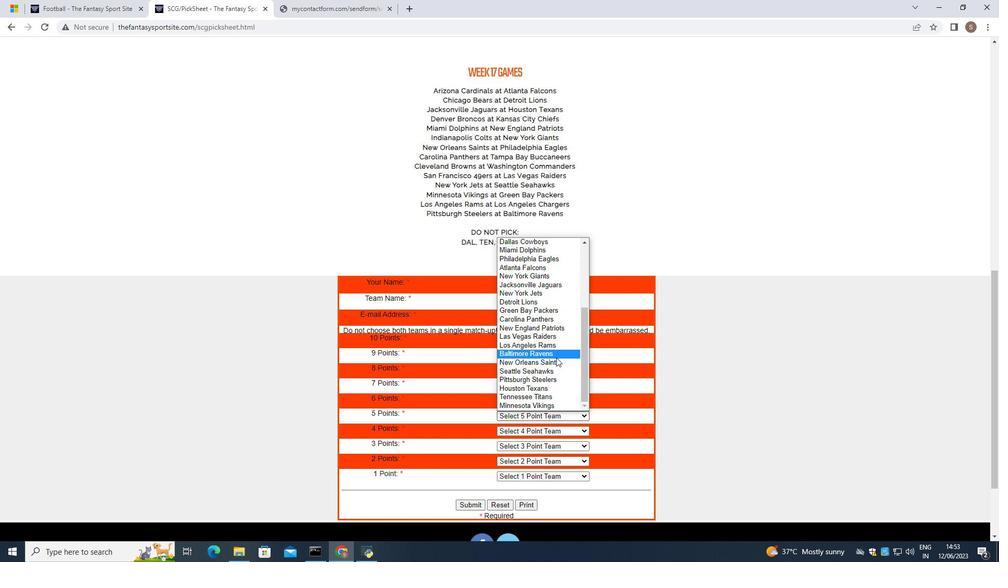 
Action: Mouse pressed left at (557, 357)
Screenshot: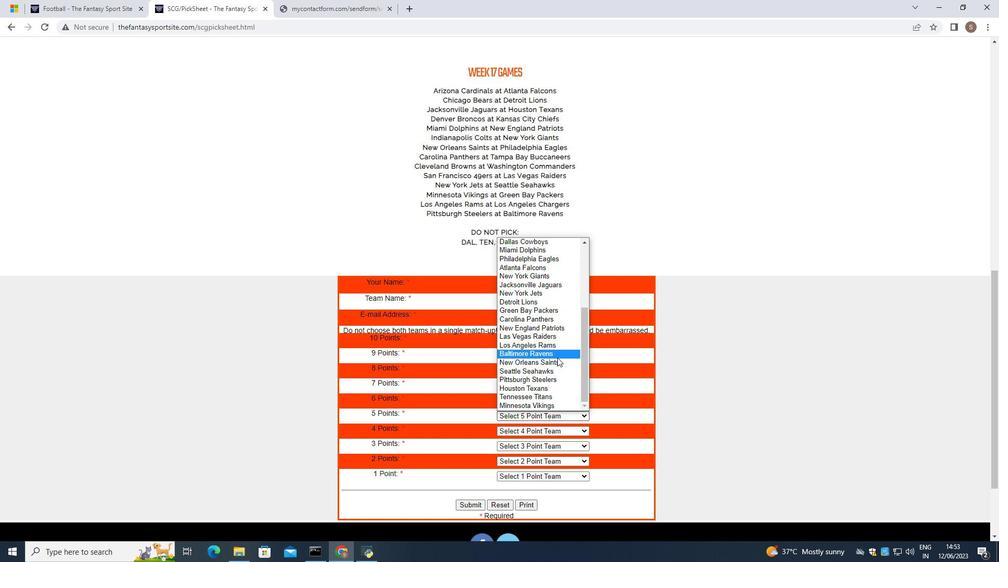 
Action: Mouse moved to (568, 428)
Screenshot: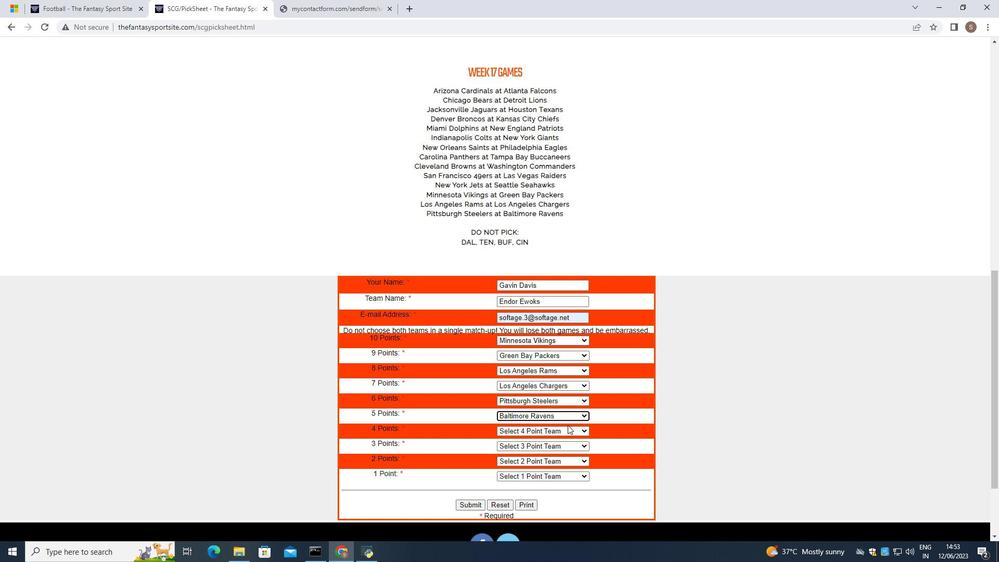 
Action: Mouse pressed left at (568, 428)
Screenshot: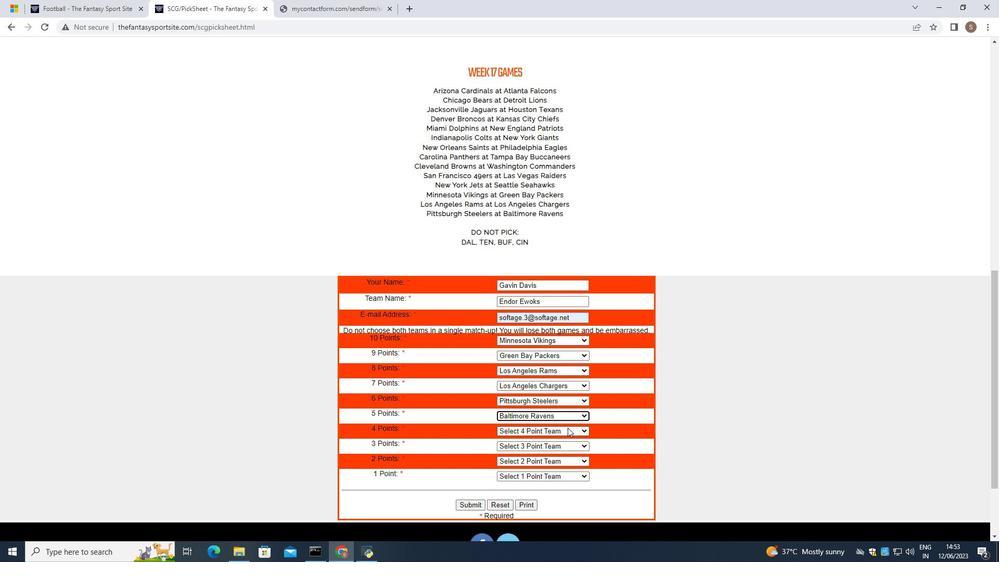 
Action: Mouse moved to (568, 284)
Screenshot: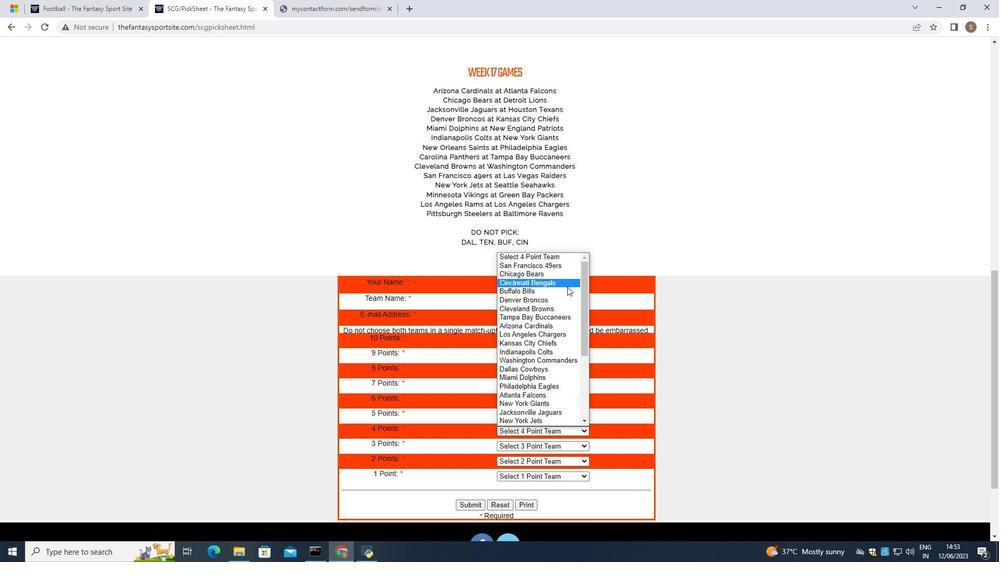 
Action: Mouse pressed left at (568, 284)
Screenshot: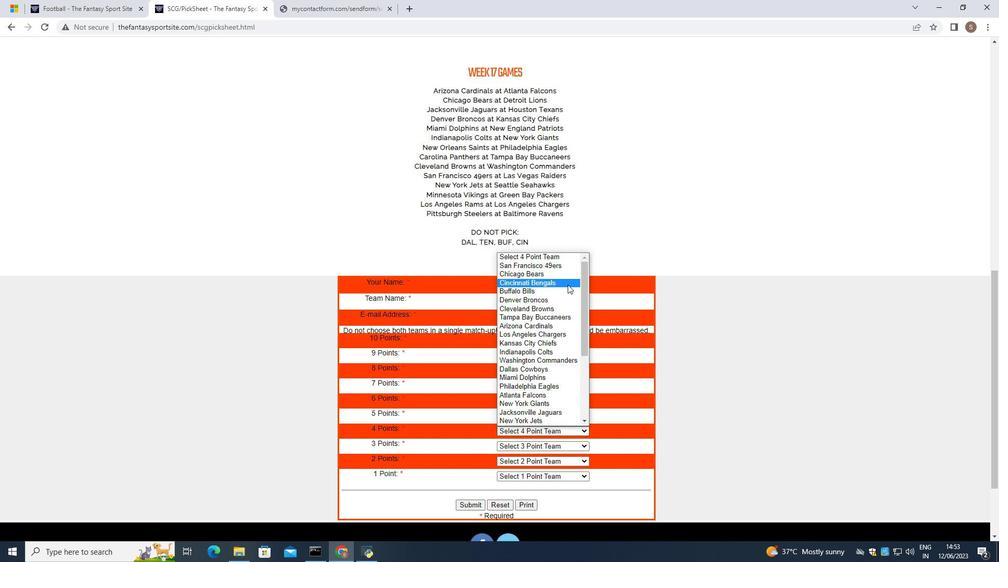 
Action: Mouse moved to (564, 447)
Screenshot: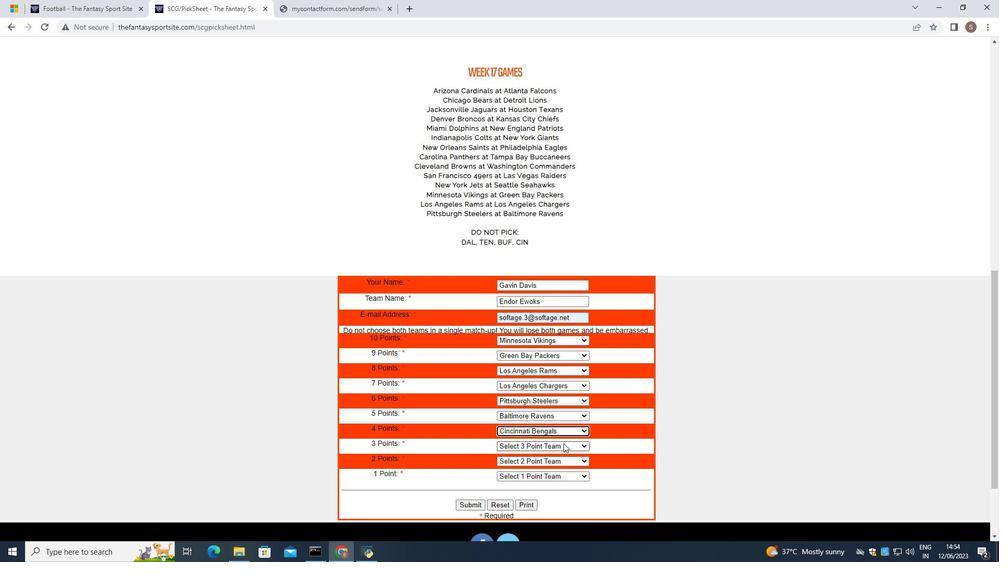
Action: Mouse pressed left at (564, 447)
Screenshot: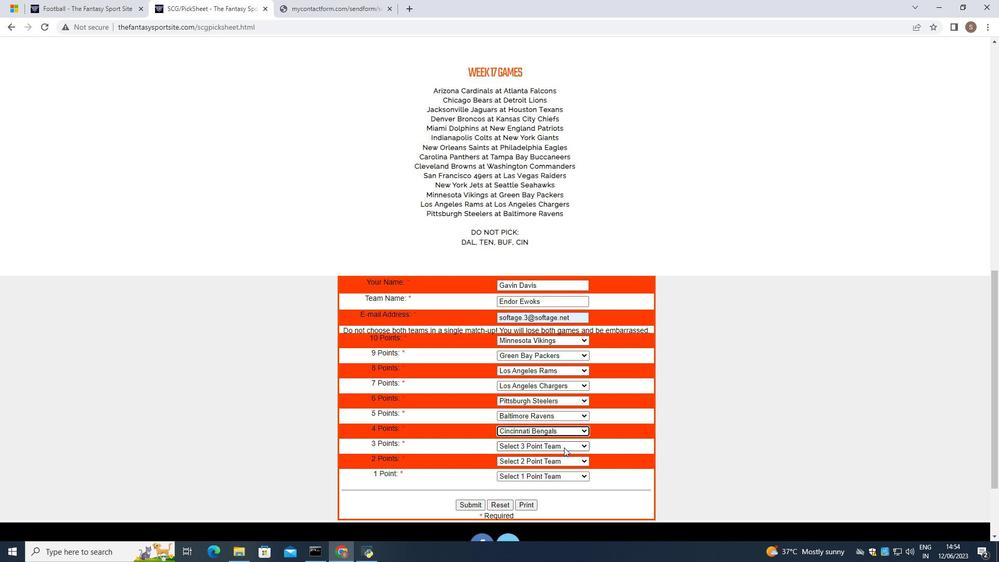 
Action: Mouse moved to (558, 299)
Screenshot: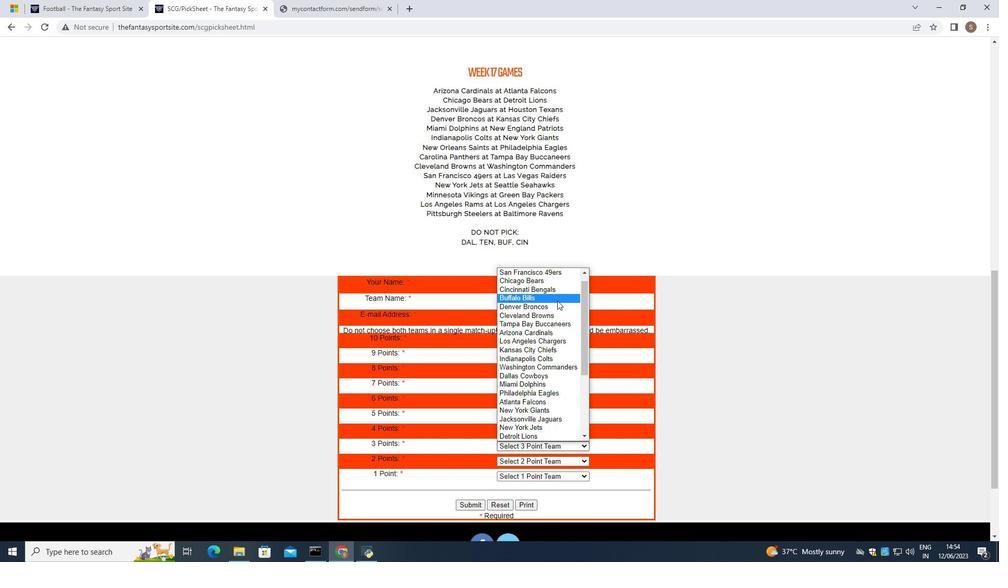 
Action: Mouse pressed left at (558, 299)
Screenshot: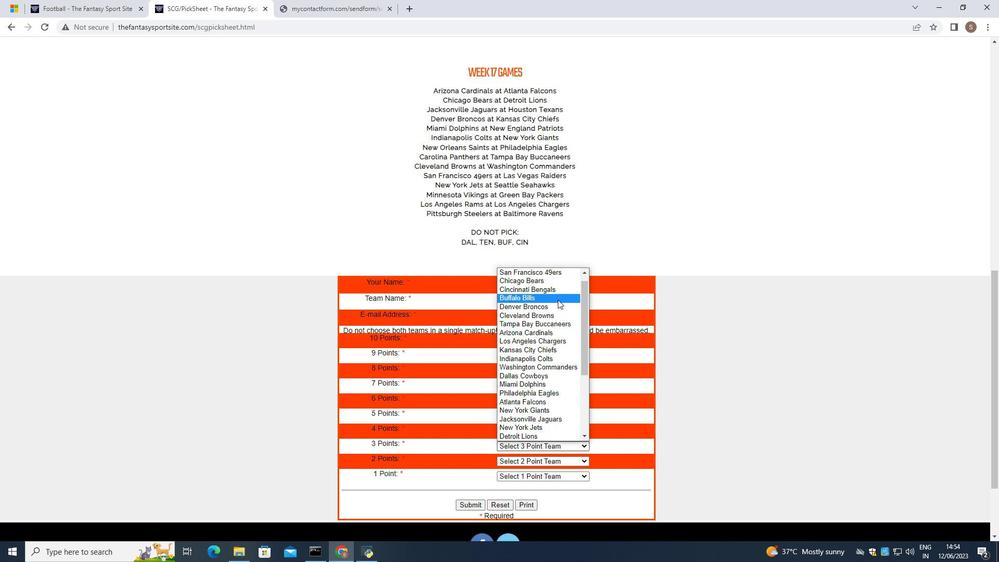 
Action: Mouse moved to (569, 459)
Screenshot: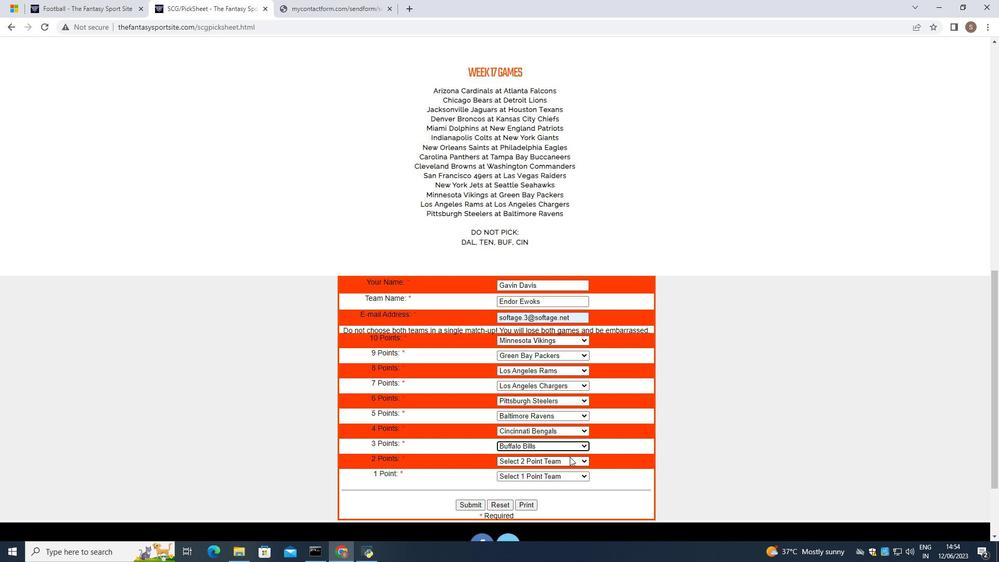 
Action: Mouse pressed left at (569, 459)
Screenshot: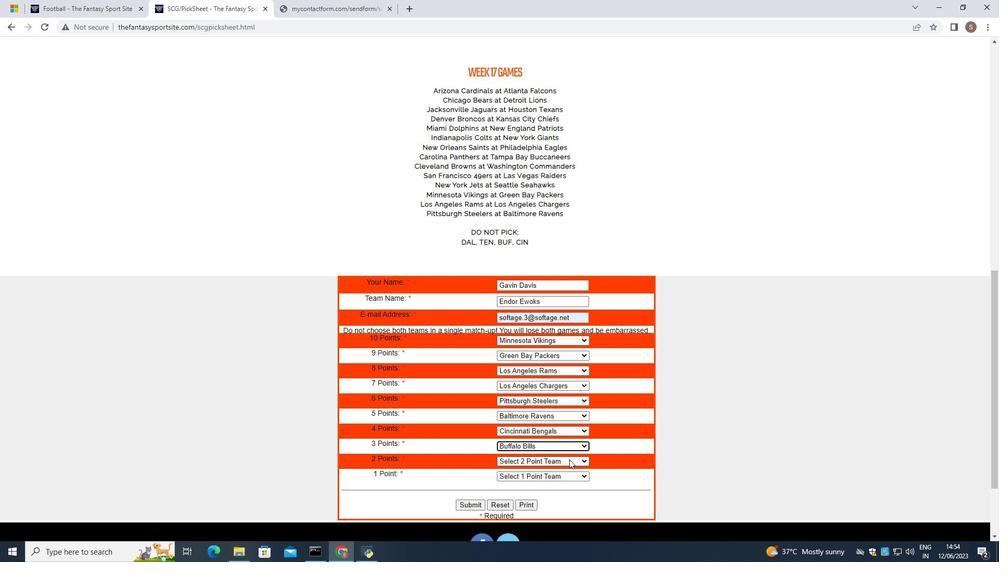 
Action: Mouse moved to (546, 388)
Screenshot: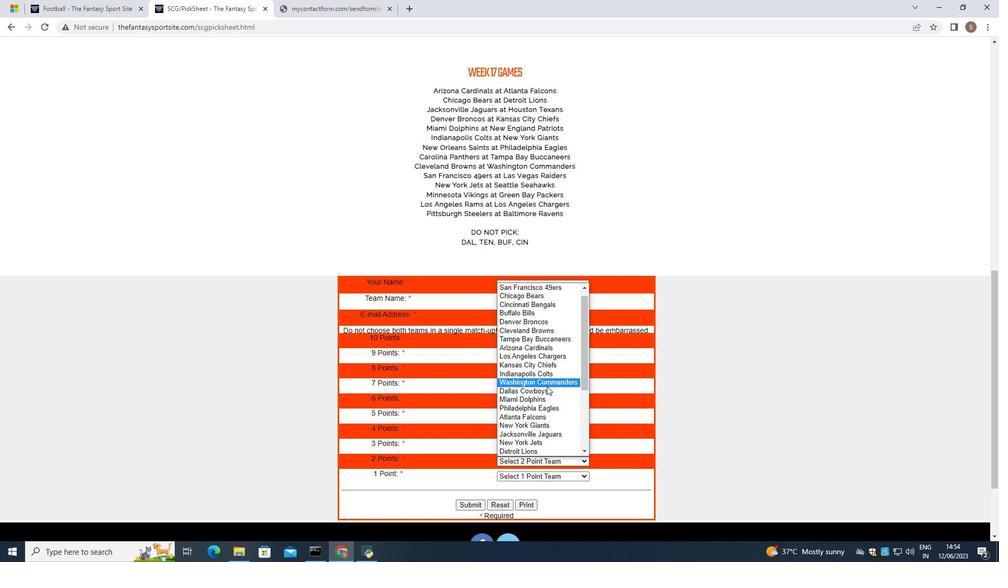 
Action: Mouse pressed left at (546, 388)
Screenshot: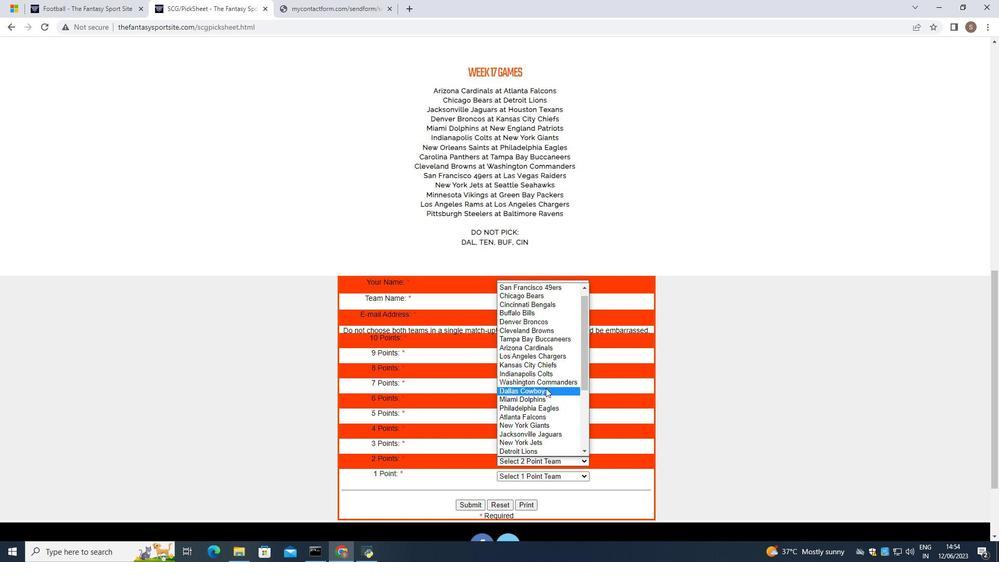 
Action: Mouse moved to (533, 478)
Screenshot: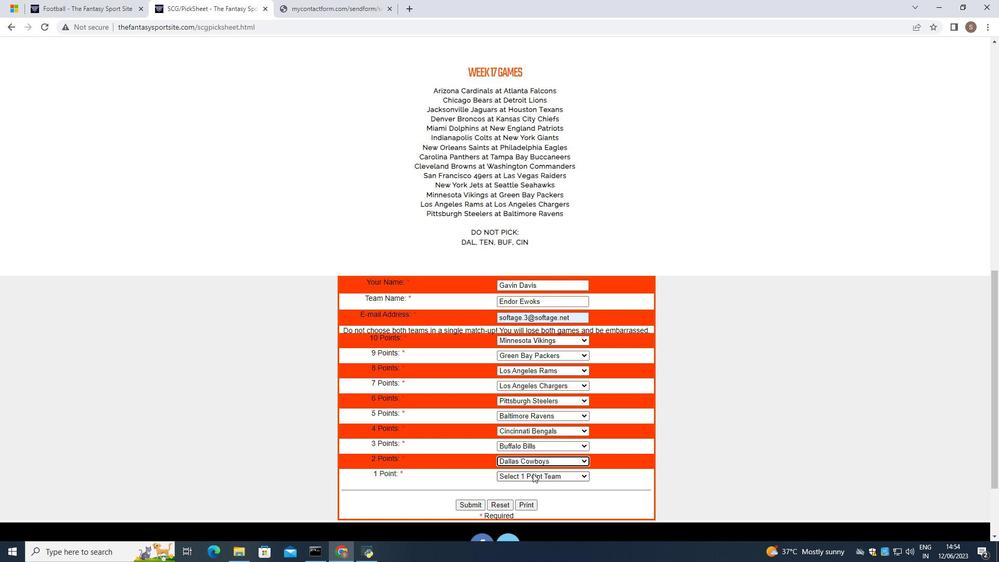 
Action: Mouse pressed left at (533, 478)
Screenshot: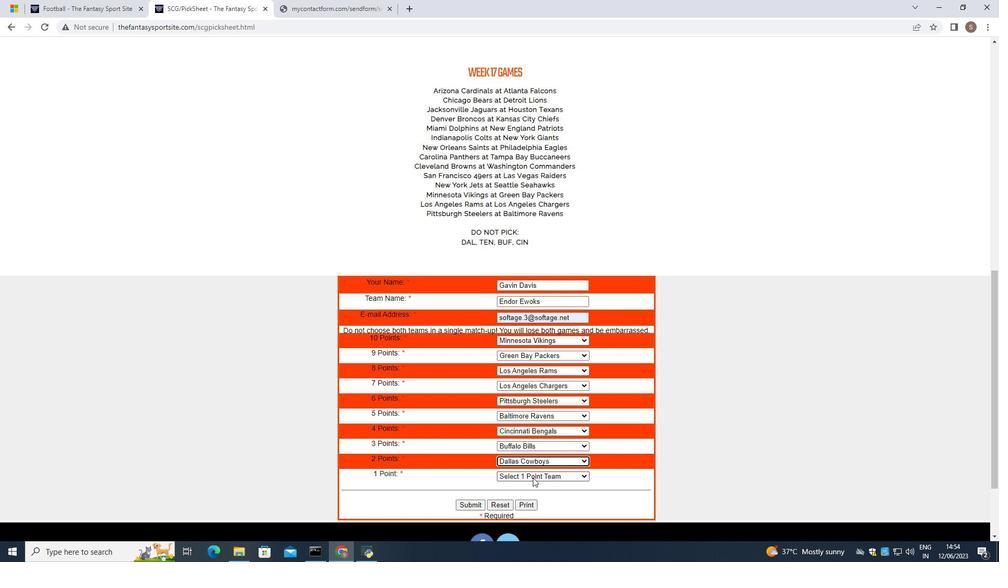 
Action: Mouse moved to (555, 438)
Screenshot: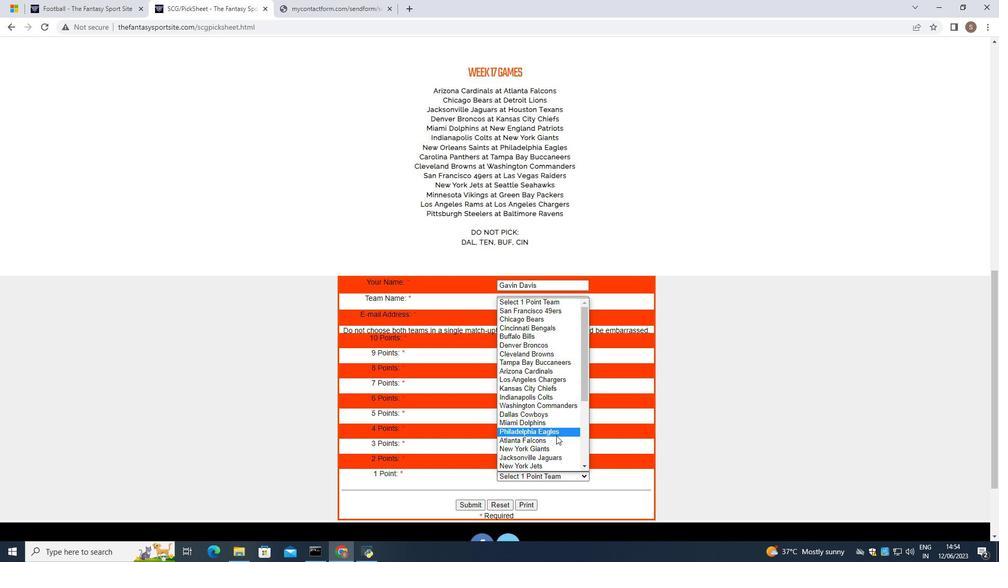 
Action: Mouse scrolled (555, 438) with delta (0, 0)
Screenshot: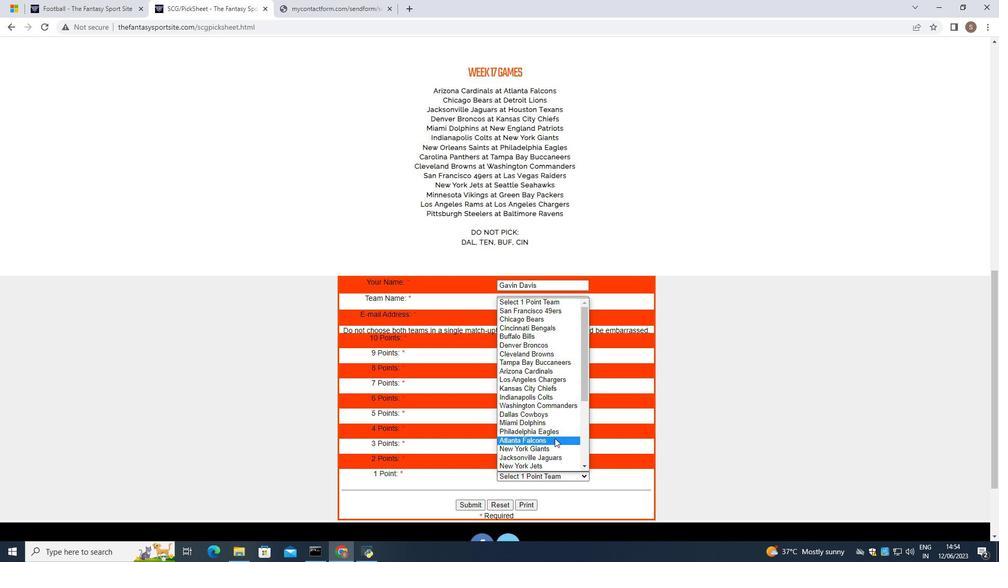 
Action: Mouse scrolled (555, 438) with delta (0, 0)
Screenshot: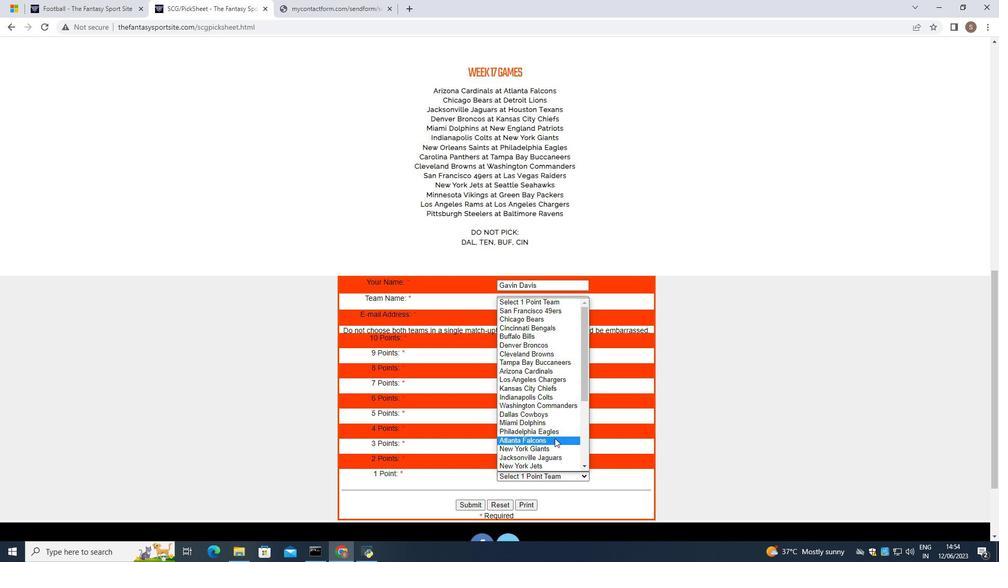 
Action: Mouse moved to (555, 438)
Screenshot: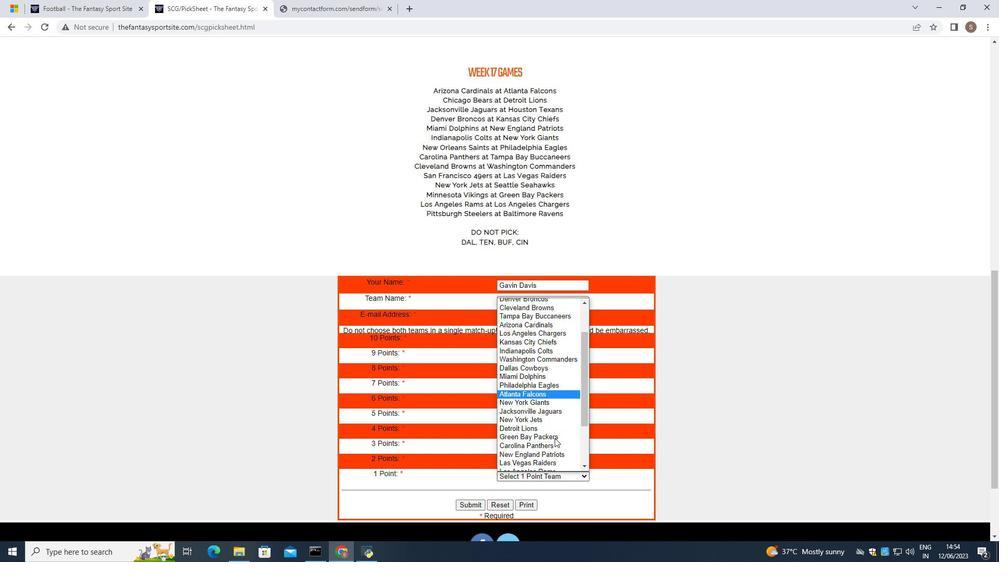 
Action: Mouse scrolled (555, 438) with delta (0, 0)
Screenshot: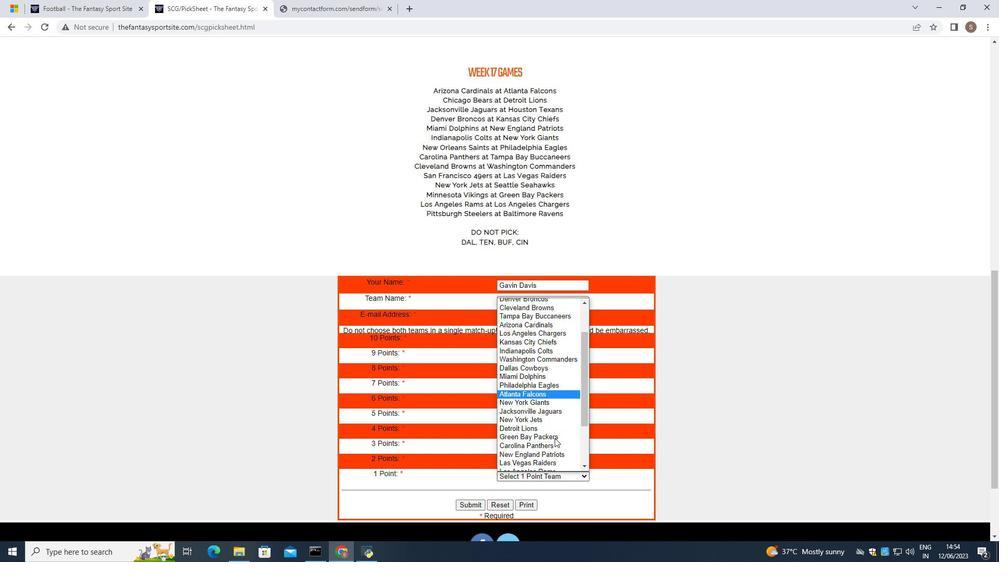 
Action: Mouse moved to (555, 440)
Screenshot: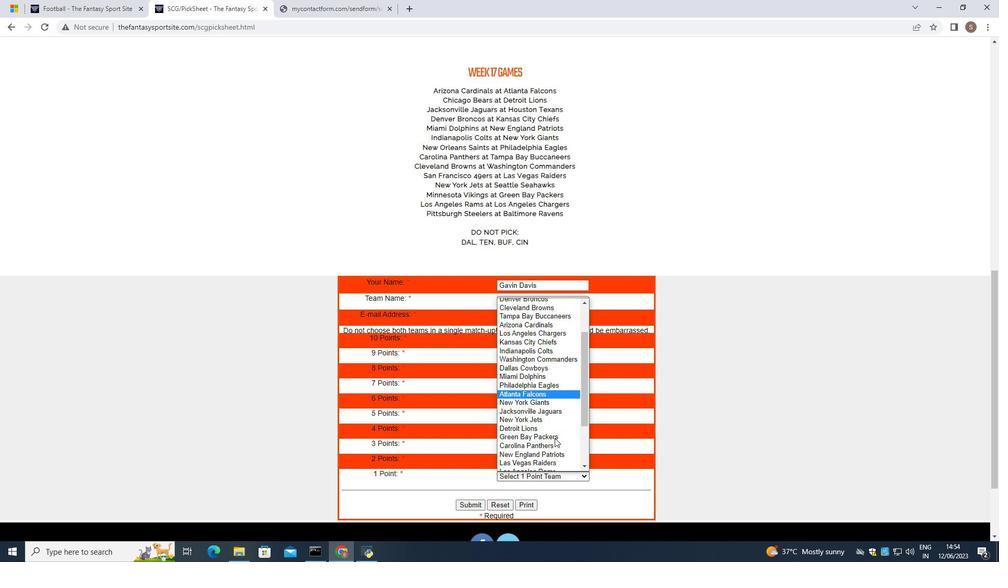 
Action: Mouse scrolled (555, 439) with delta (0, 0)
Screenshot: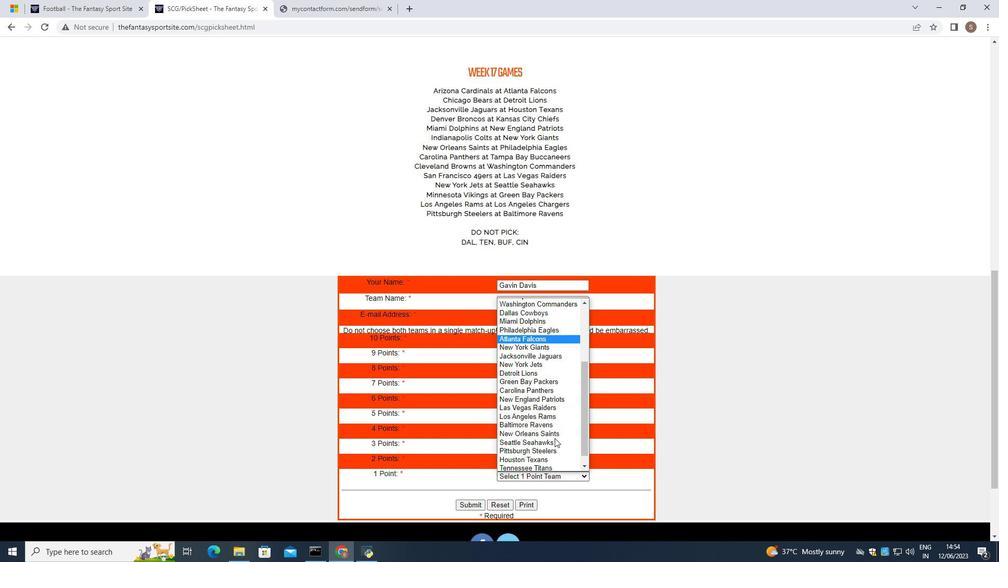 
Action: Mouse scrolled (555, 439) with delta (0, 0)
Screenshot: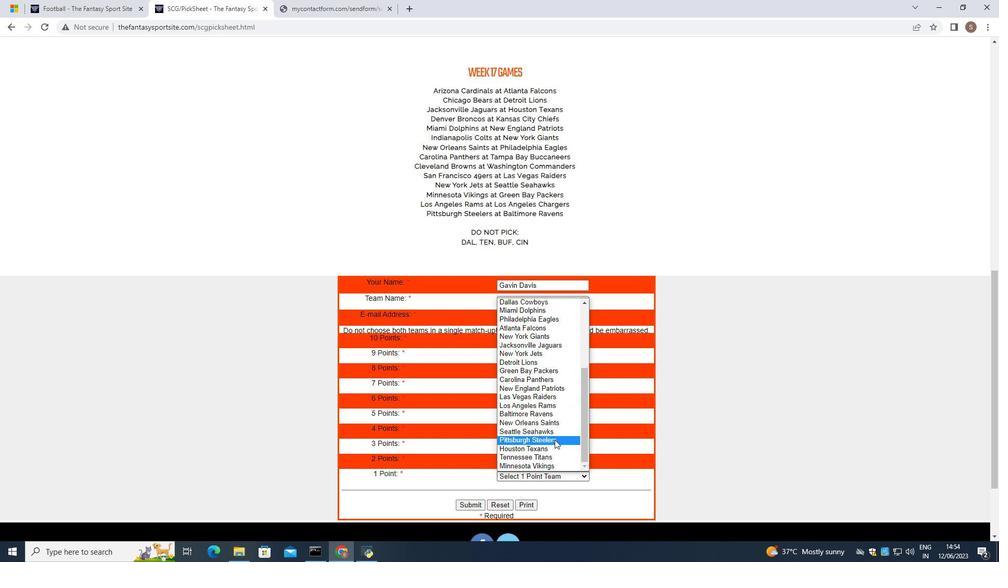 
Action: Mouse moved to (548, 457)
Screenshot: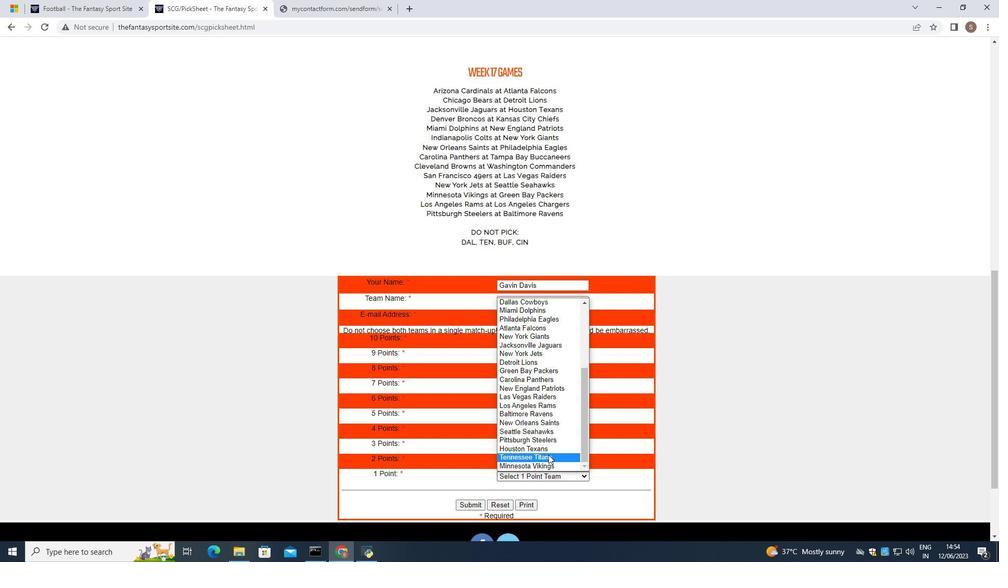 
Action: Mouse pressed left at (548, 457)
Screenshot: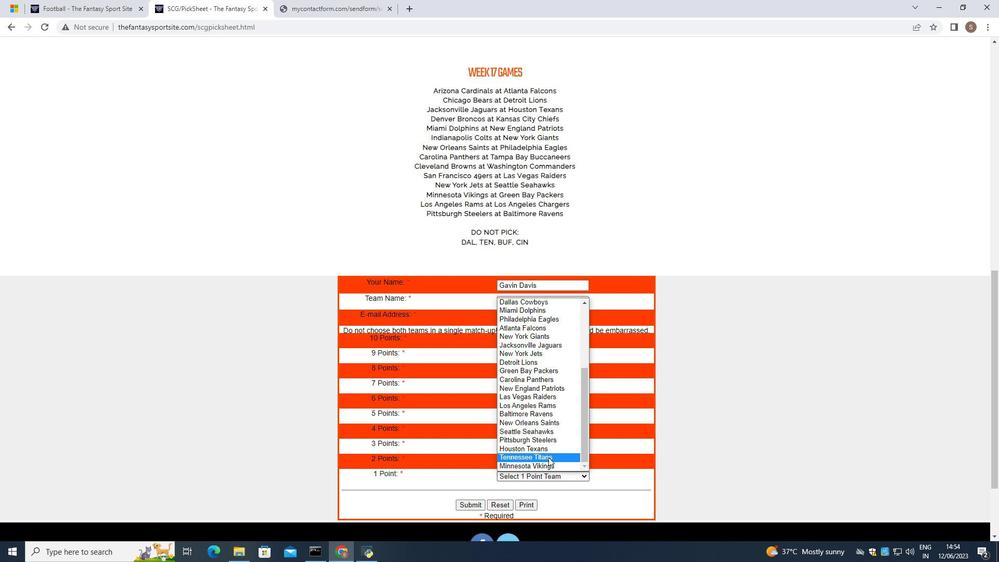 
Action: Mouse moved to (471, 507)
Screenshot: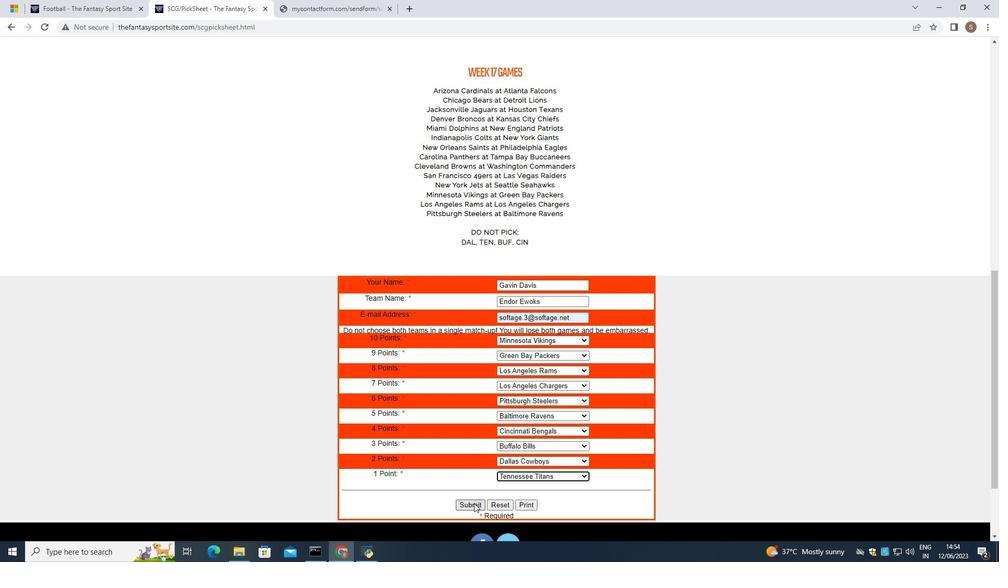 
Action: Mouse pressed left at (471, 507)
Screenshot: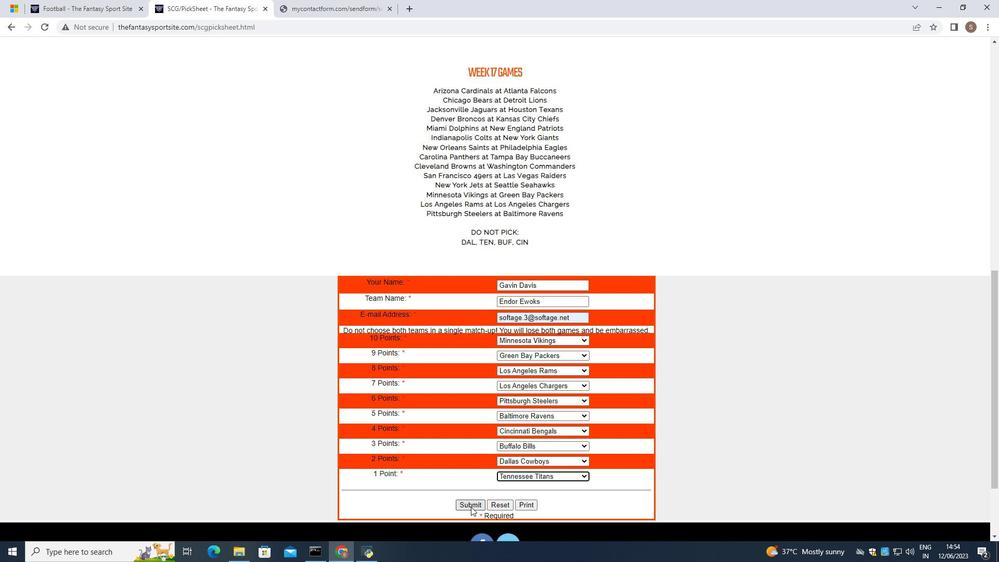 
